 Task: Schedule a coding workshop for next Wednesday at 7:00 PM to 8:00 PM.
Action: Mouse moved to (468, 152)
Screenshot: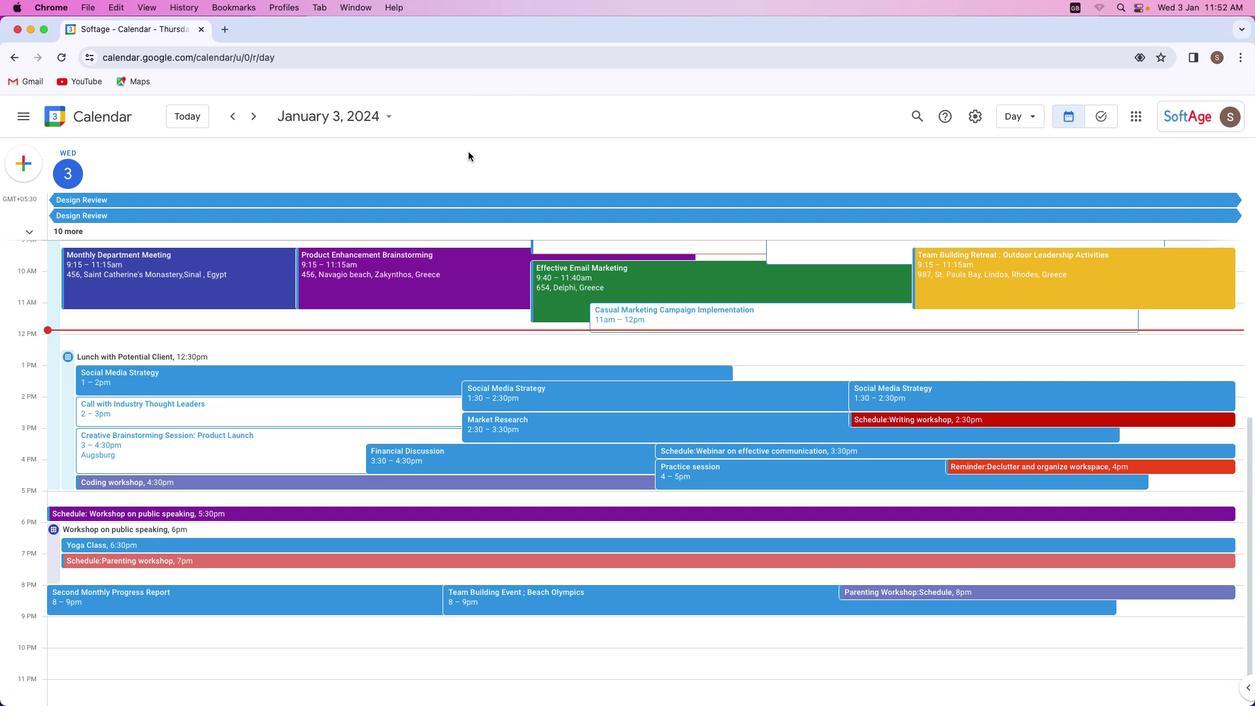
Action: Mouse pressed left at (468, 152)
Screenshot: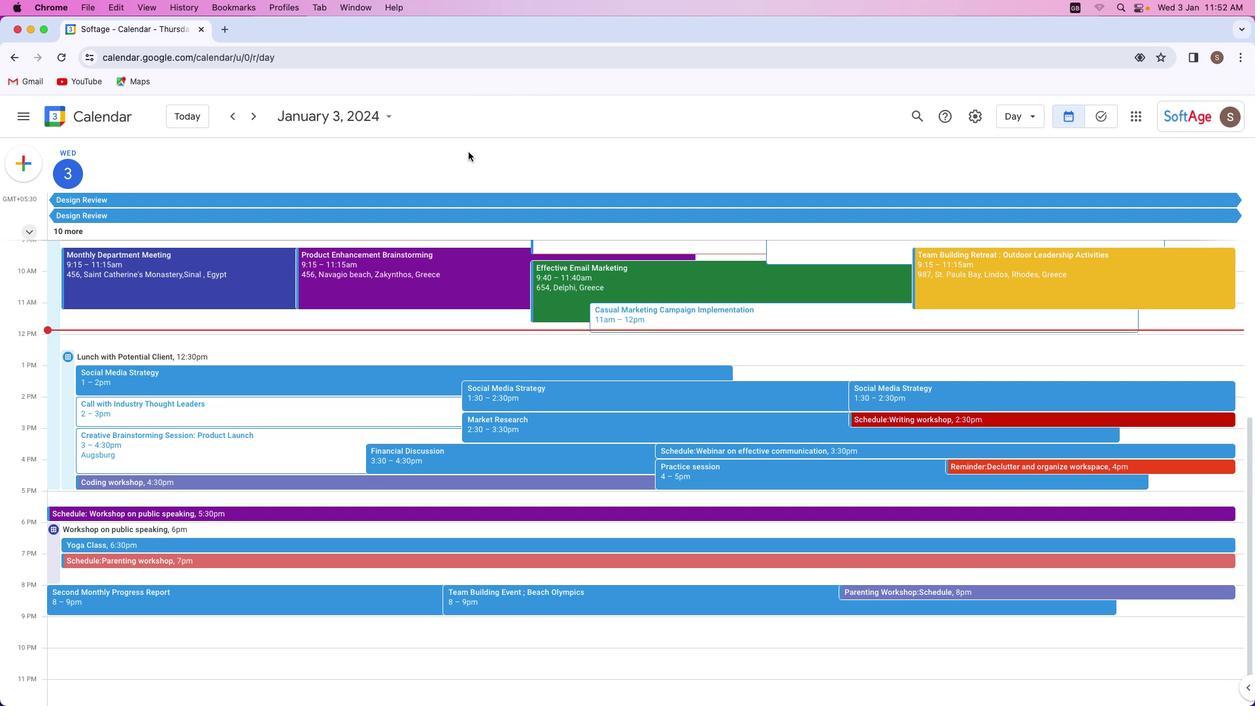 
Action: Mouse moved to (17, 160)
Screenshot: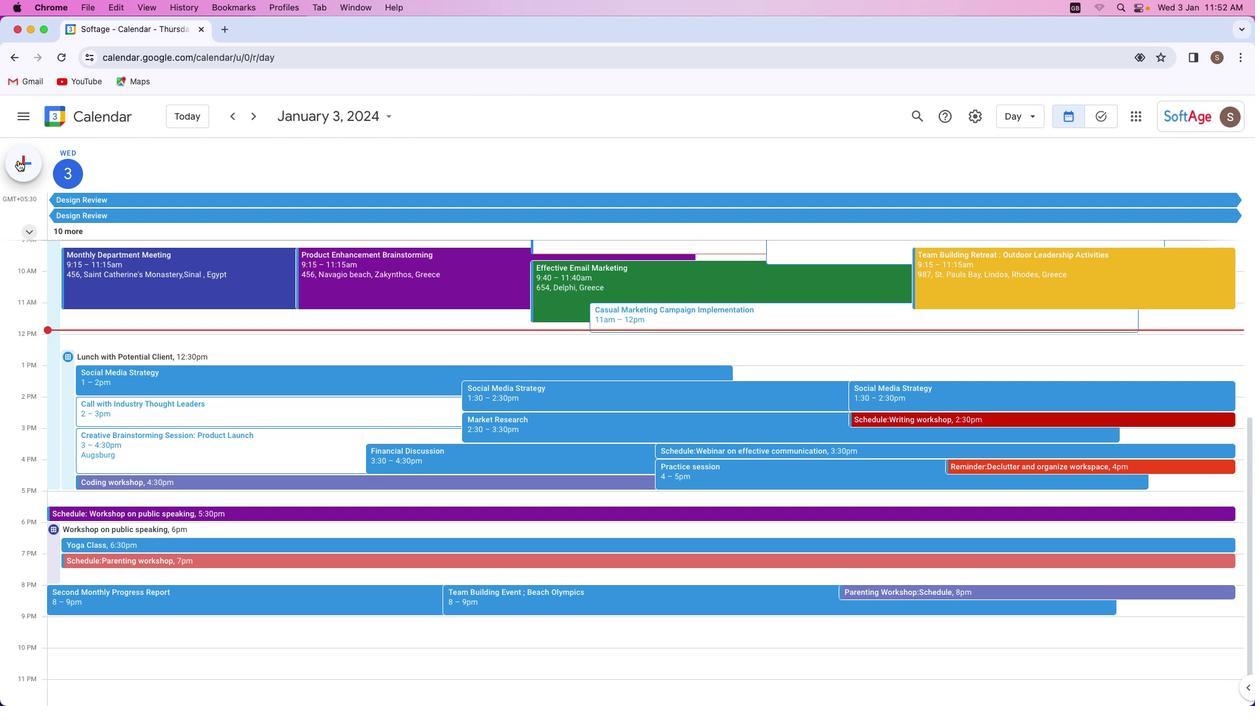 
Action: Mouse pressed left at (17, 160)
Screenshot: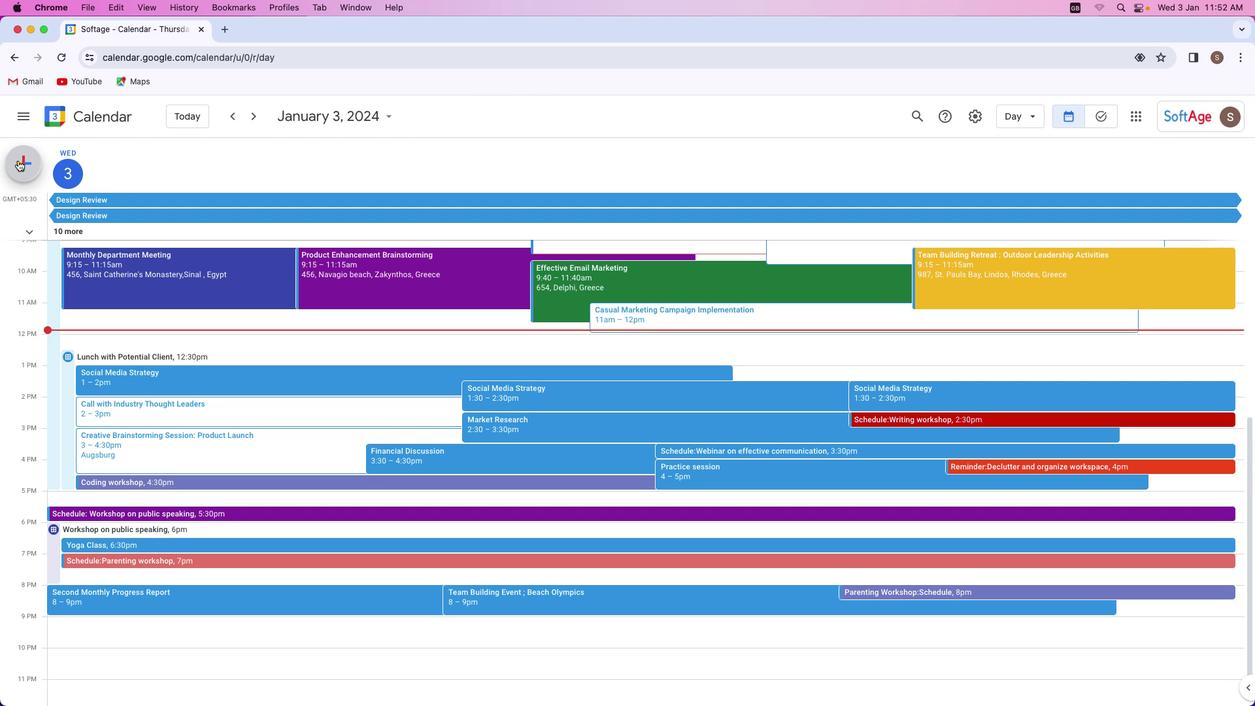 
Action: Mouse moved to (62, 300)
Screenshot: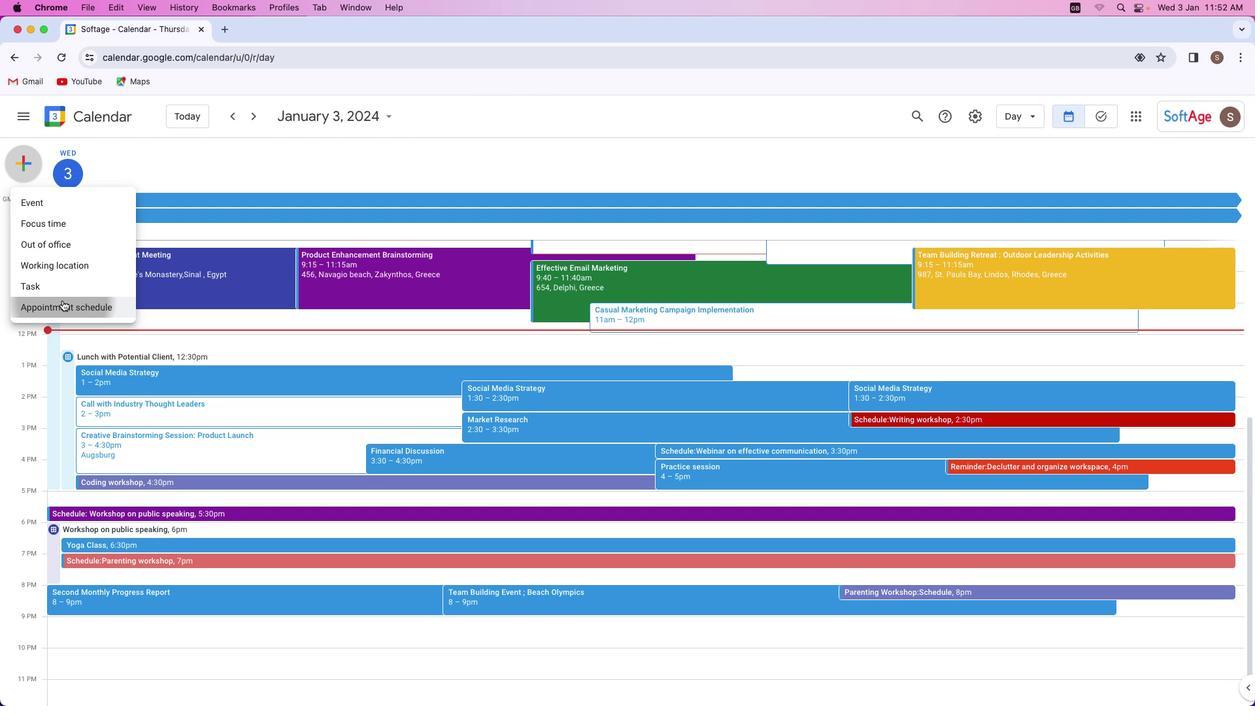 
Action: Mouse pressed left at (62, 300)
Screenshot: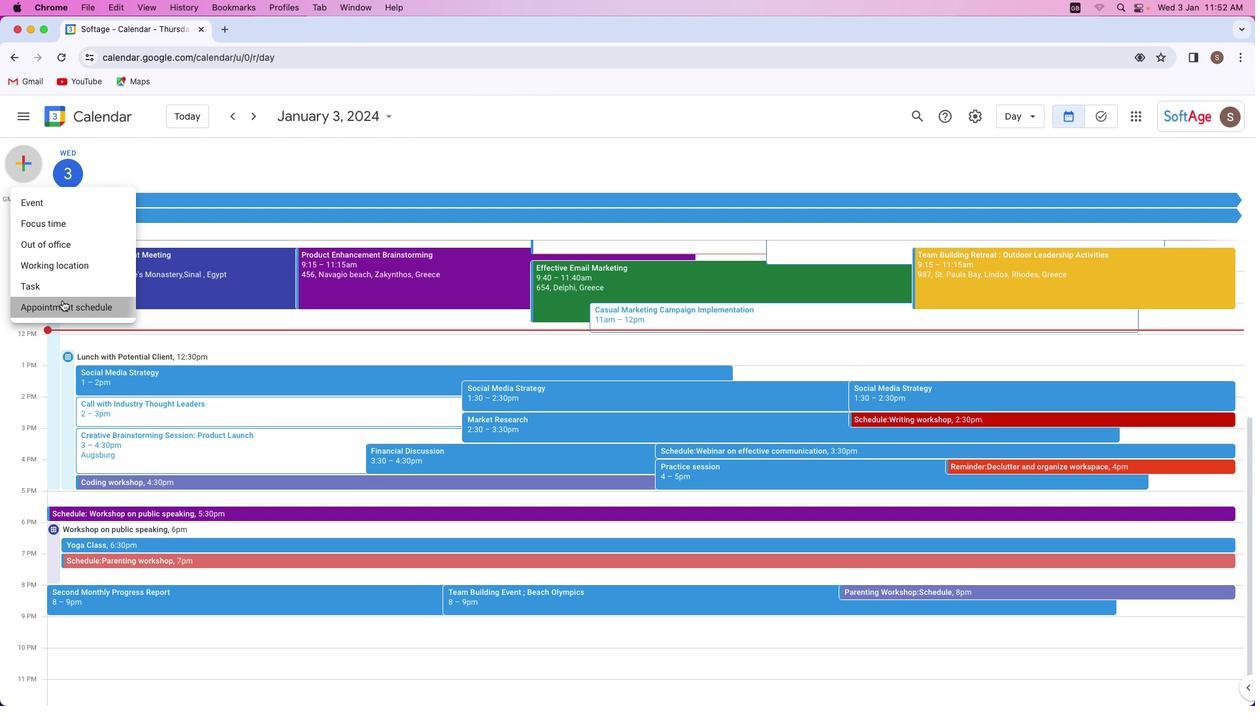 
Action: Mouse moved to (97, 172)
Screenshot: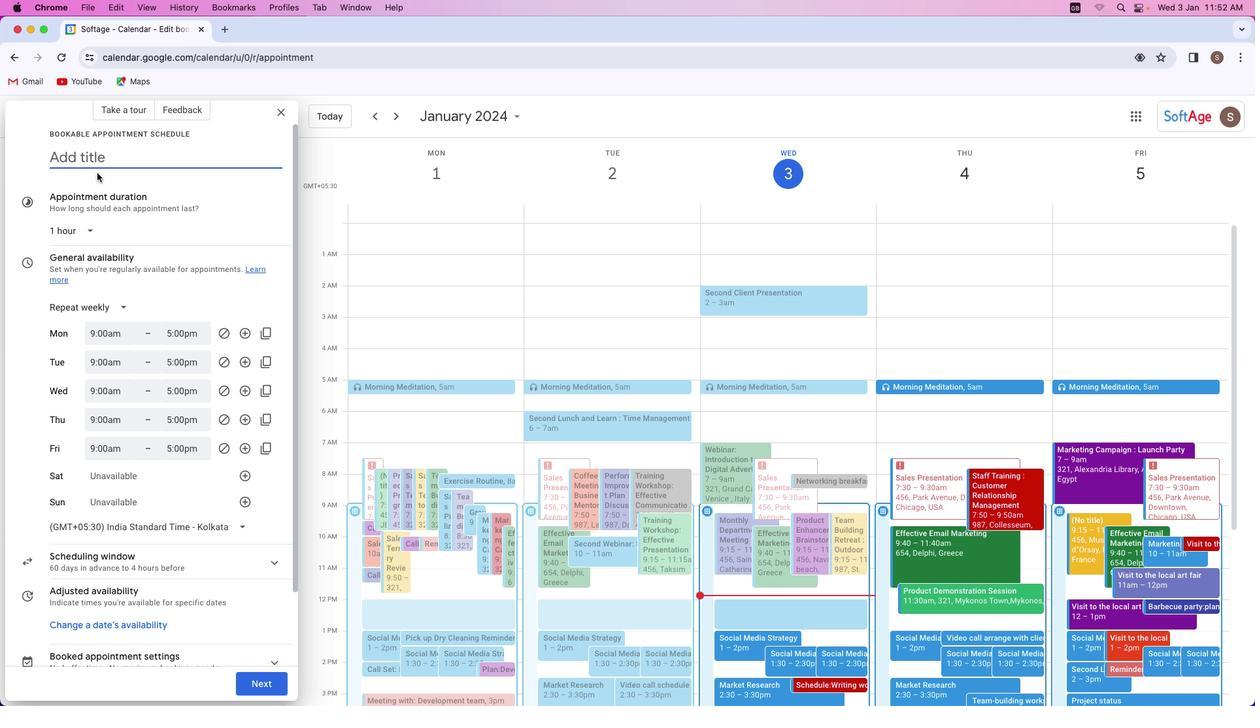 
Action: Key pressed Key.shift'C''o''d''i''n''g'Key.space'w''o''r''k''s''h''o''p'
Screenshot: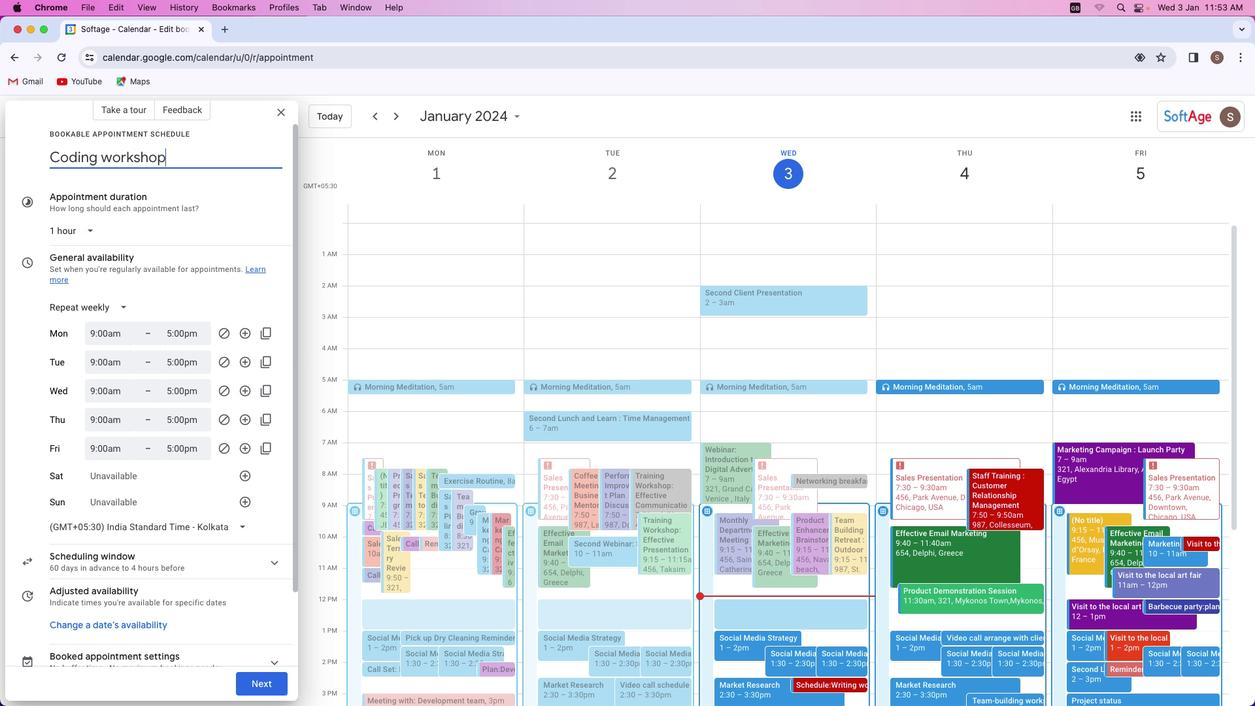 
Action: Mouse moved to (116, 313)
Screenshot: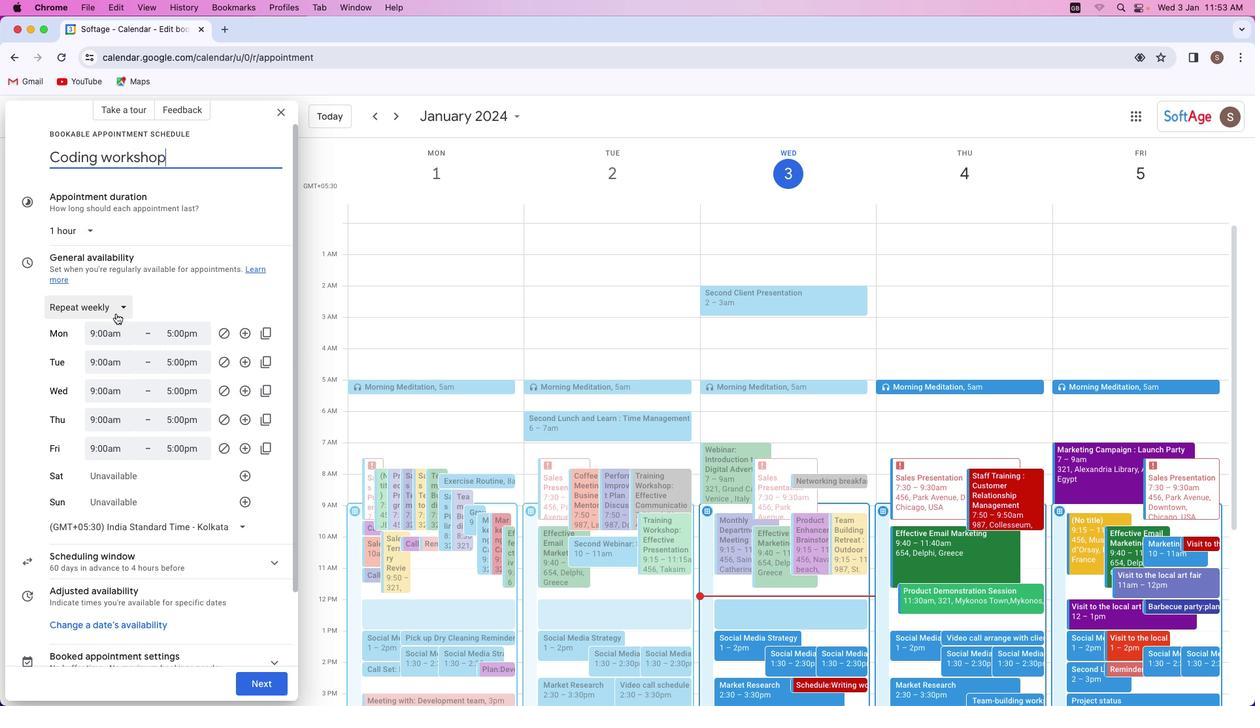 
Action: Mouse pressed left at (116, 313)
Screenshot: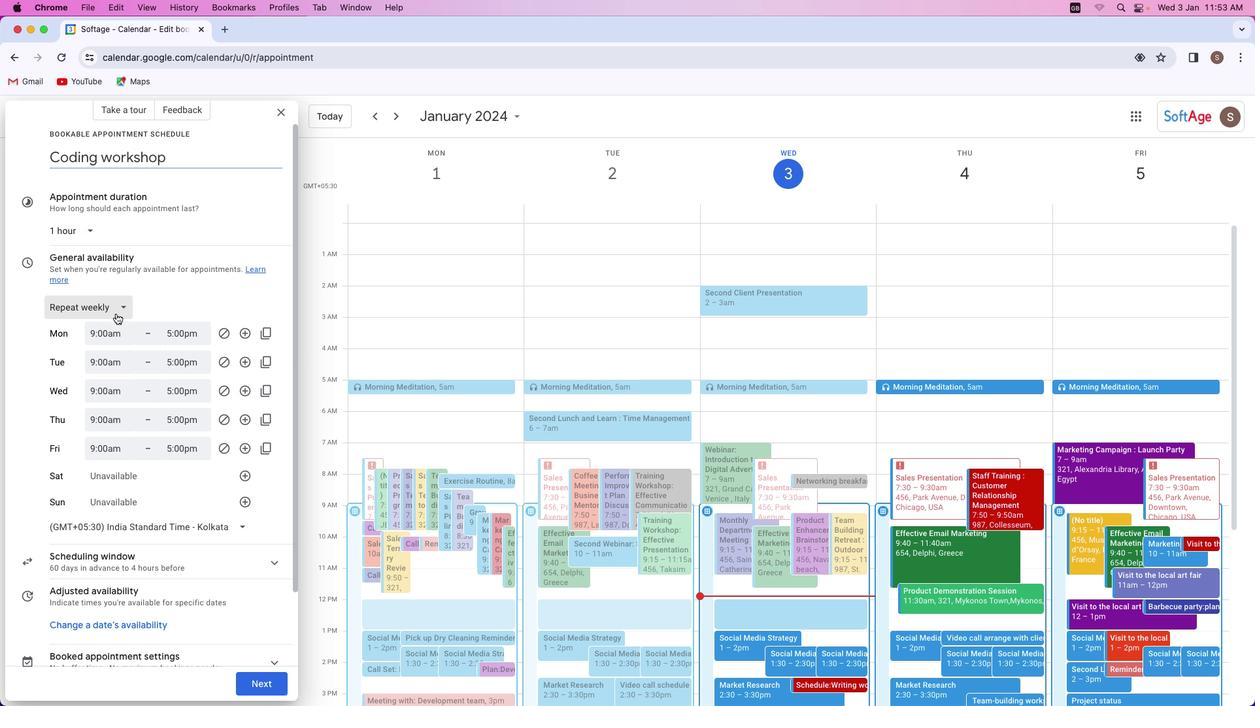 
Action: Mouse moved to (103, 334)
Screenshot: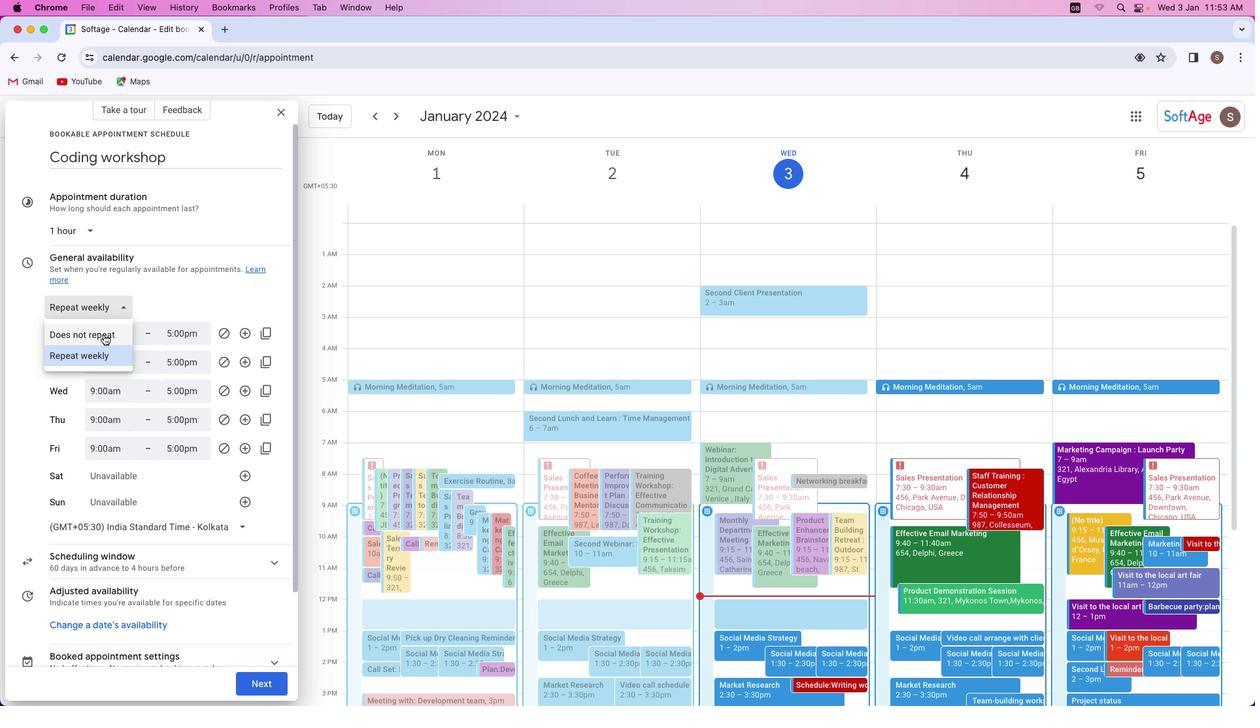 
Action: Mouse pressed left at (103, 334)
Screenshot: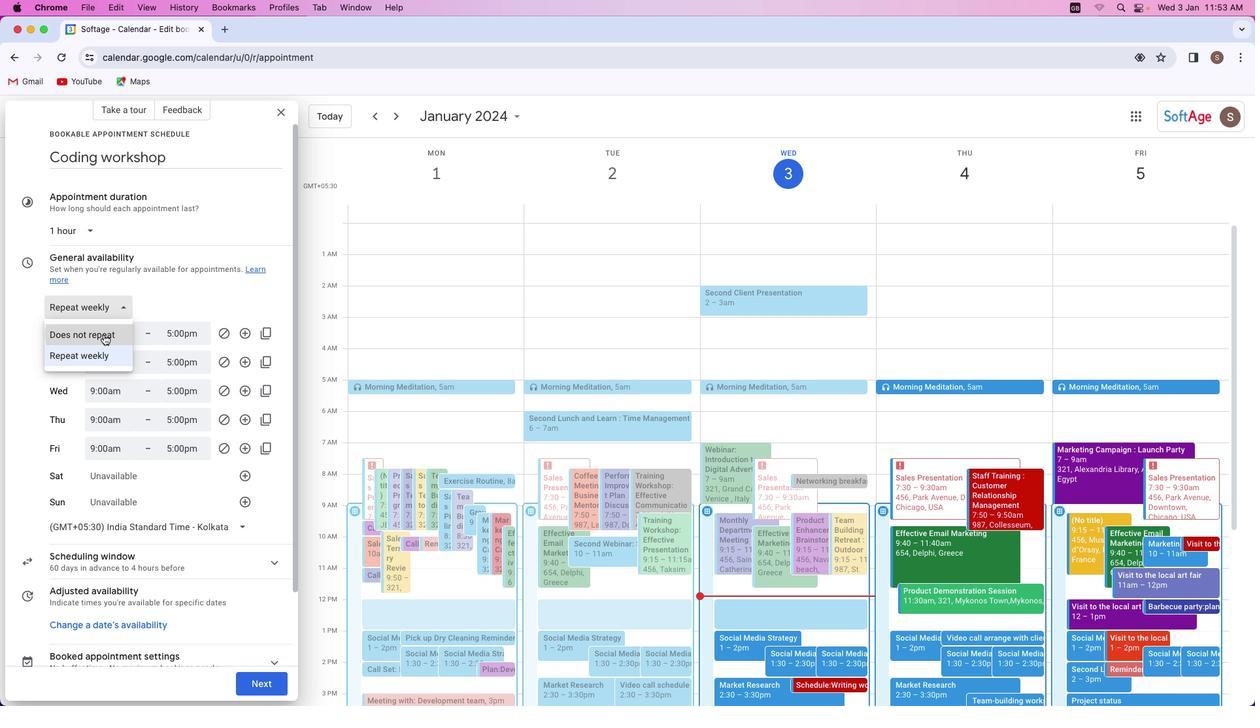 
Action: Mouse moved to (83, 323)
Screenshot: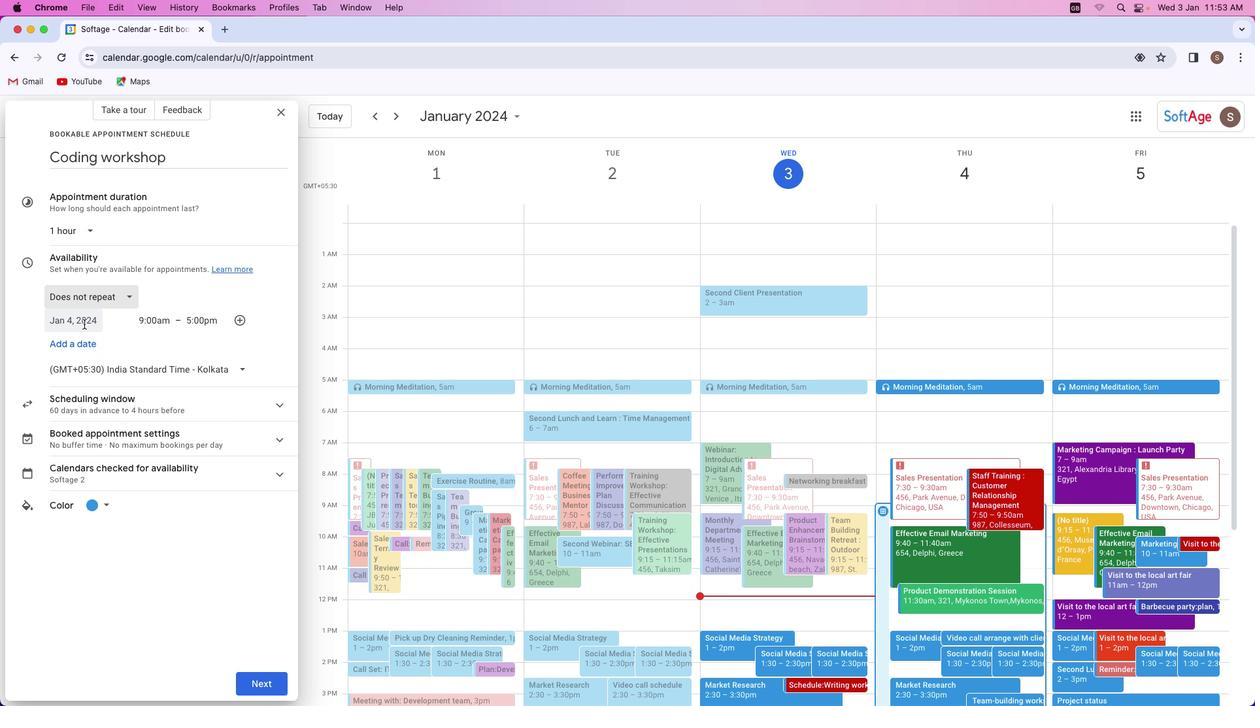 
Action: Mouse pressed left at (83, 323)
Screenshot: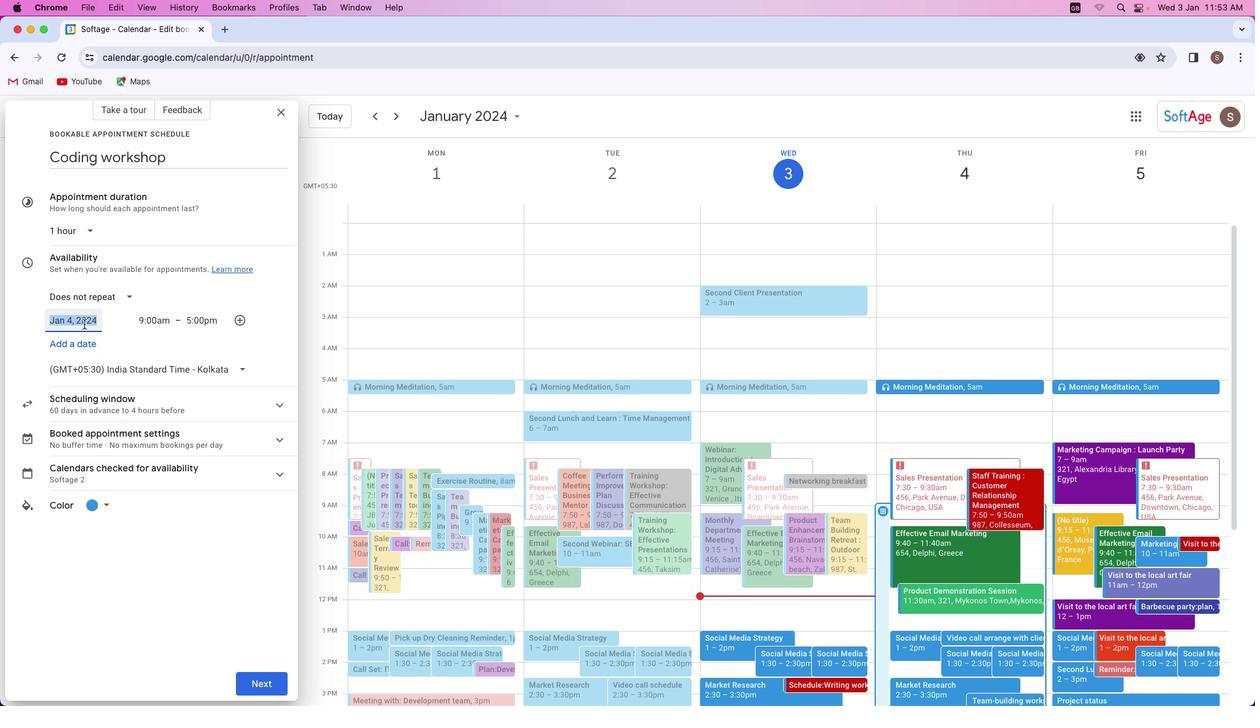 
Action: Mouse moved to (122, 407)
Screenshot: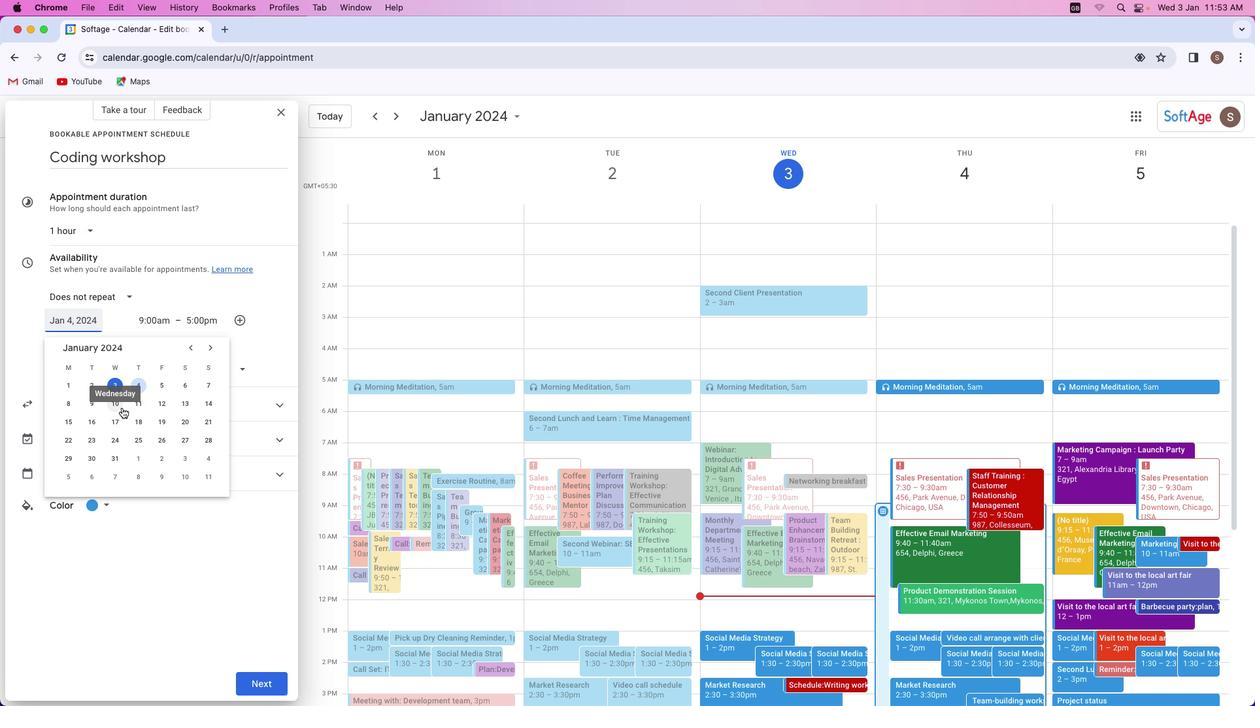 
Action: Mouse pressed left at (122, 407)
Screenshot: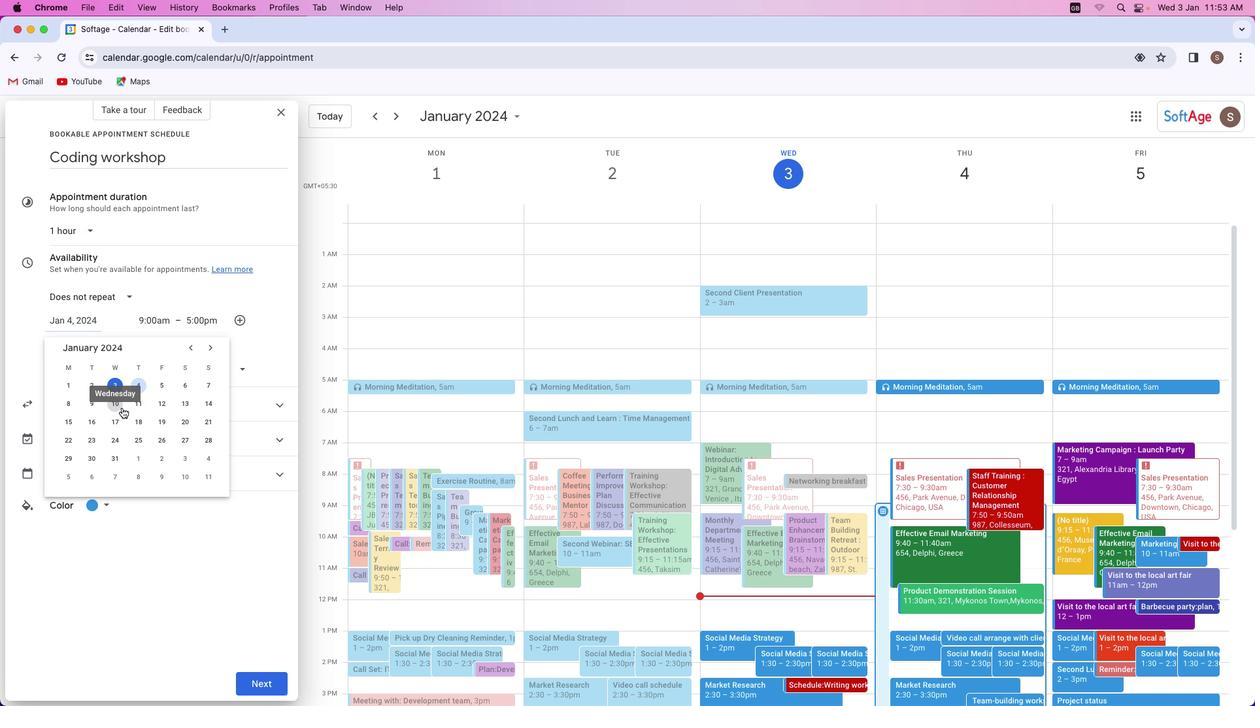 
Action: Mouse moved to (158, 329)
Screenshot: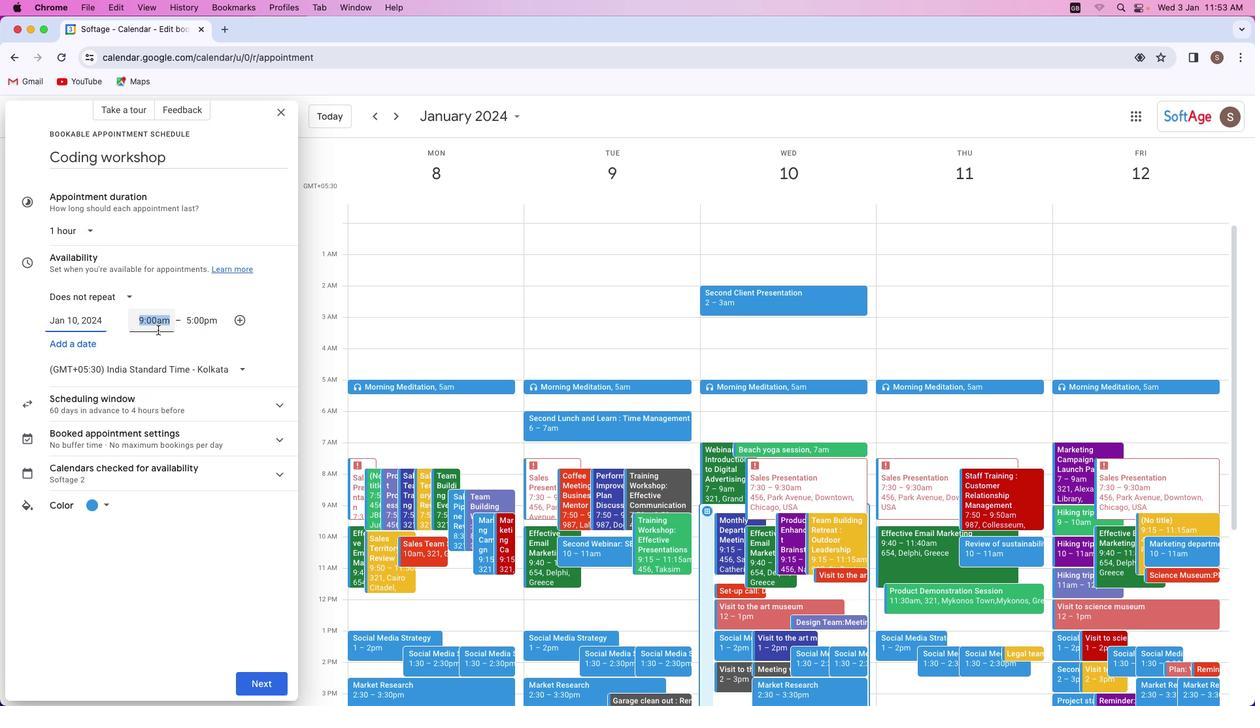 
Action: Mouse pressed left at (158, 329)
Screenshot: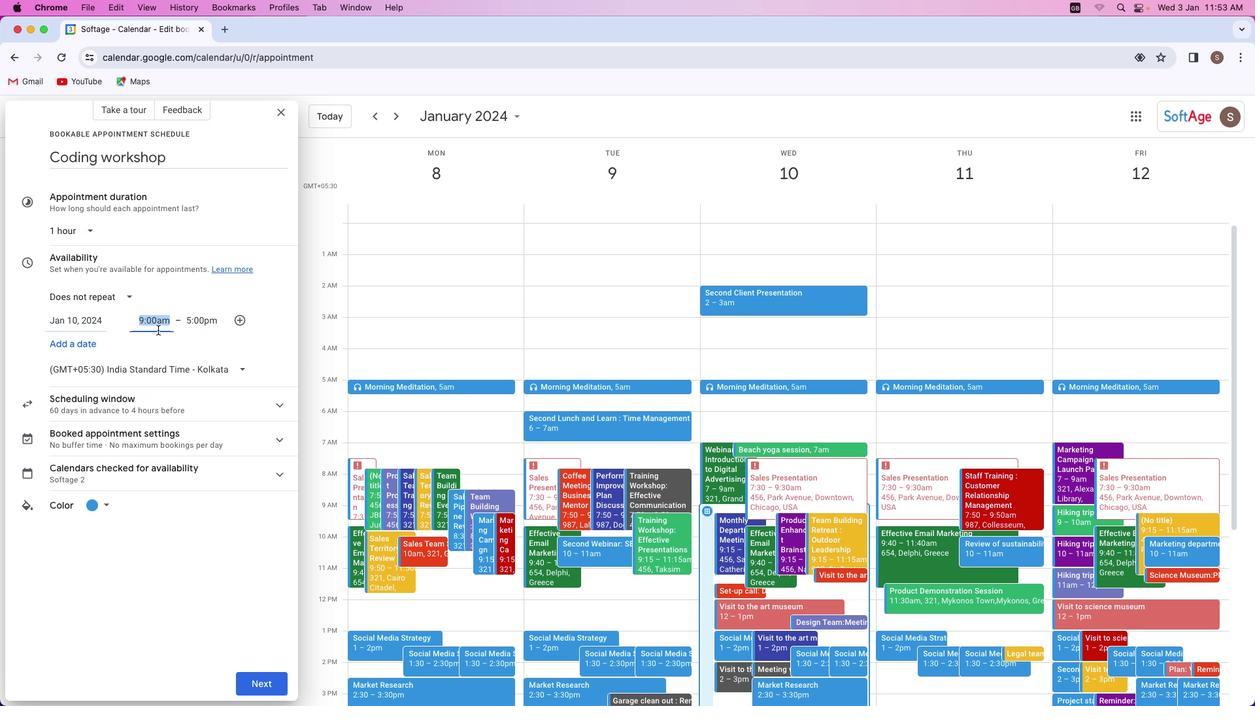
Action: Mouse moved to (181, 397)
Screenshot: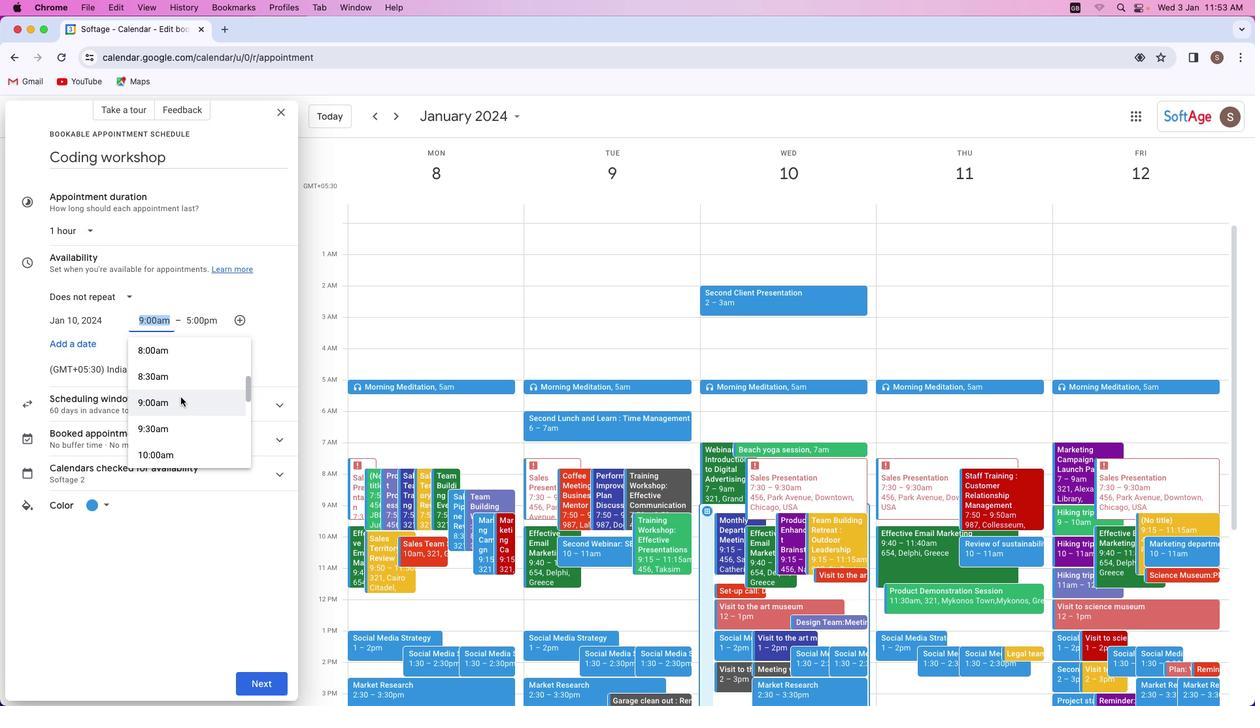 
Action: Mouse scrolled (181, 397) with delta (0, 0)
Screenshot: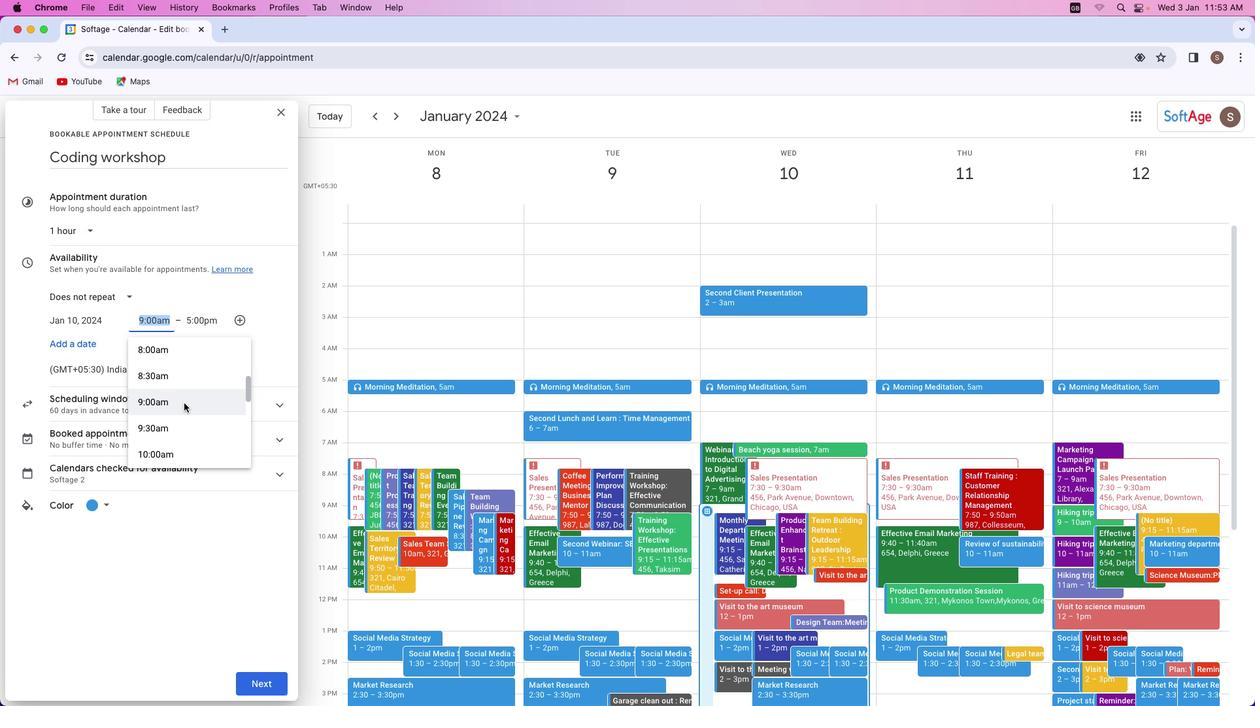 
Action: Mouse moved to (183, 402)
Screenshot: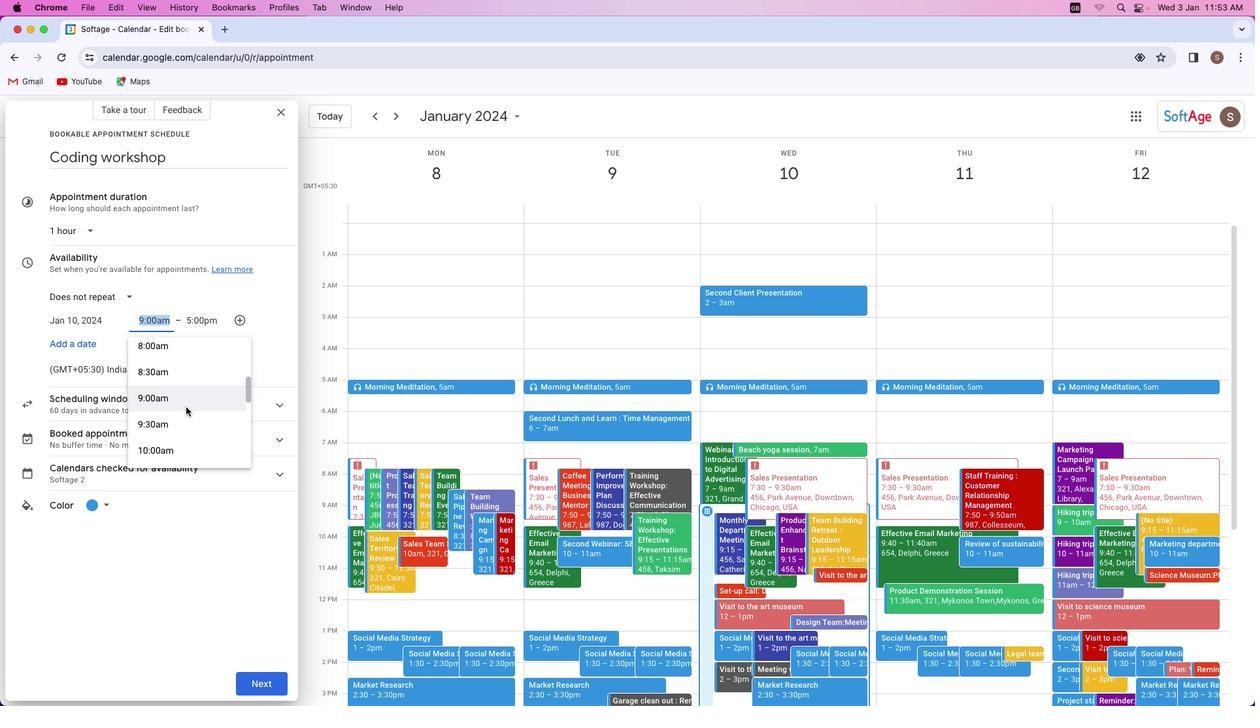 
Action: Mouse scrolled (183, 402) with delta (0, 0)
Screenshot: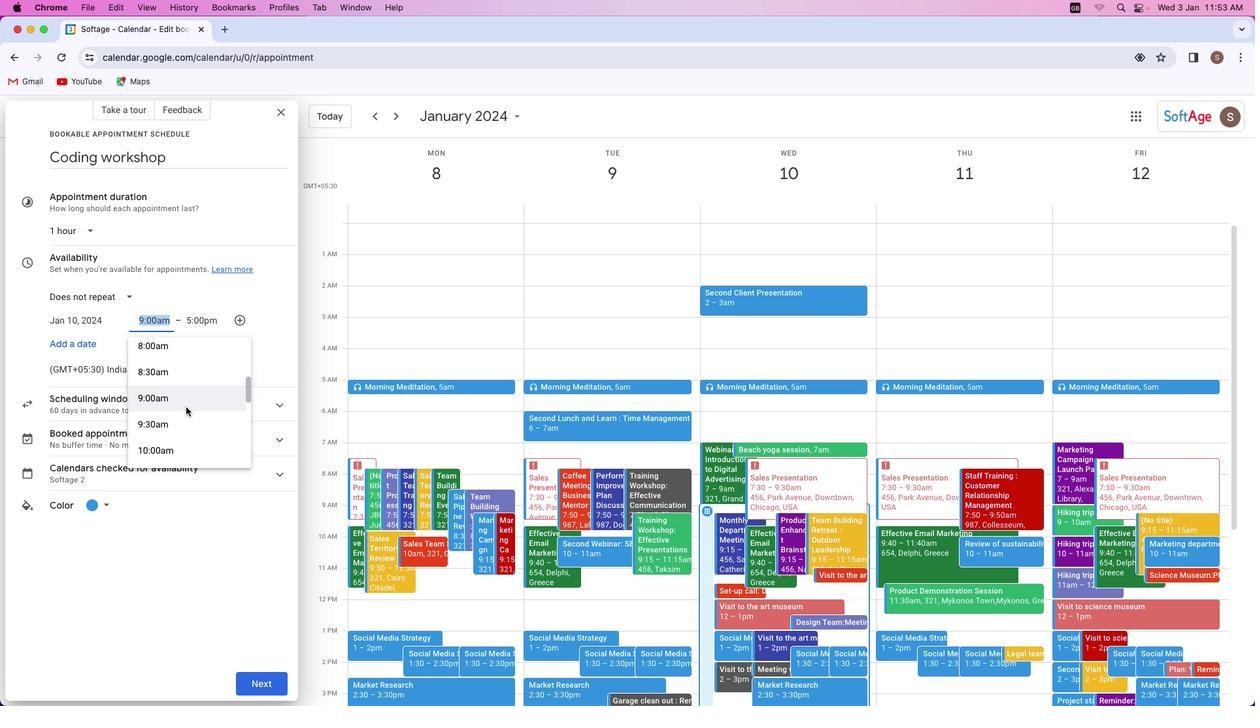 
Action: Mouse moved to (186, 406)
Screenshot: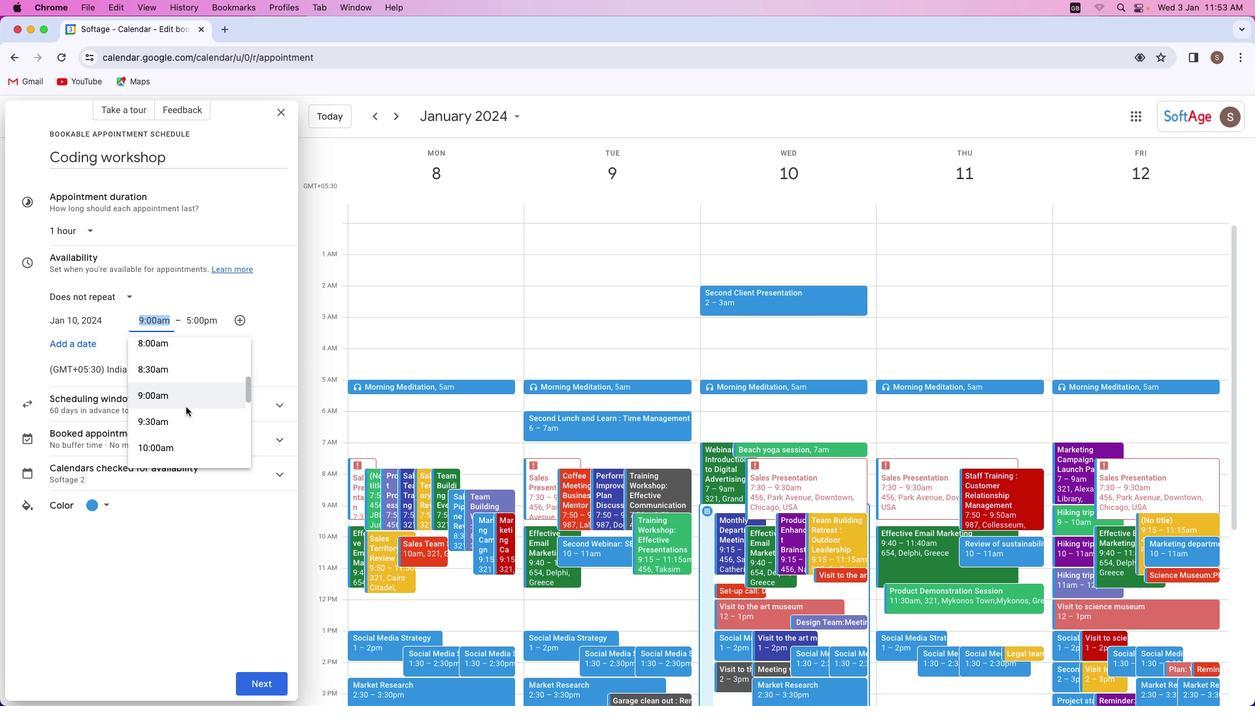 
Action: Mouse scrolled (186, 406) with delta (0, 0)
Screenshot: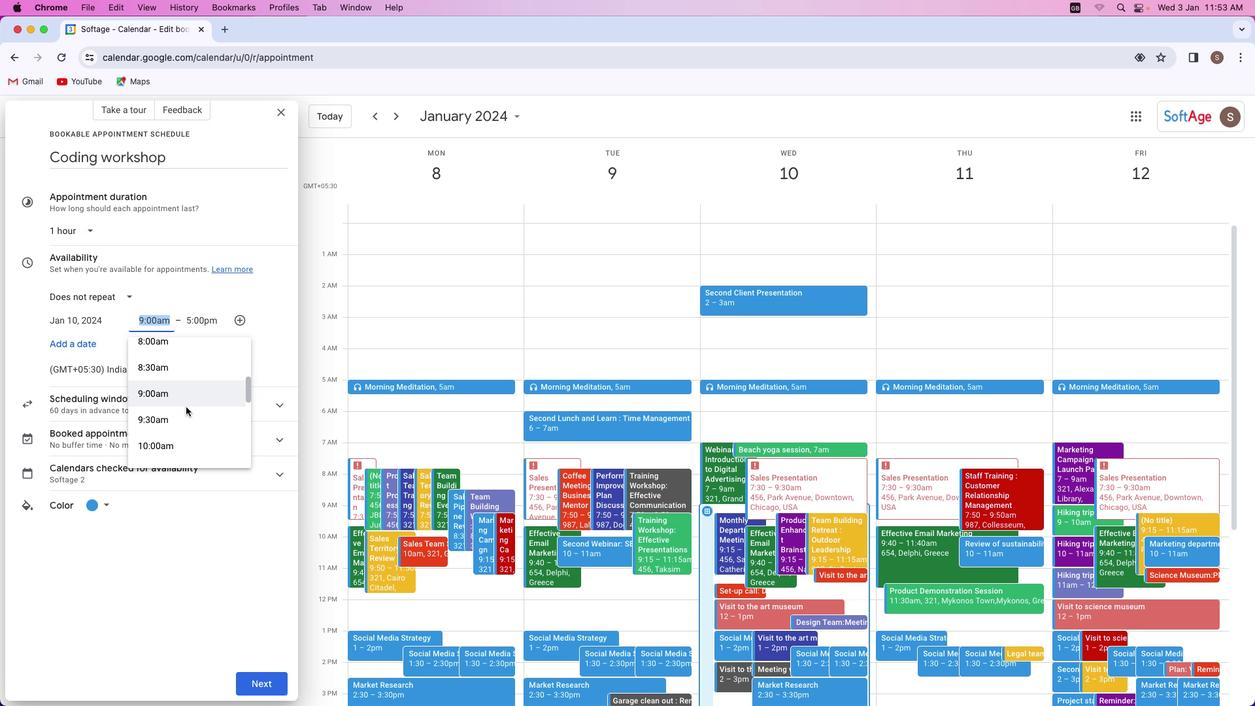 
Action: Mouse scrolled (186, 406) with delta (0, 0)
Screenshot: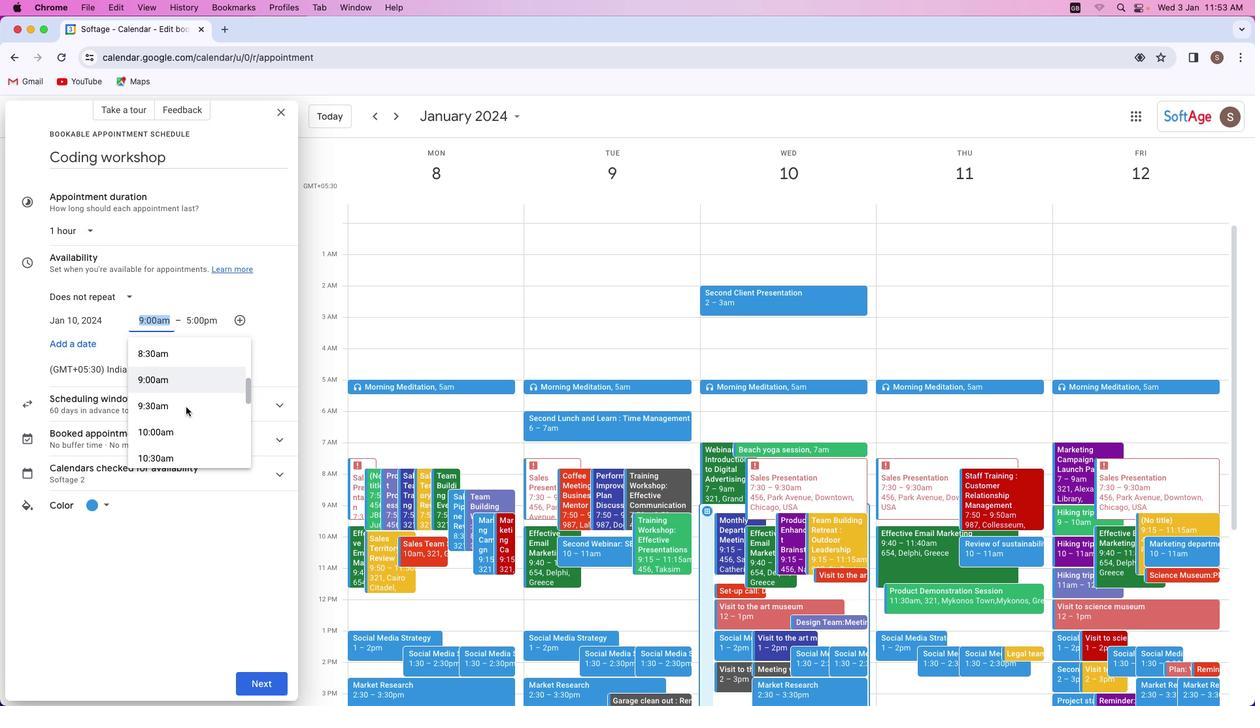 
Action: Mouse moved to (184, 402)
Screenshot: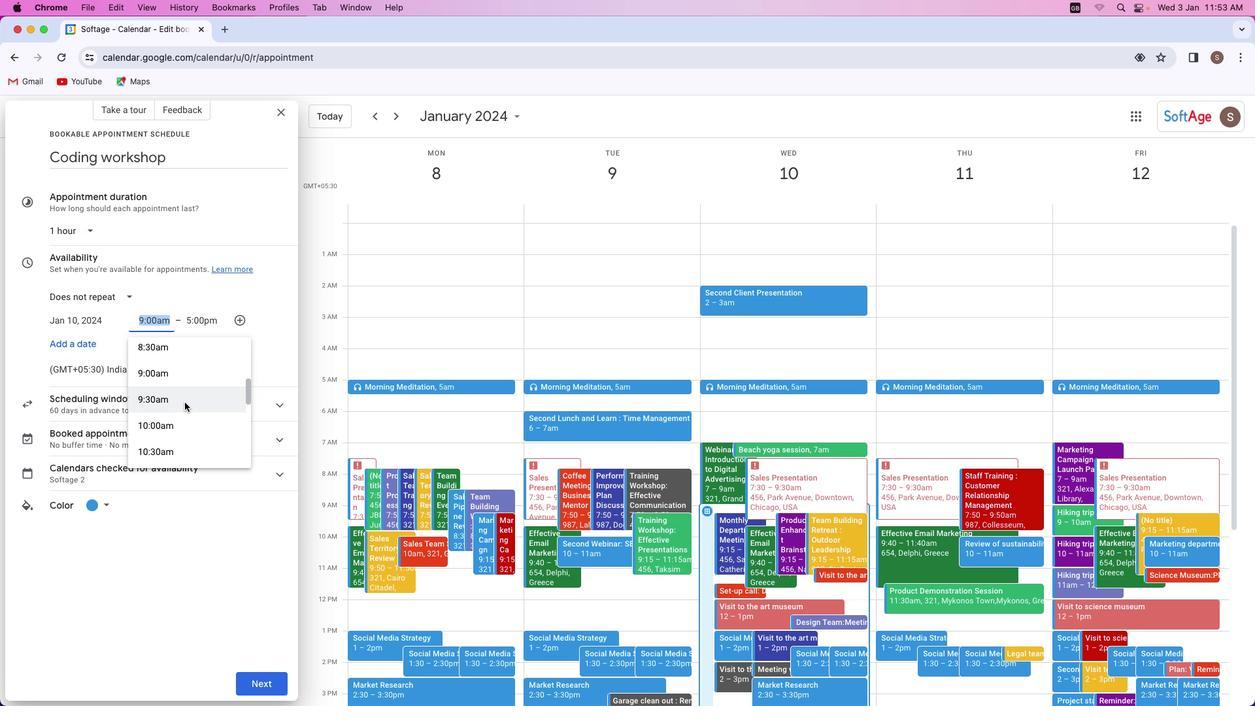 
Action: Mouse scrolled (184, 402) with delta (0, 0)
Screenshot: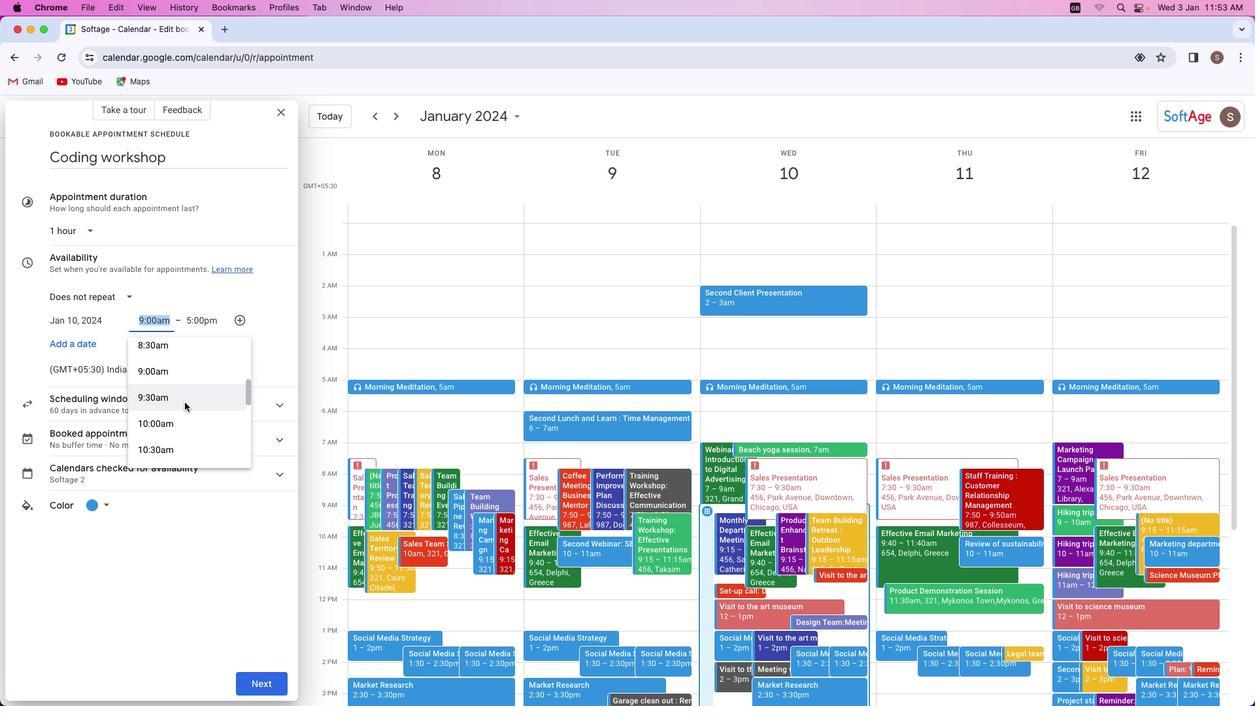 
Action: Mouse scrolled (184, 402) with delta (0, 0)
Screenshot: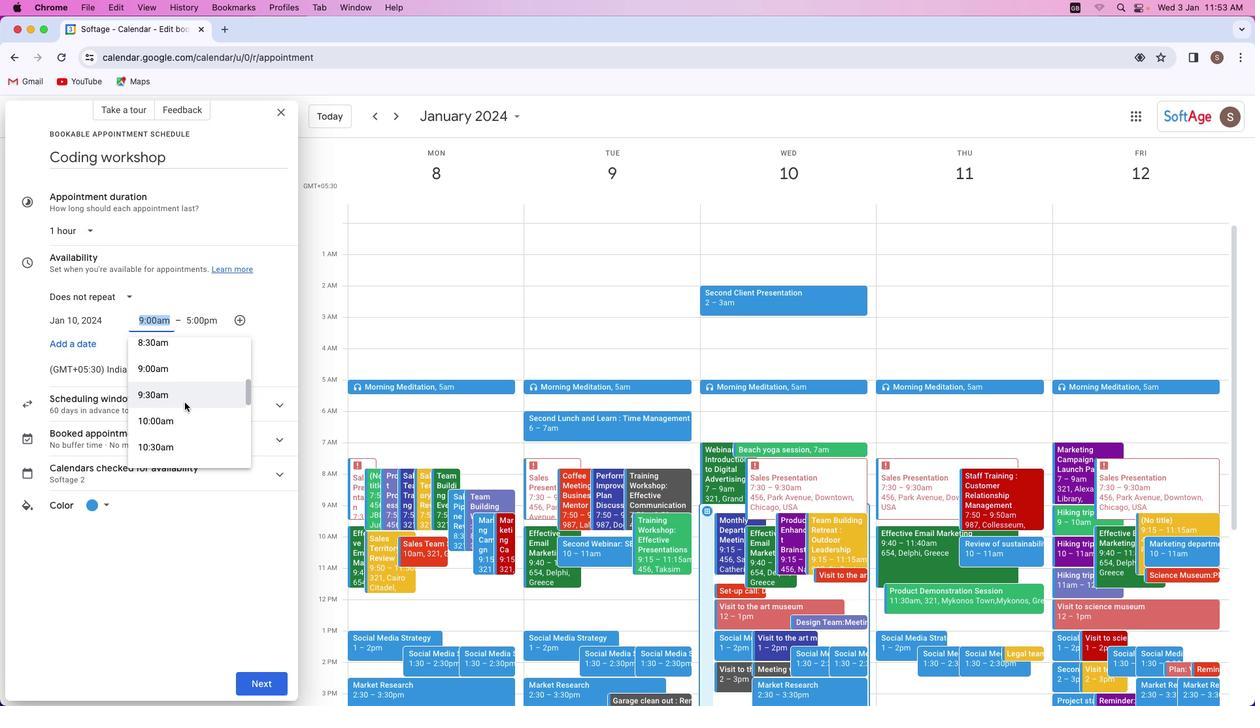
Action: Mouse scrolled (184, 402) with delta (0, 0)
Screenshot: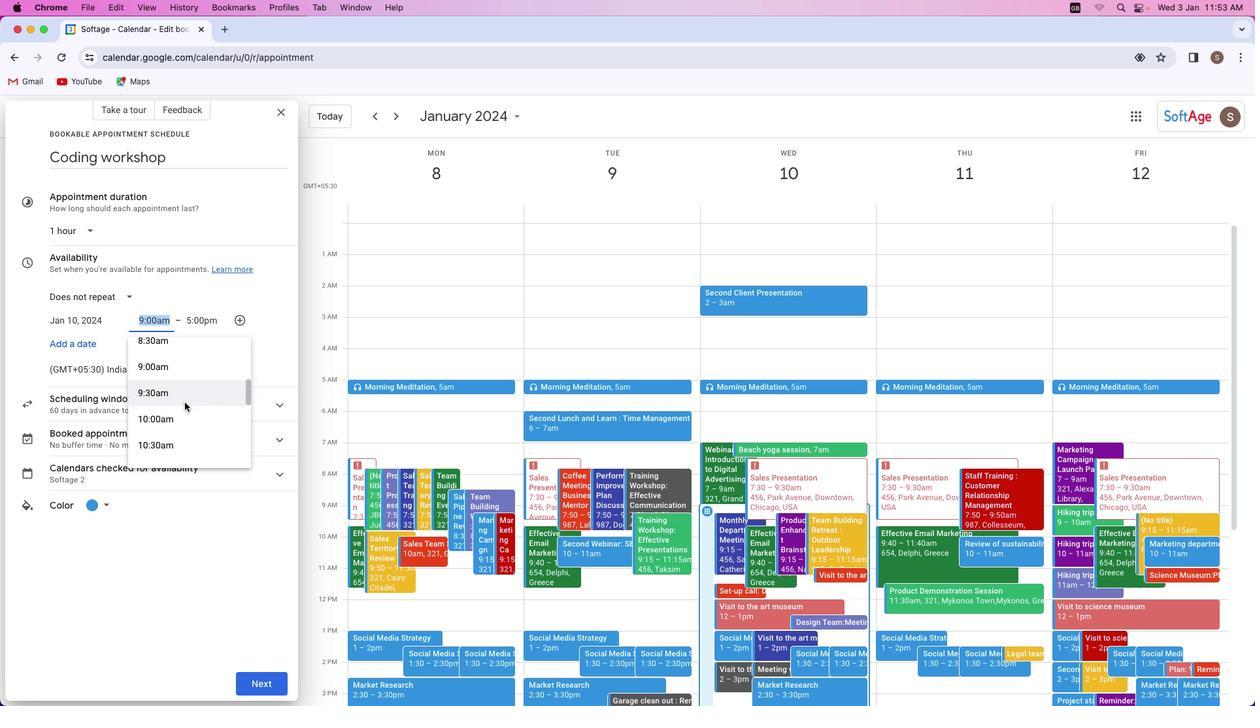 
Action: Mouse scrolled (184, 402) with delta (0, 0)
Screenshot: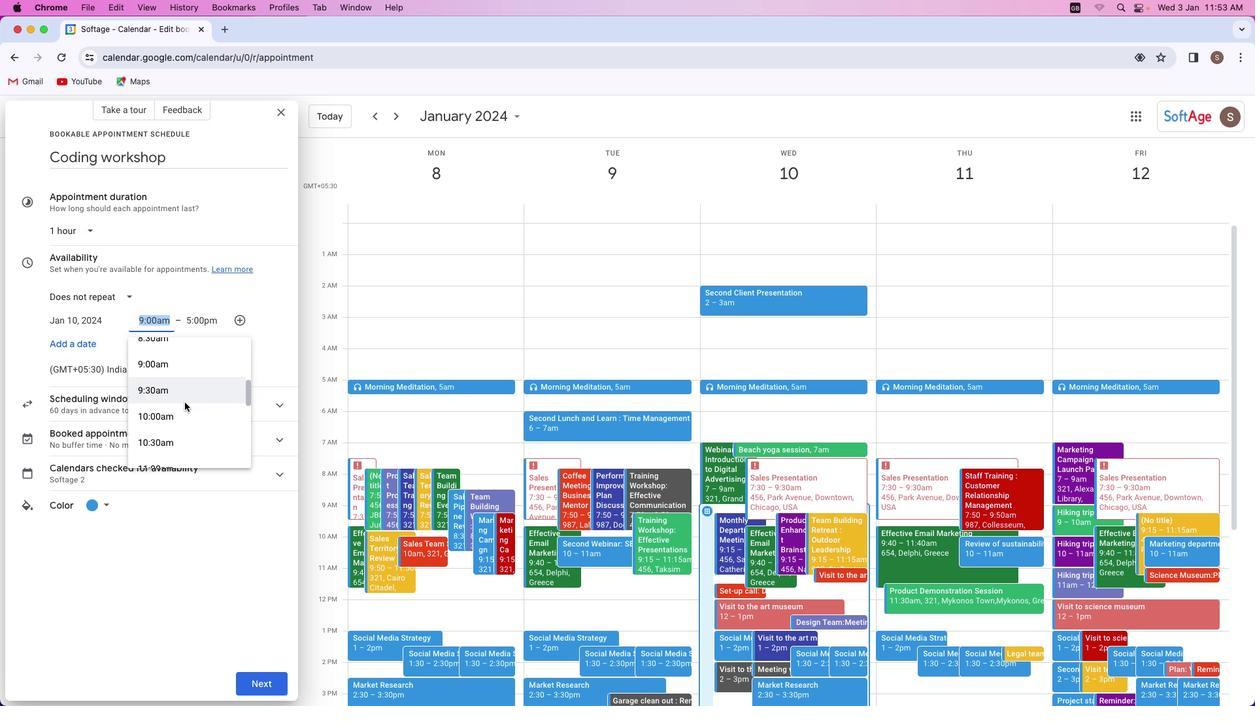 
Action: Mouse moved to (185, 400)
Screenshot: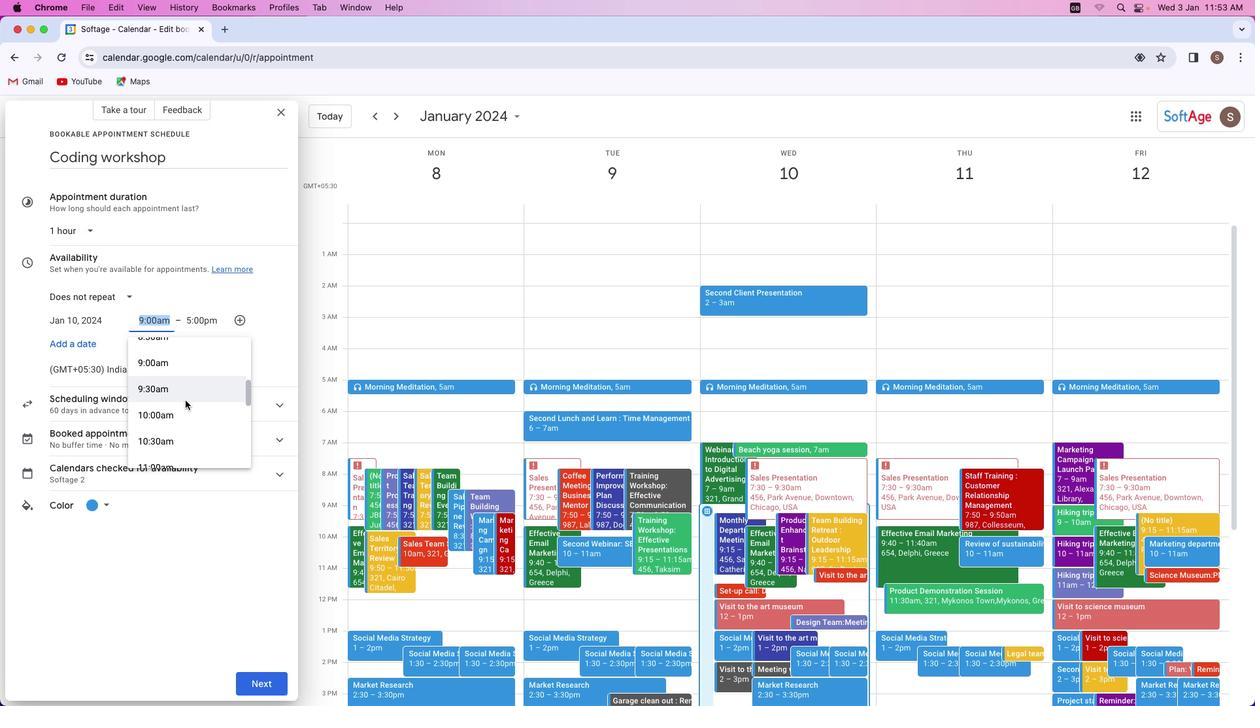
Action: Mouse scrolled (185, 400) with delta (0, 0)
Screenshot: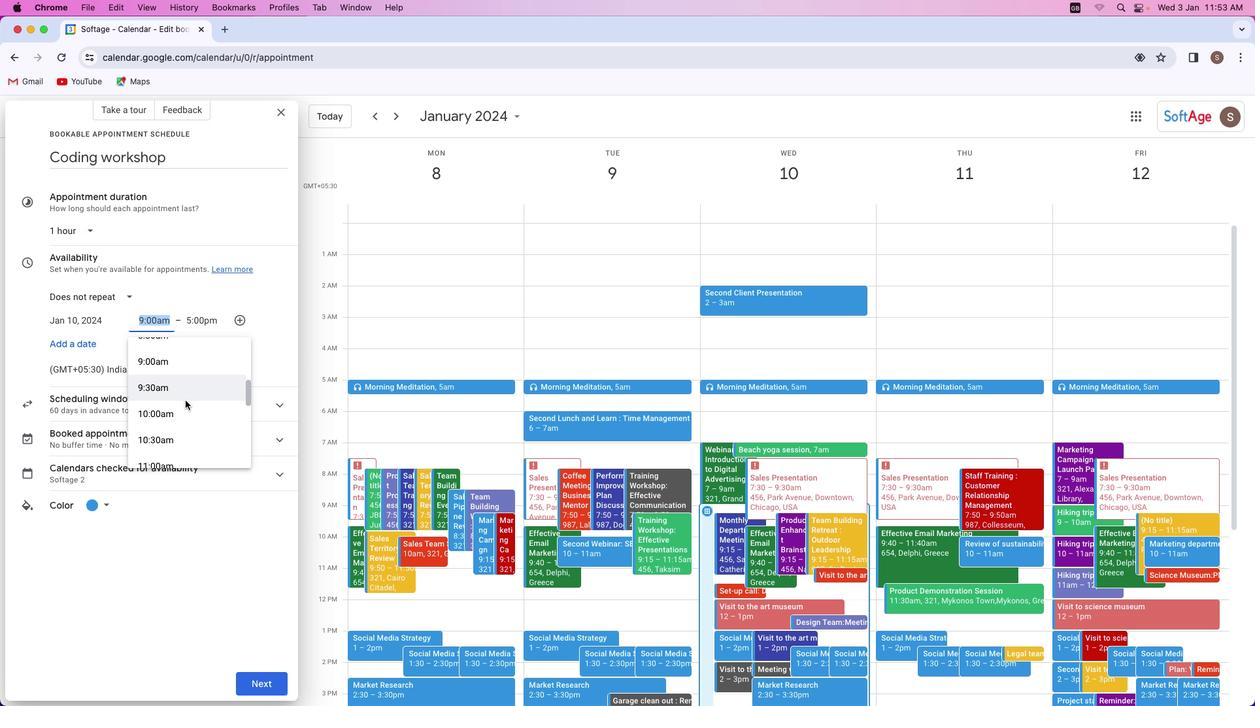 
Action: Mouse moved to (187, 400)
Screenshot: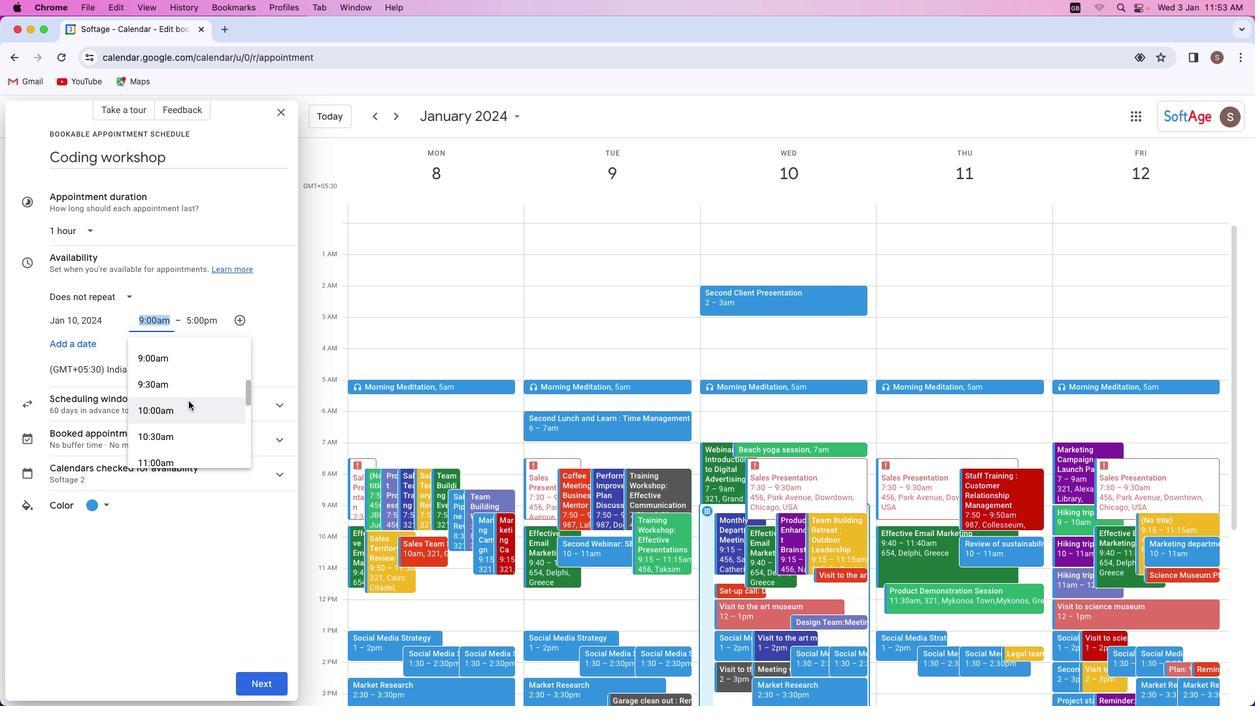 
Action: Mouse scrolled (187, 400) with delta (0, 0)
Screenshot: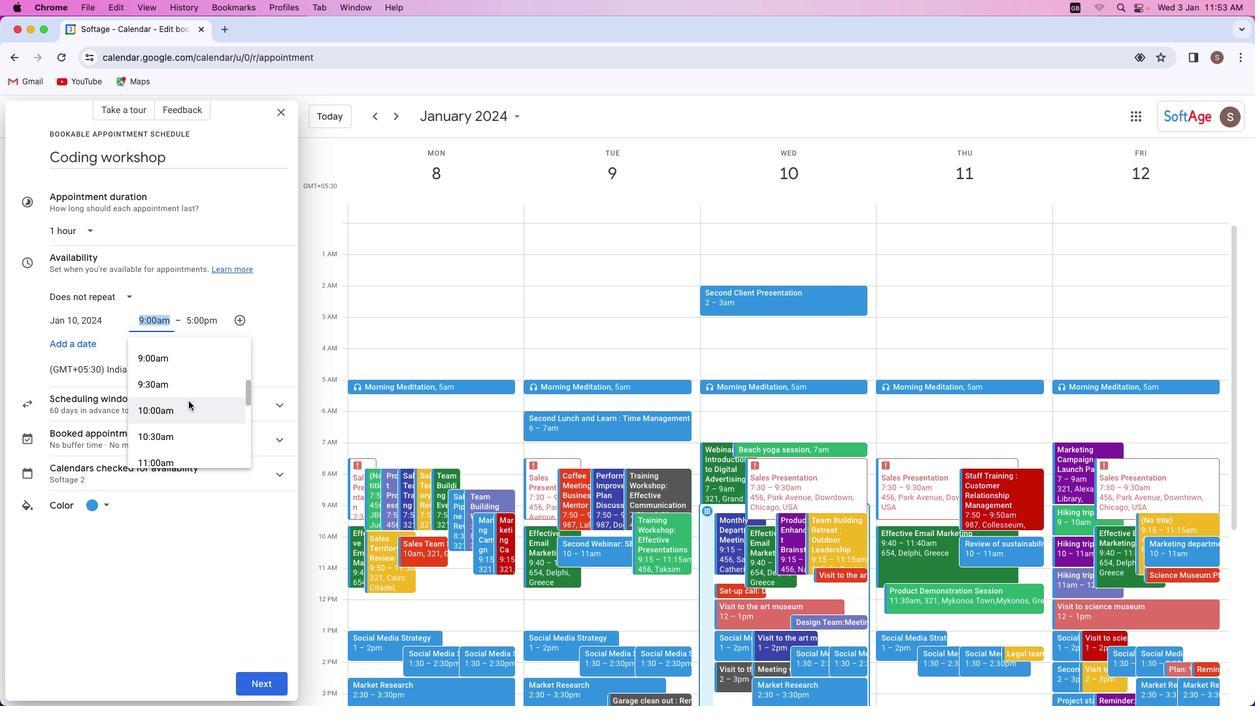 
Action: Mouse moved to (188, 400)
Screenshot: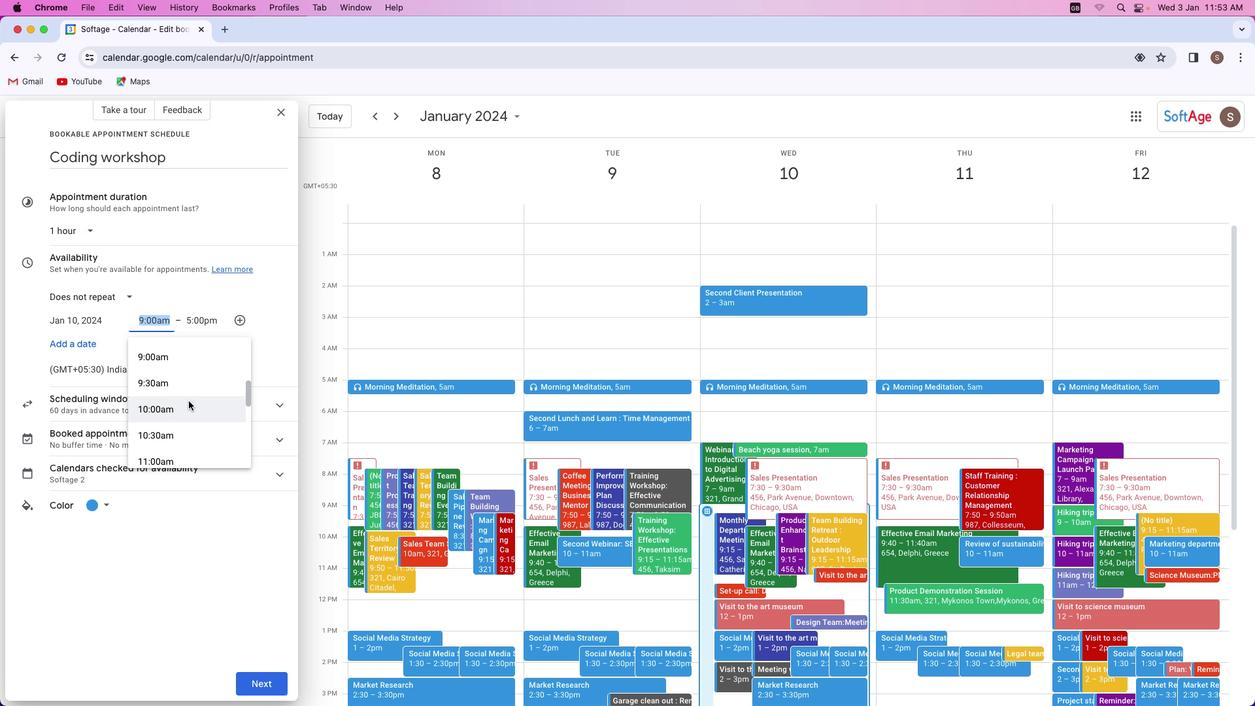 
Action: Mouse scrolled (188, 400) with delta (0, 0)
Screenshot: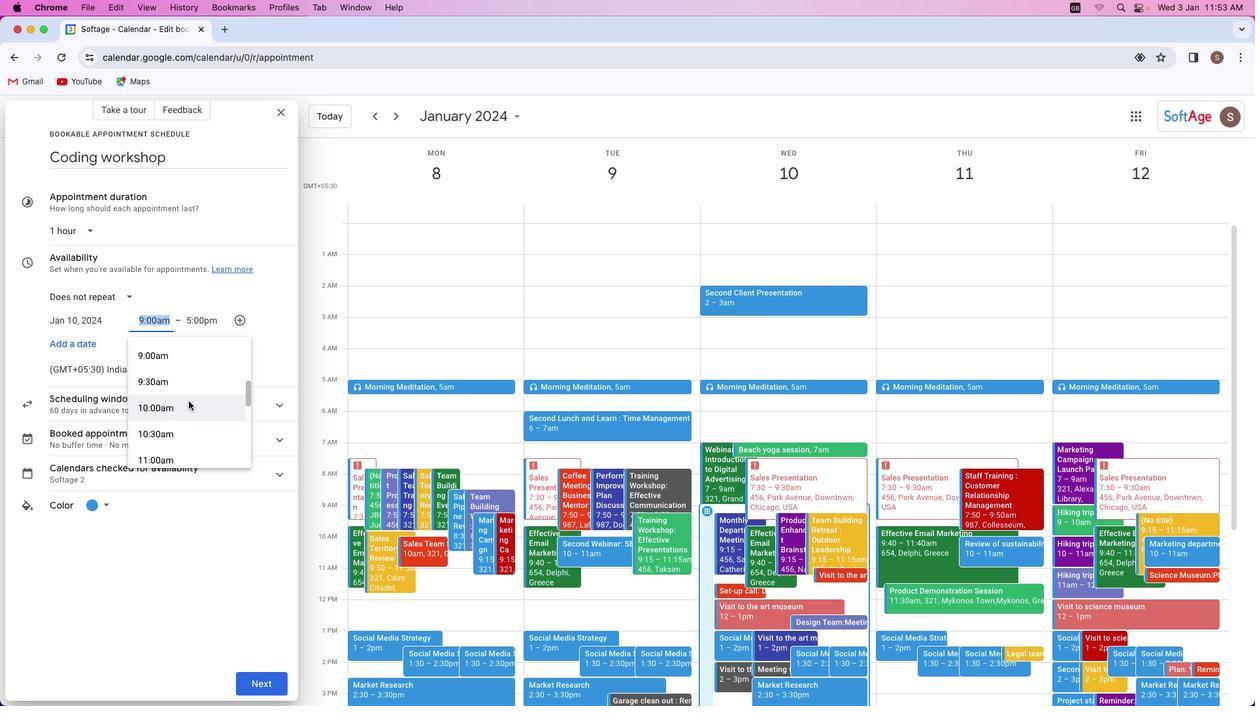
Action: Mouse scrolled (188, 400) with delta (0, 0)
Screenshot: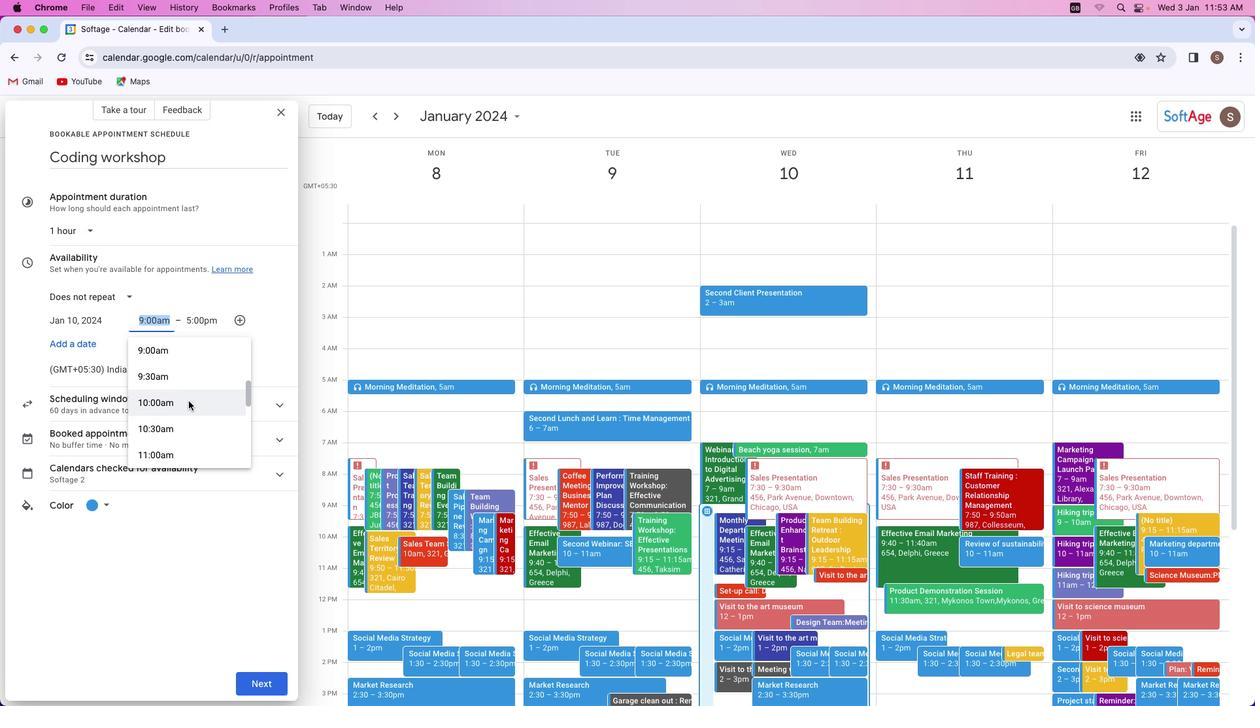 
Action: Mouse moved to (188, 400)
Screenshot: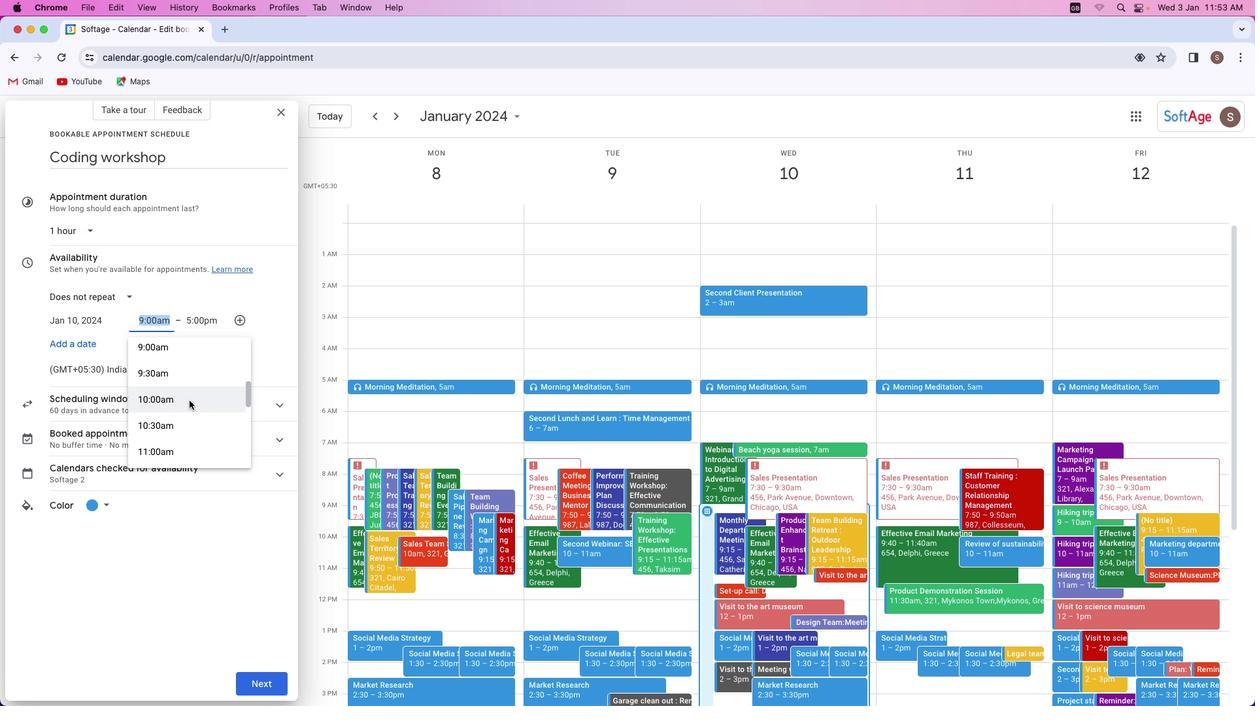 
Action: Mouse scrolled (188, 400) with delta (0, 0)
Screenshot: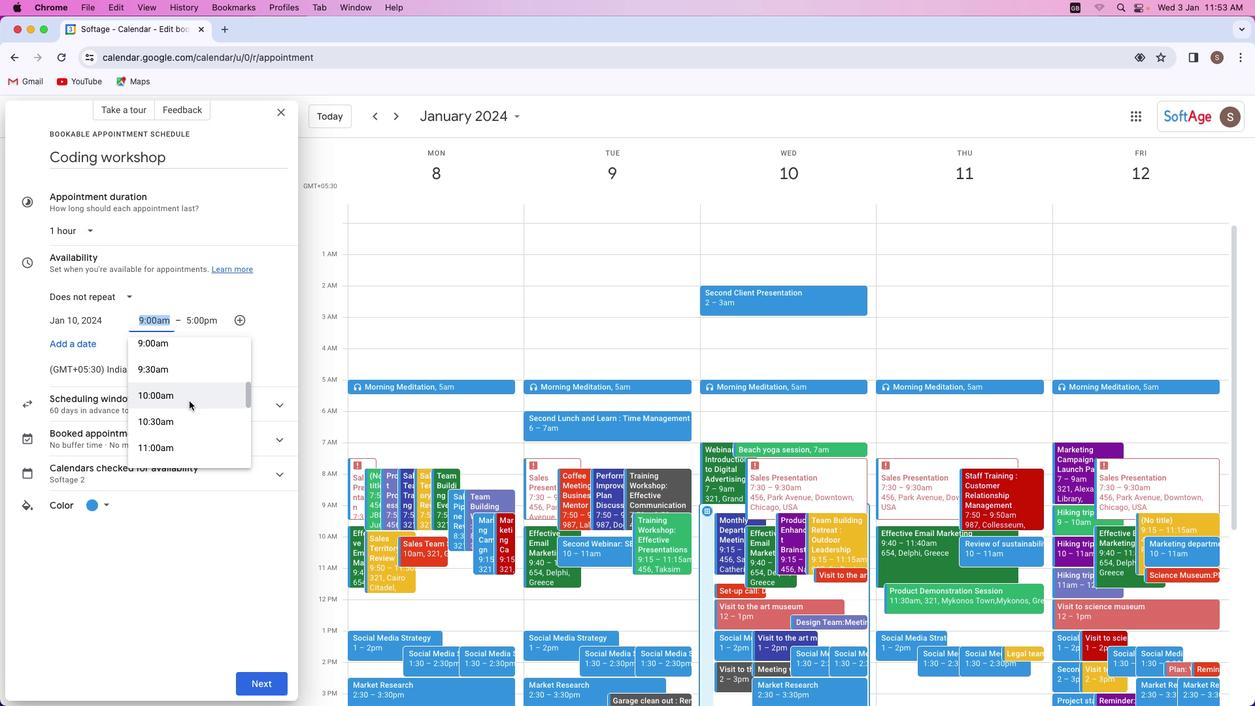 
Action: Mouse scrolled (188, 400) with delta (0, 0)
Screenshot: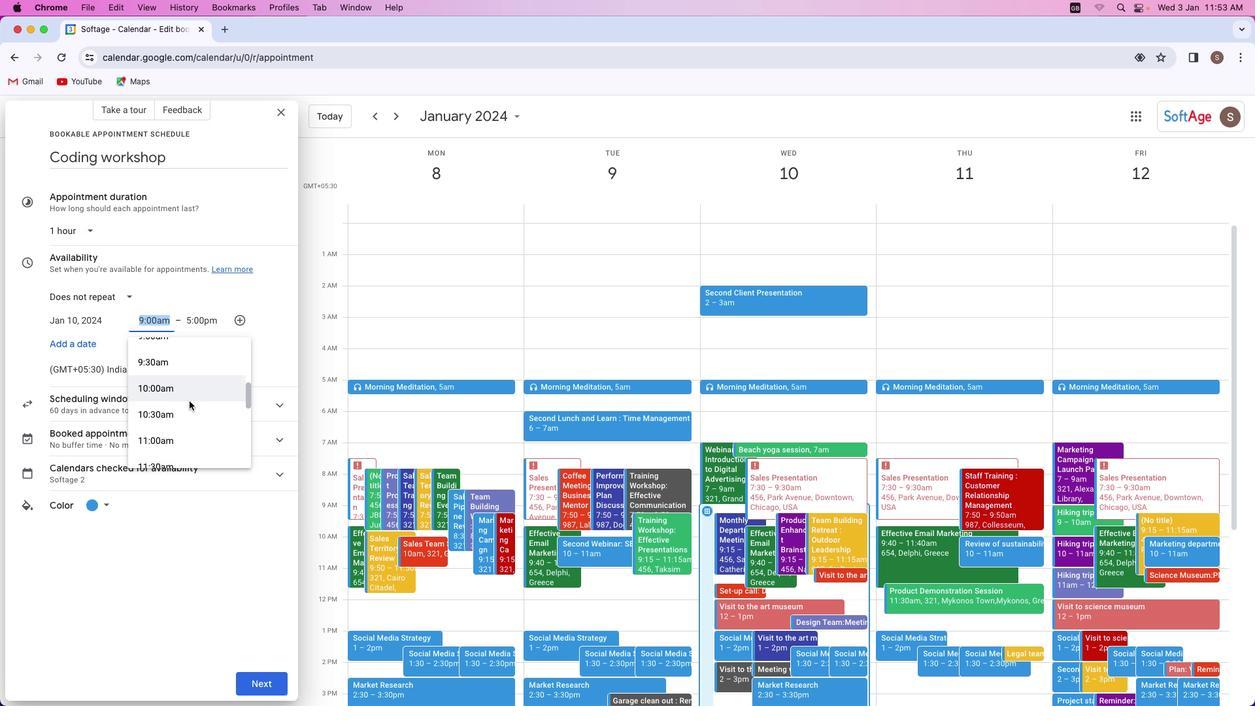 
Action: Mouse moved to (189, 400)
Screenshot: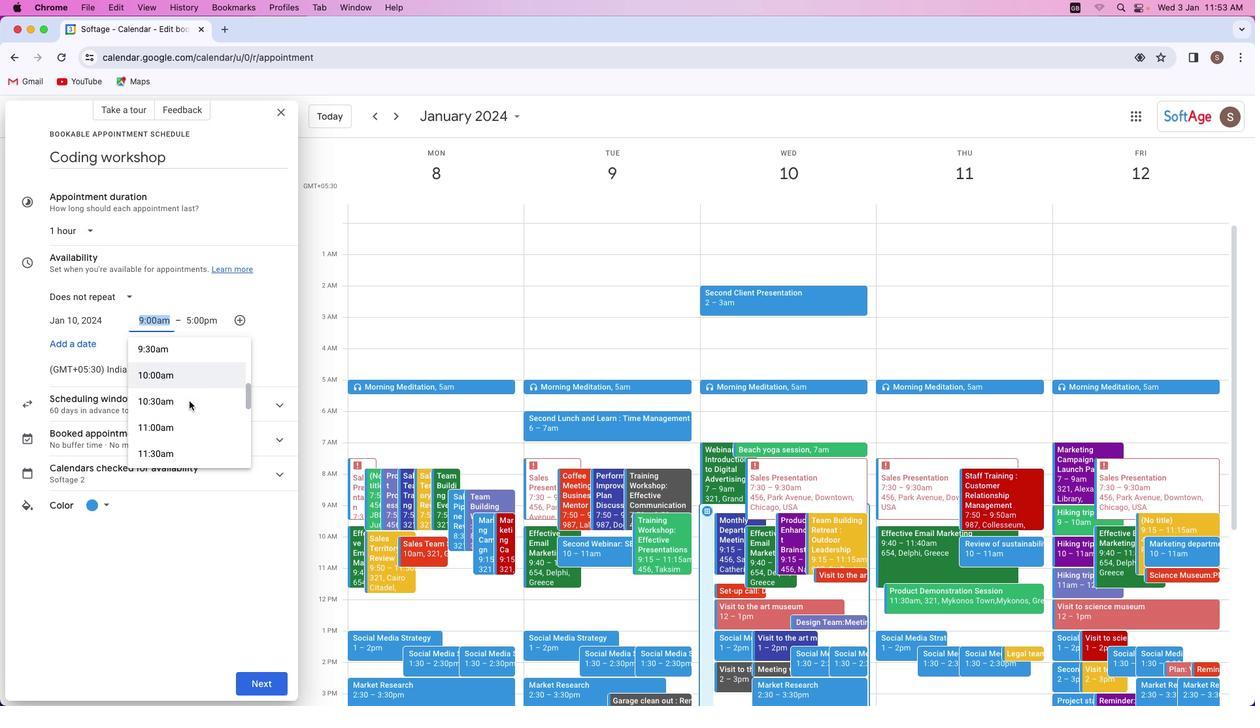 
Action: Mouse scrolled (189, 400) with delta (0, 0)
Screenshot: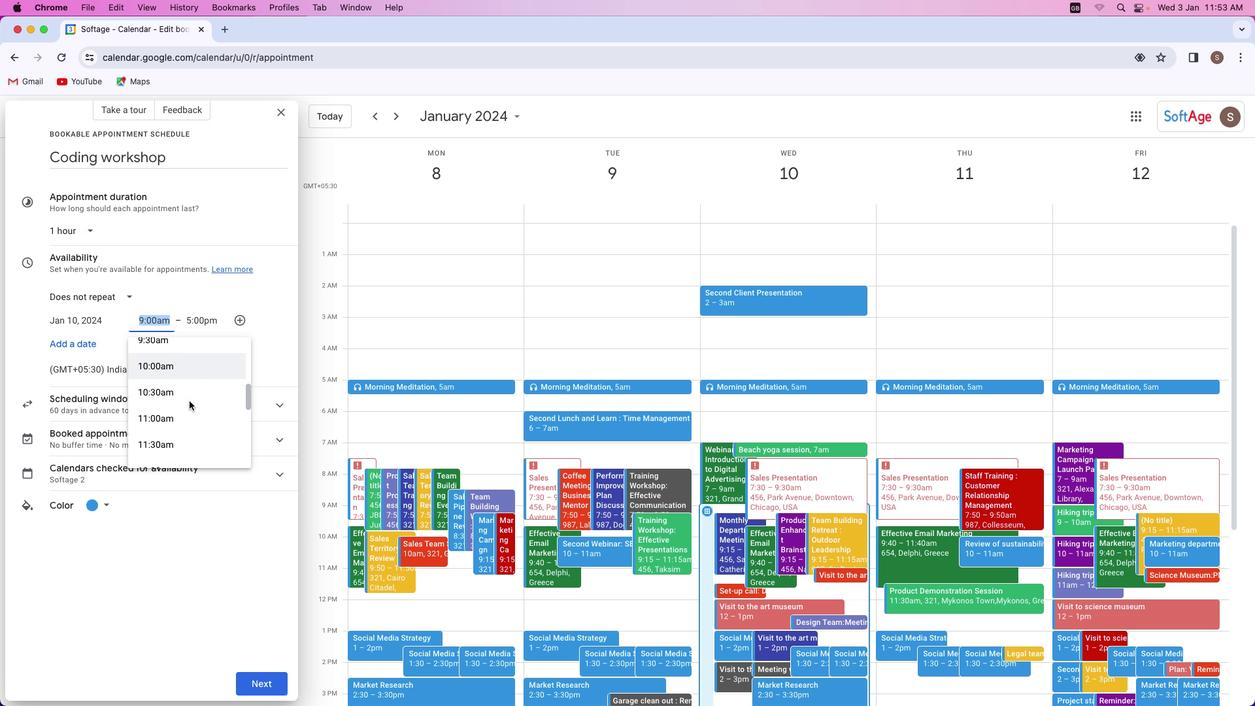 
Action: Mouse scrolled (189, 400) with delta (0, 0)
Screenshot: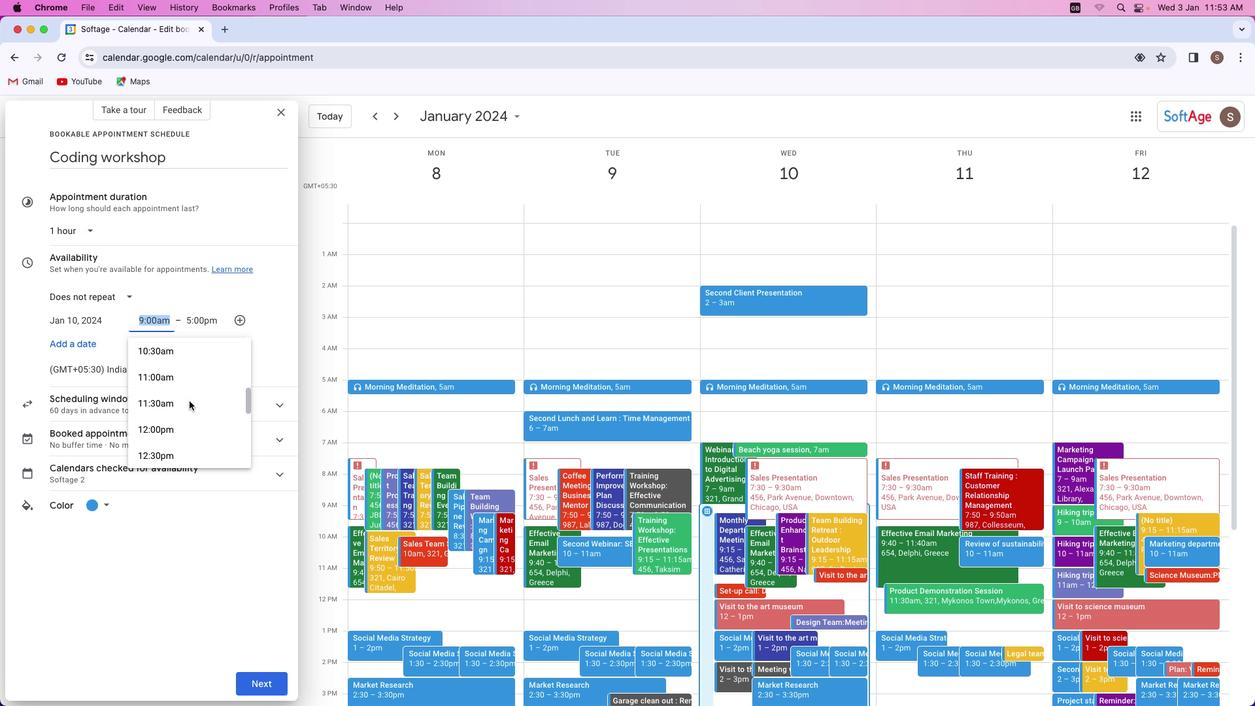 
Action: Mouse moved to (188, 402)
Screenshot: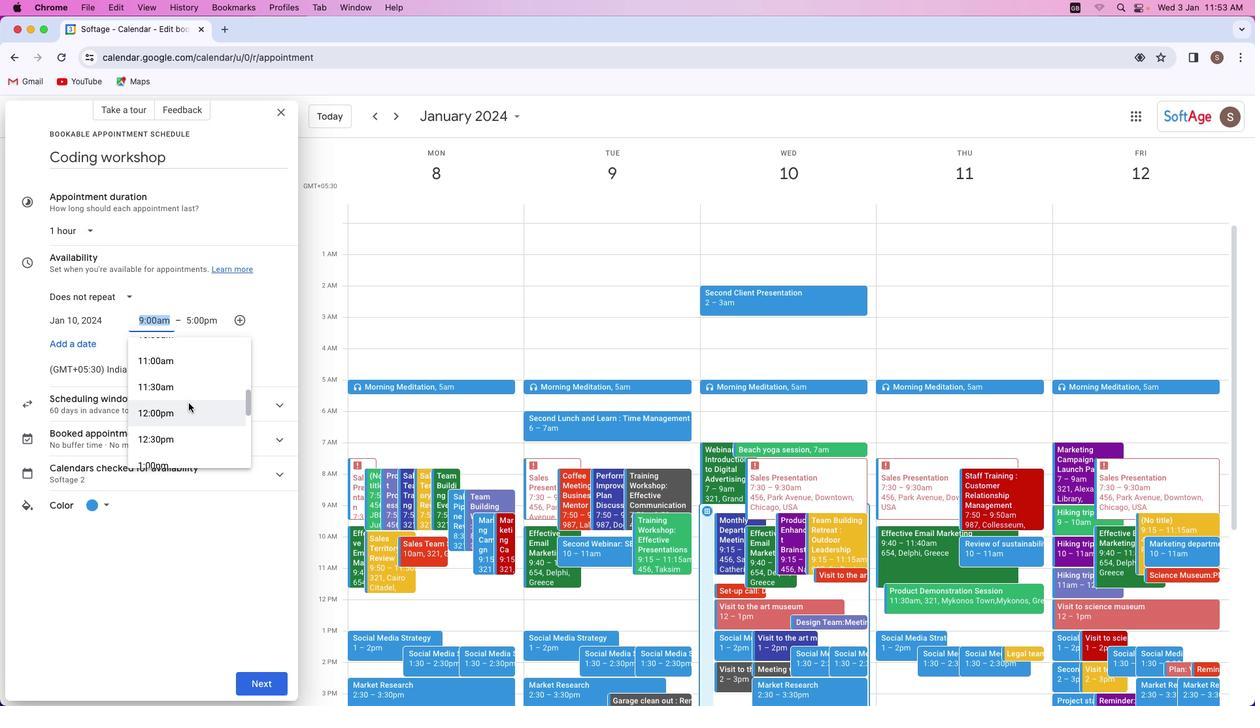 
Action: Mouse scrolled (188, 402) with delta (0, 0)
Screenshot: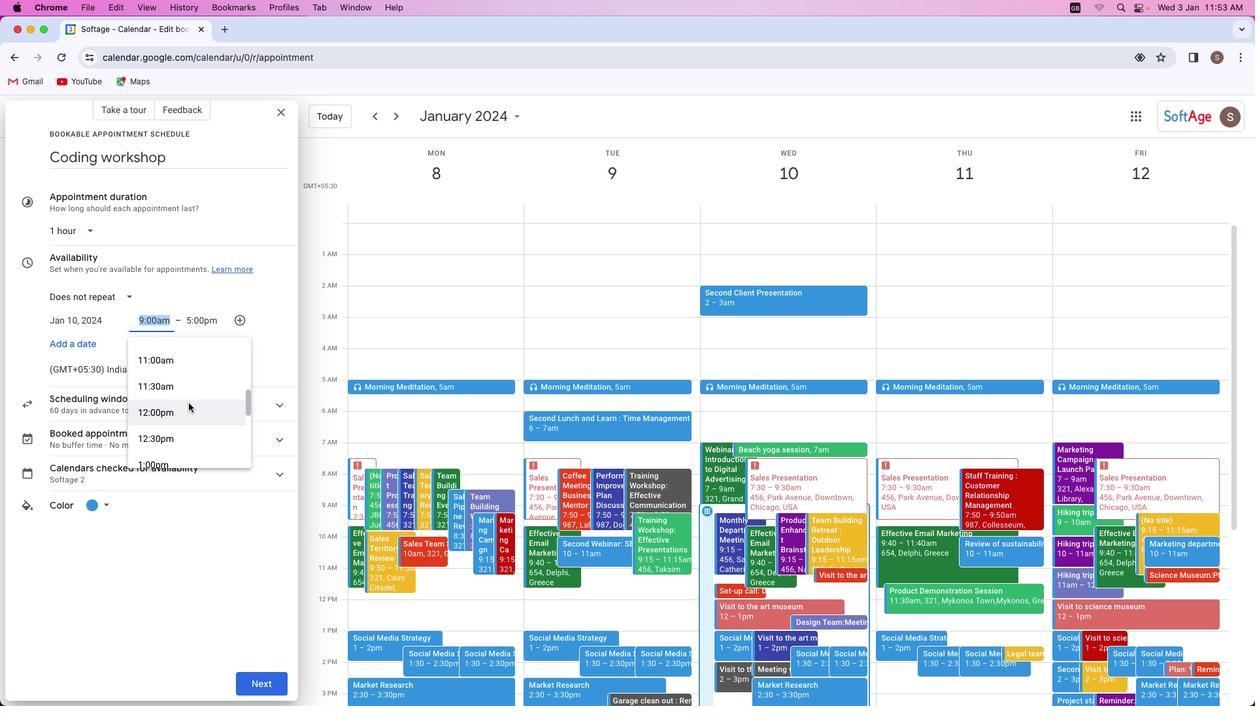 
Action: Mouse moved to (188, 403)
Screenshot: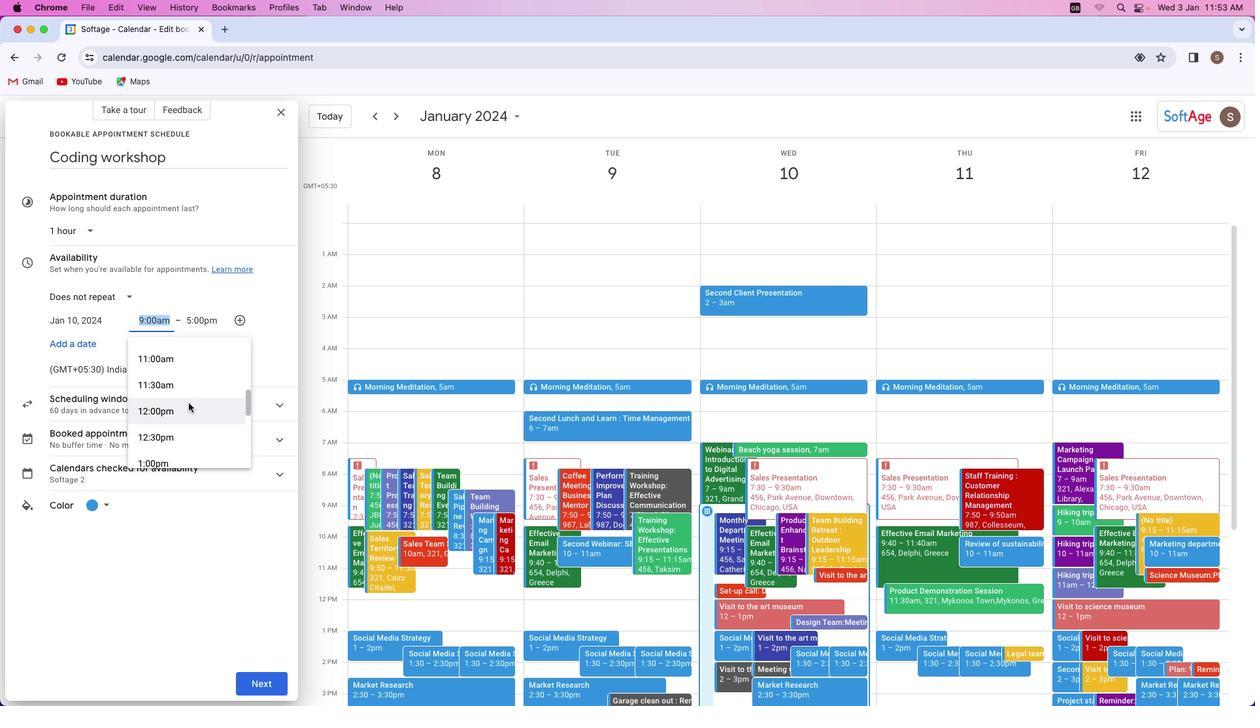 
Action: Mouse scrolled (188, 403) with delta (0, 0)
Screenshot: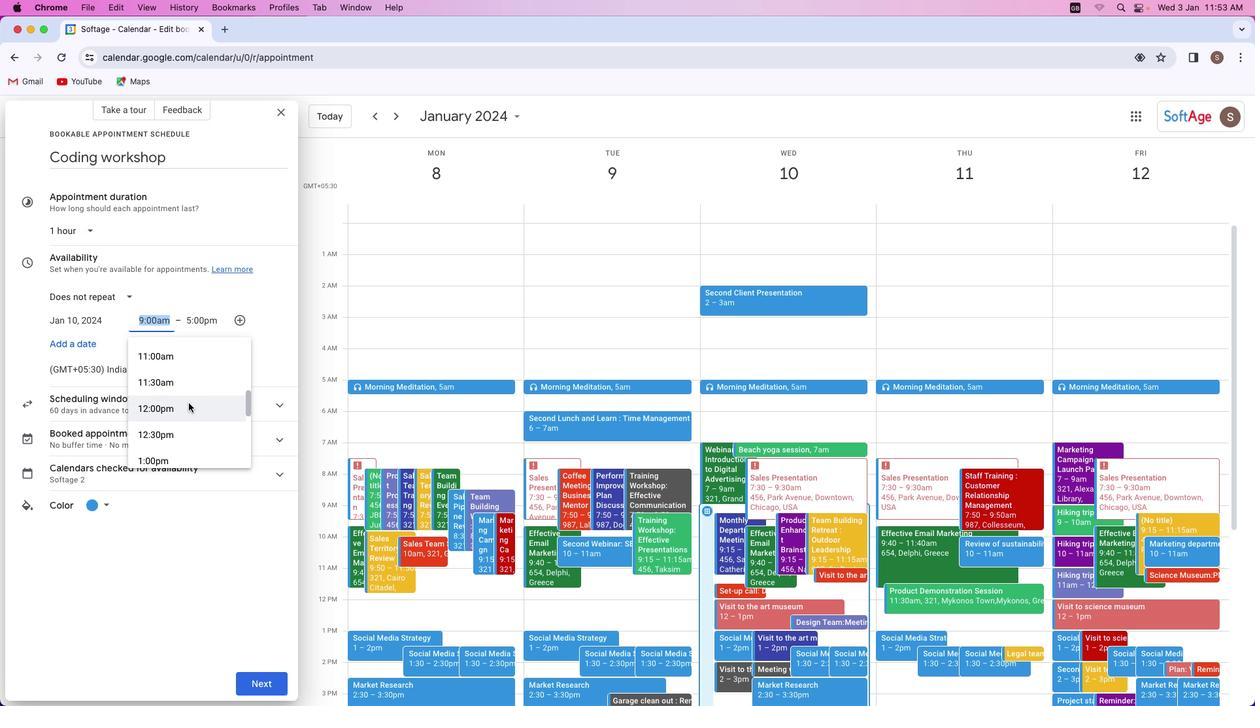 
Action: Mouse scrolled (188, 403) with delta (0, 0)
Screenshot: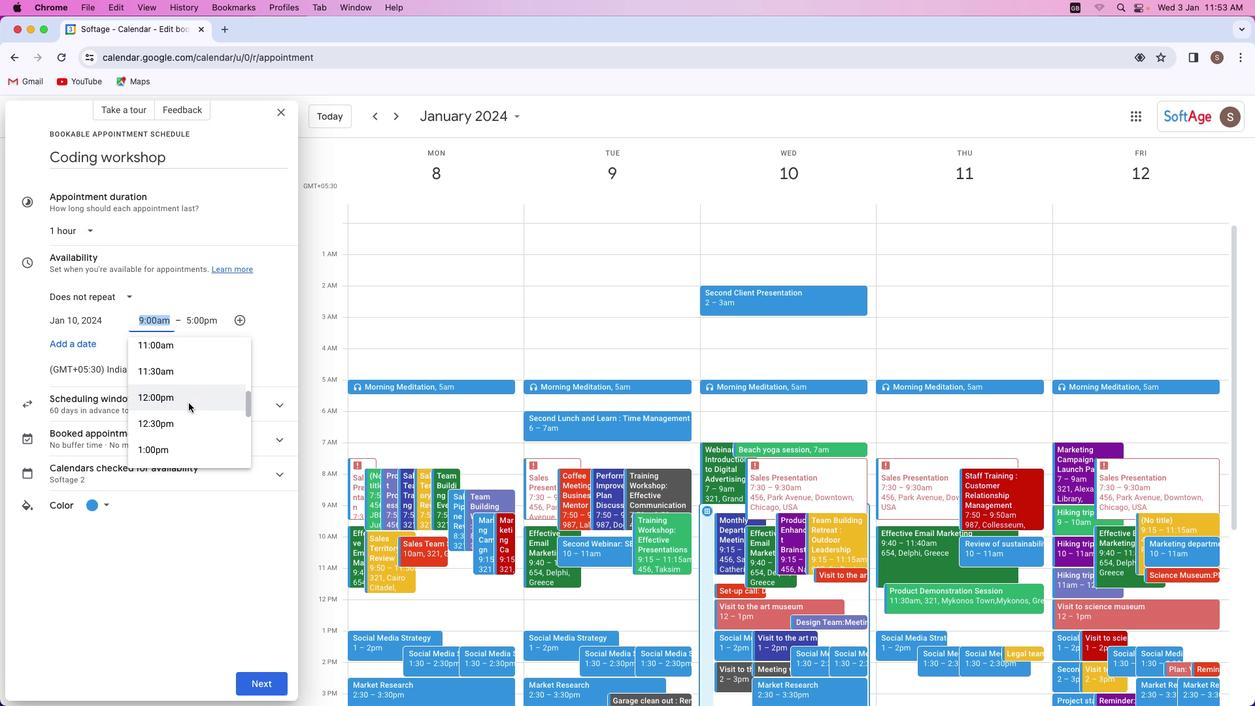 
Action: Mouse moved to (188, 400)
Screenshot: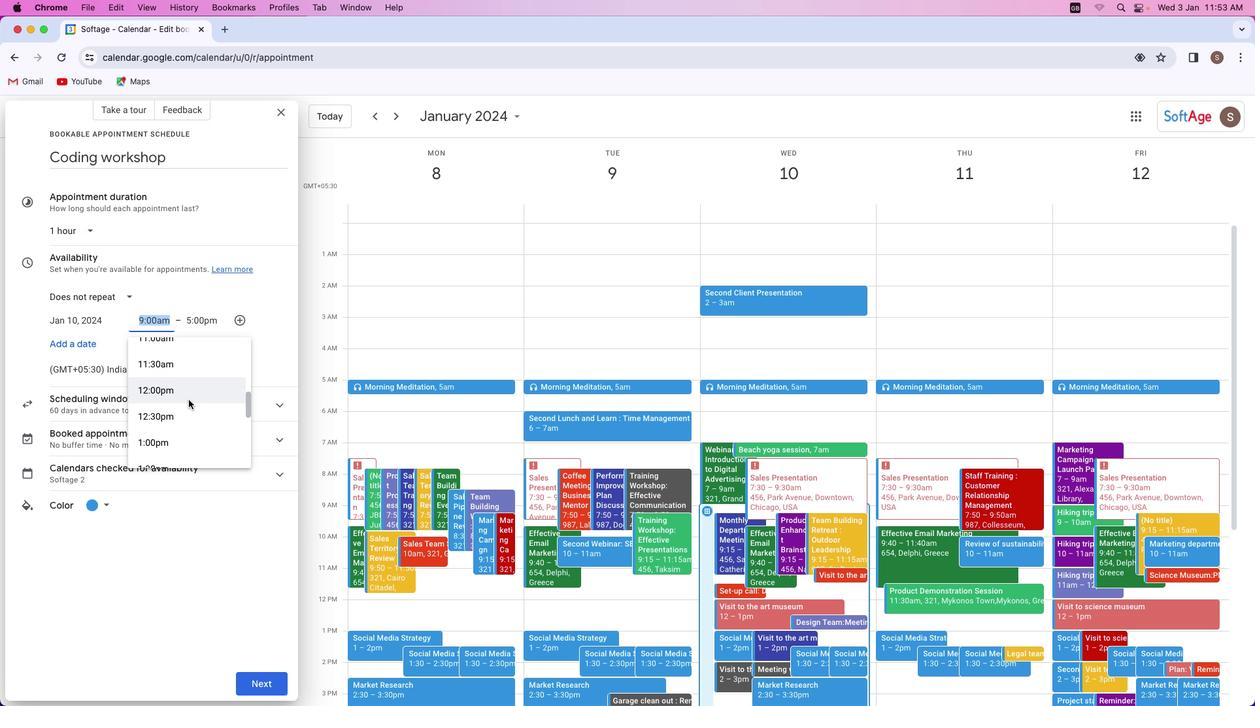 
Action: Mouse scrolled (188, 400) with delta (0, 0)
Screenshot: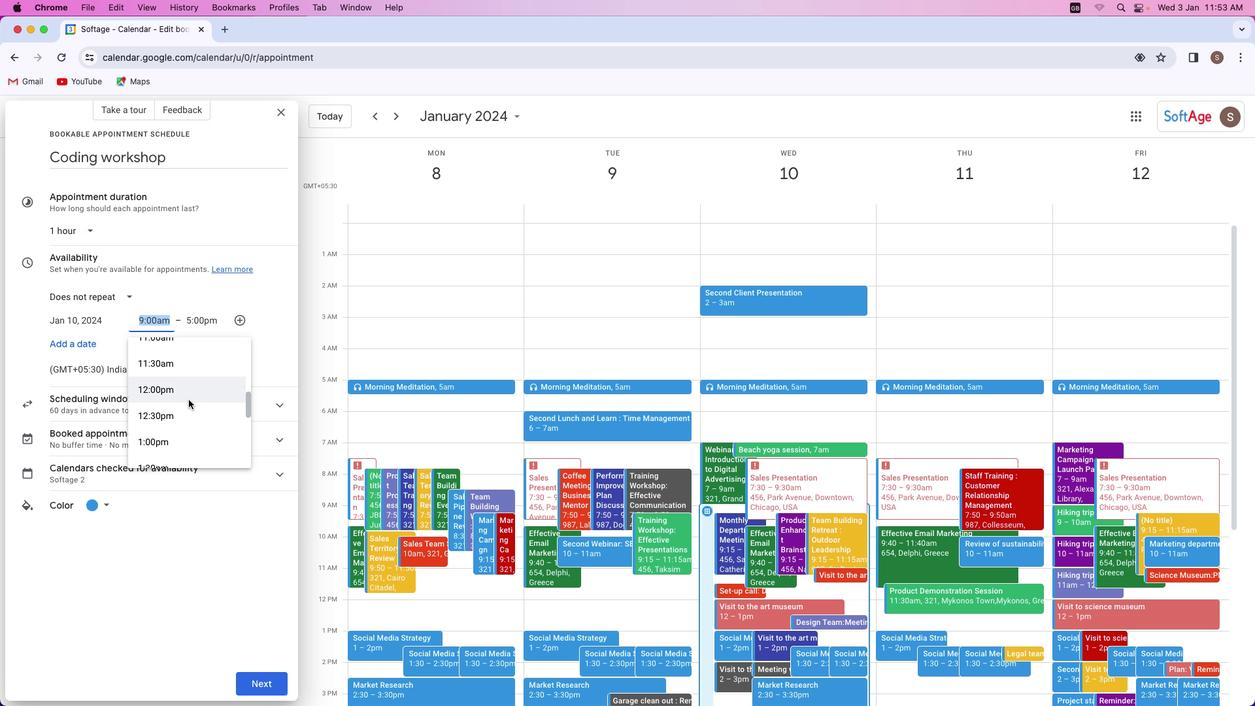 
Action: Mouse scrolled (188, 400) with delta (0, 0)
Screenshot: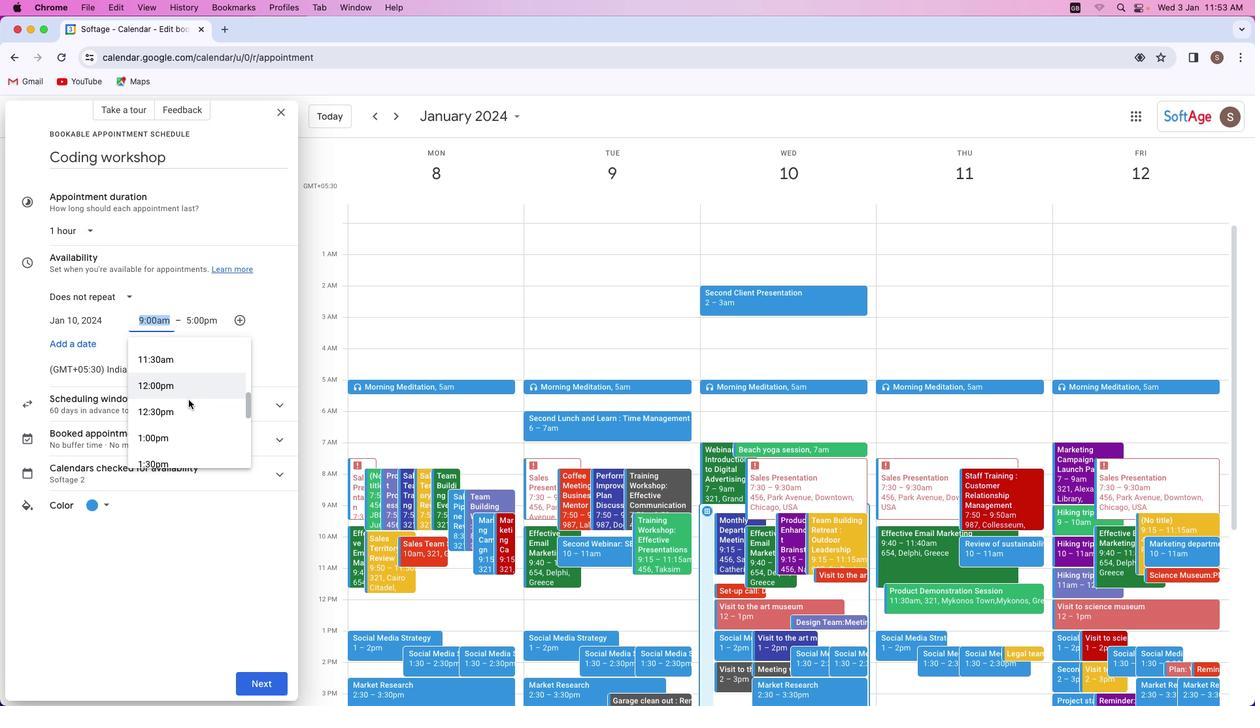 
Action: Mouse scrolled (188, 400) with delta (0, 0)
Screenshot: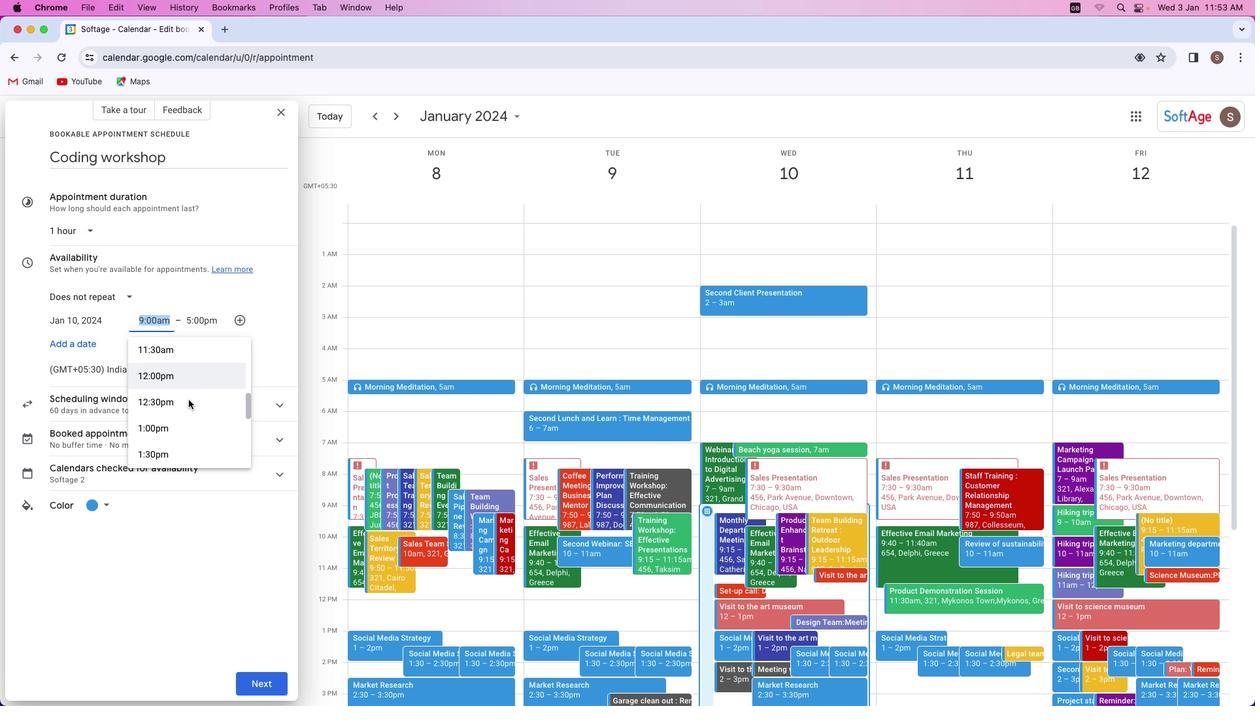 
Action: Mouse scrolled (188, 400) with delta (0, 0)
Screenshot: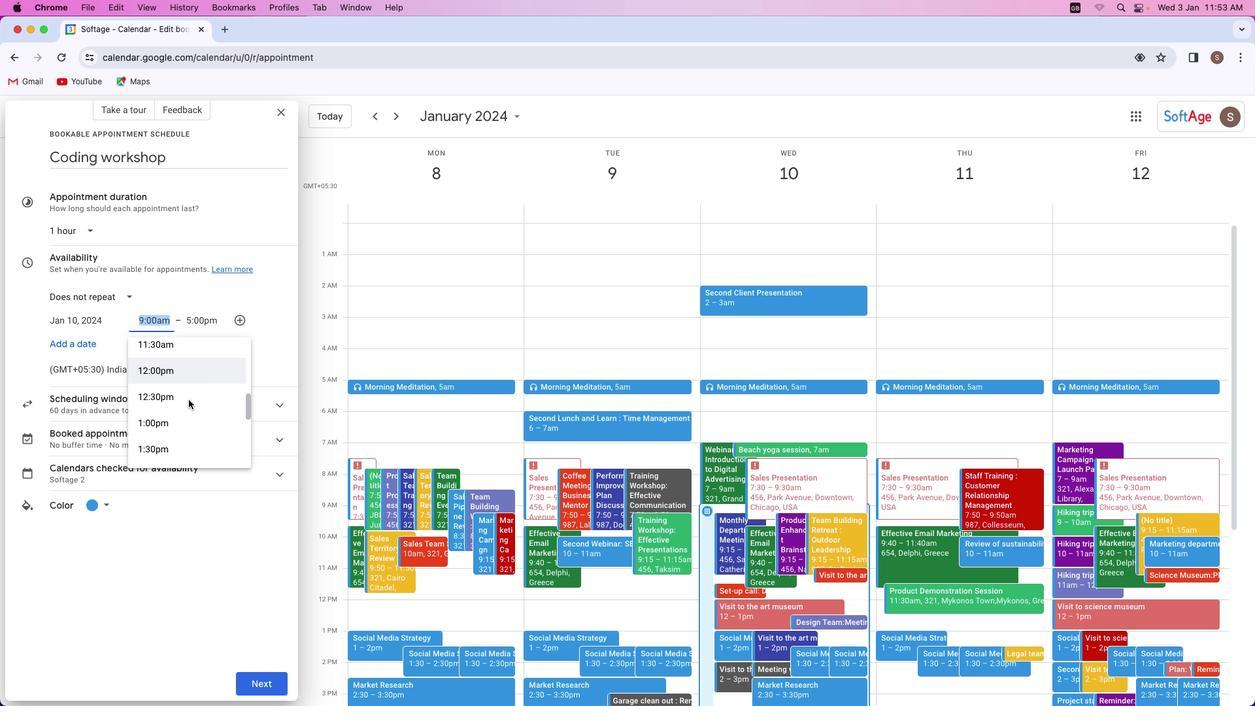 
Action: Mouse moved to (187, 400)
Screenshot: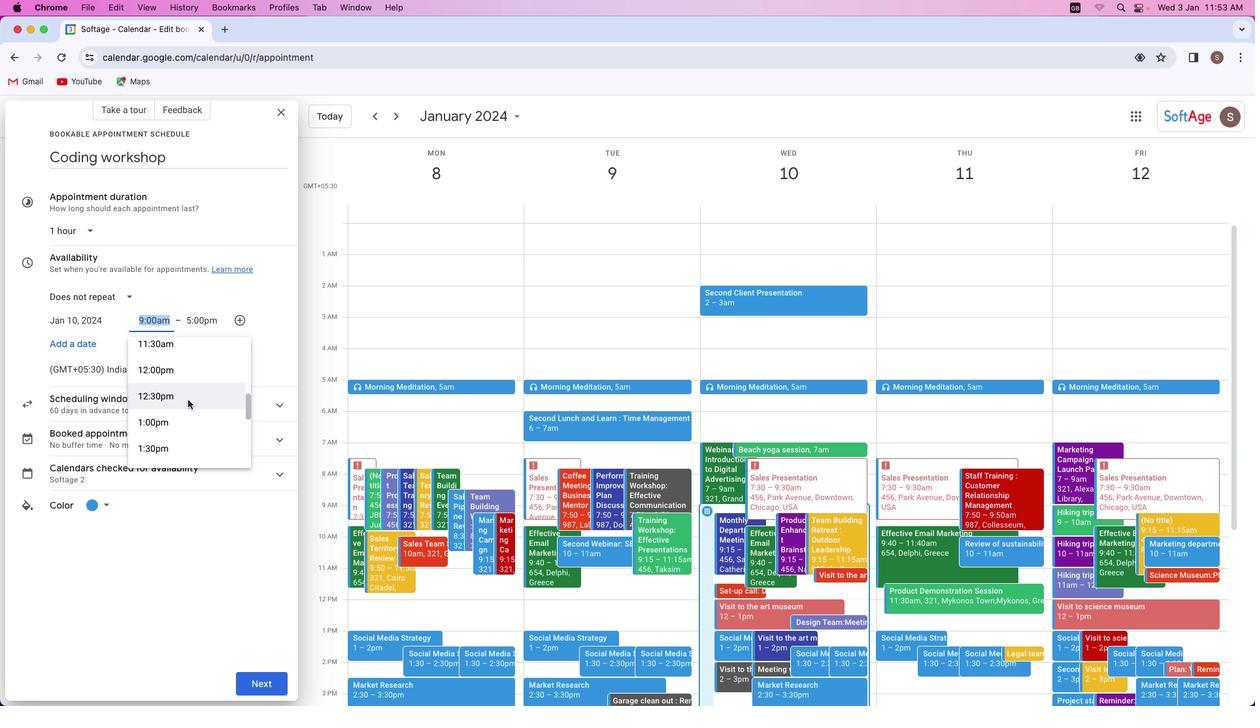 
Action: Mouse scrolled (187, 400) with delta (0, 0)
Screenshot: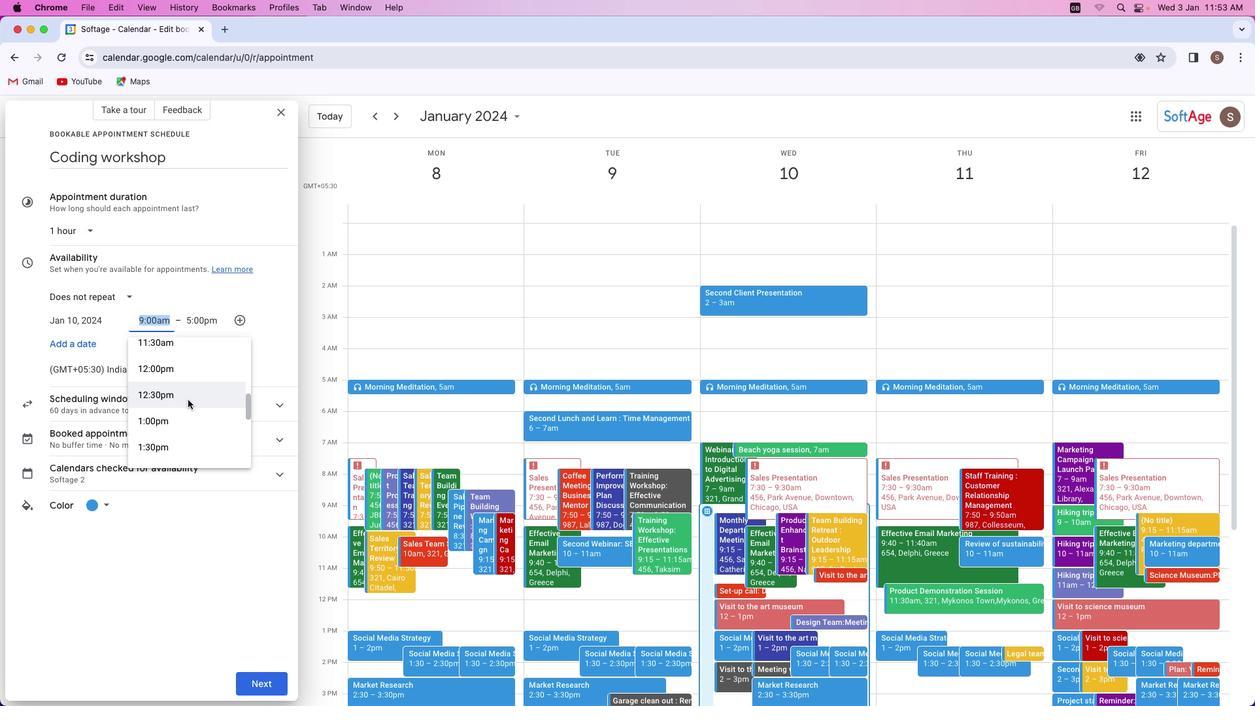 
Action: Mouse scrolled (187, 400) with delta (0, 0)
Screenshot: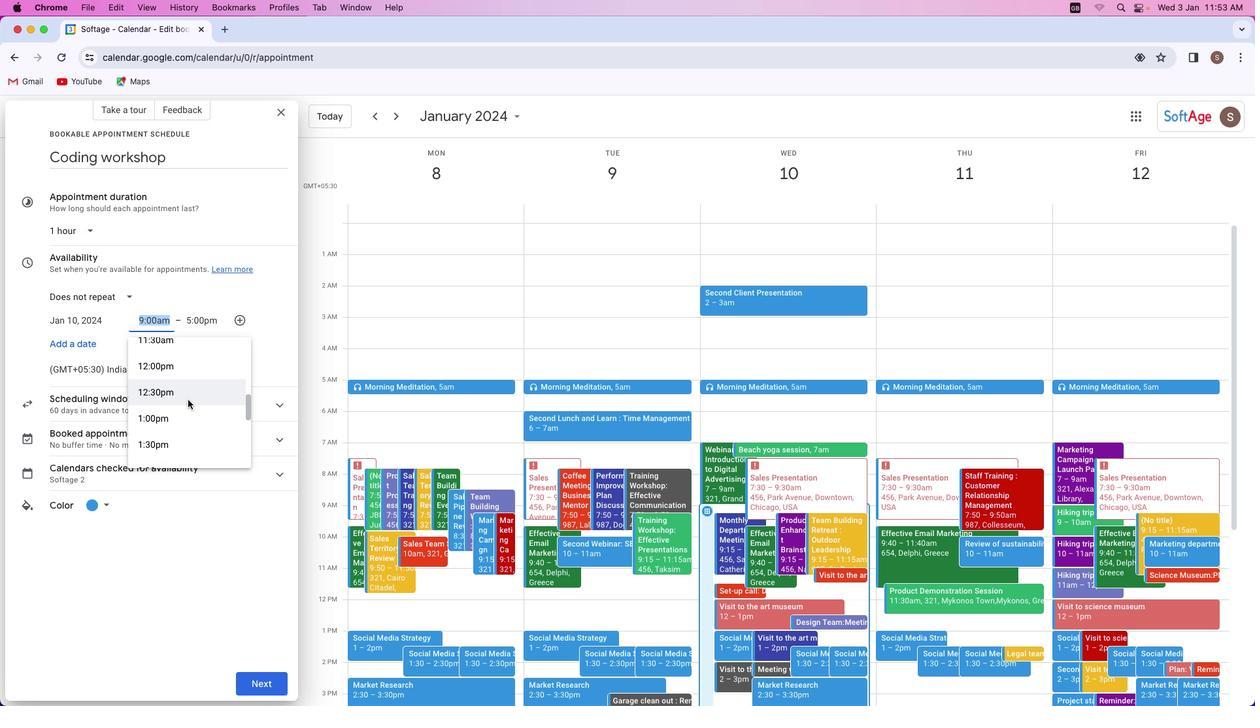 
Action: Mouse scrolled (187, 400) with delta (0, 0)
Screenshot: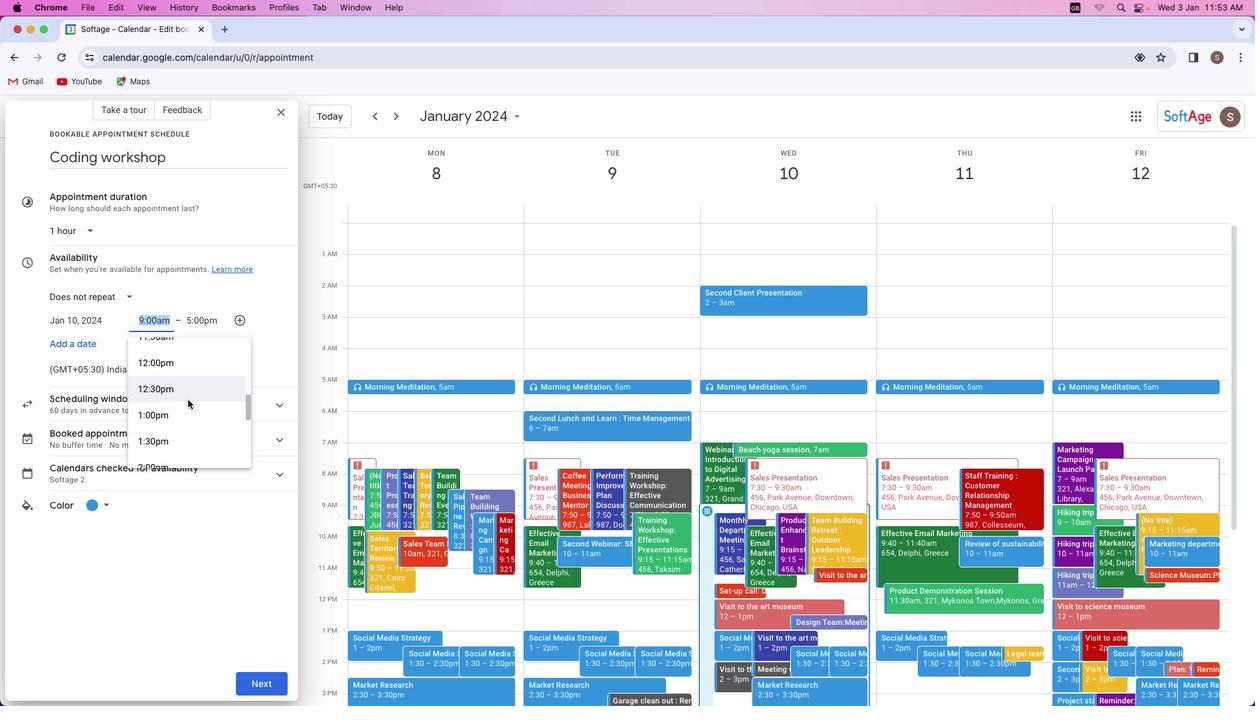
Action: Mouse moved to (188, 398)
Screenshot: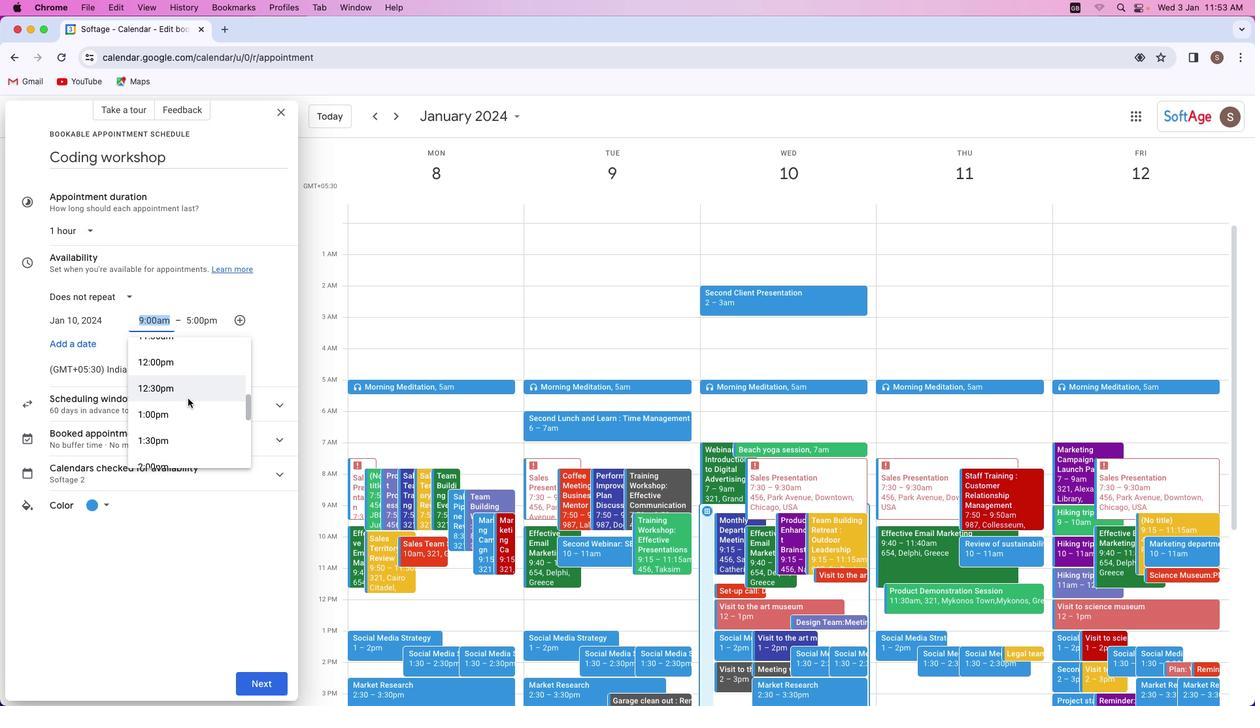 
Action: Mouse scrolled (188, 398) with delta (0, 0)
Screenshot: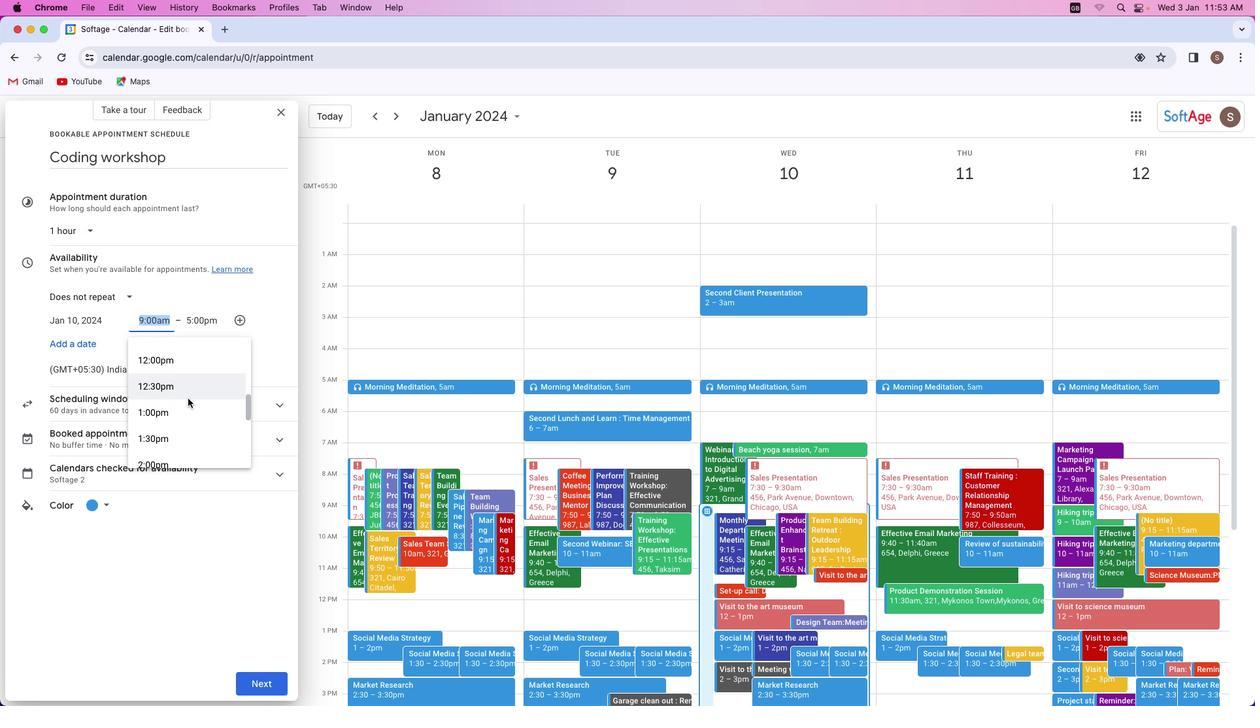 
Action: Mouse scrolled (188, 398) with delta (0, 0)
Screenshot: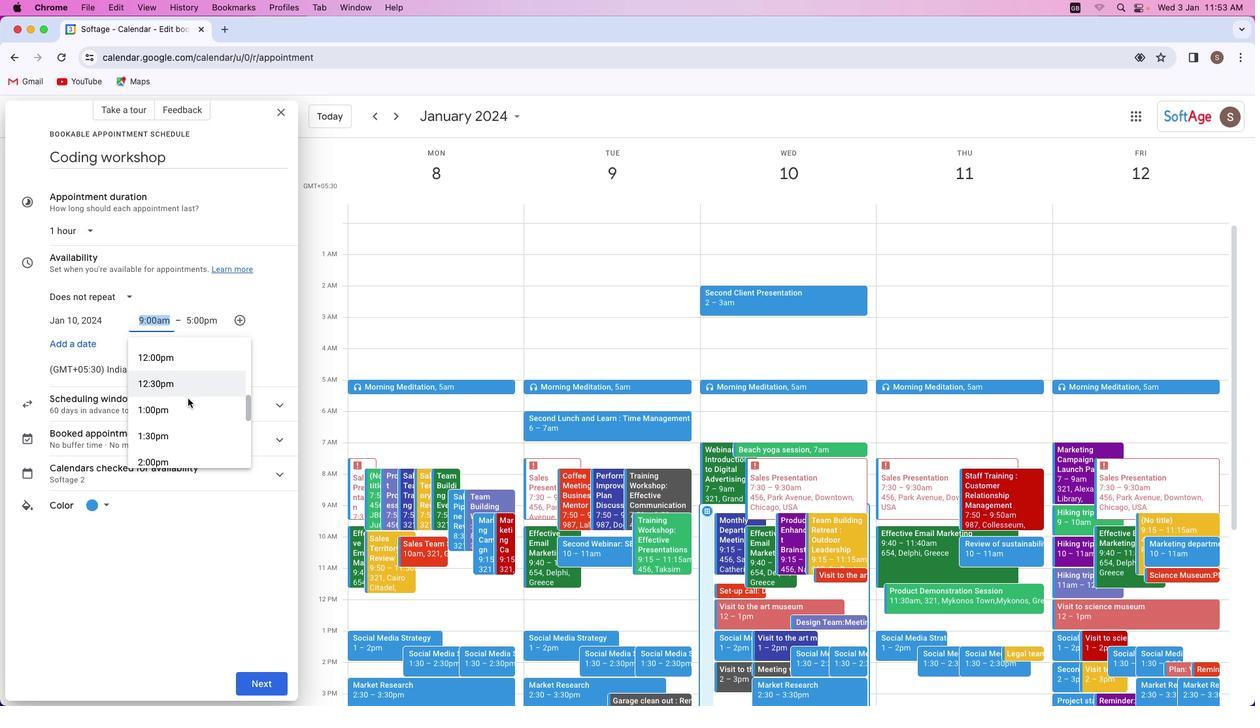 
Action: Mouse scrolled (188, 398) with delta (0, 0)
Screenshot: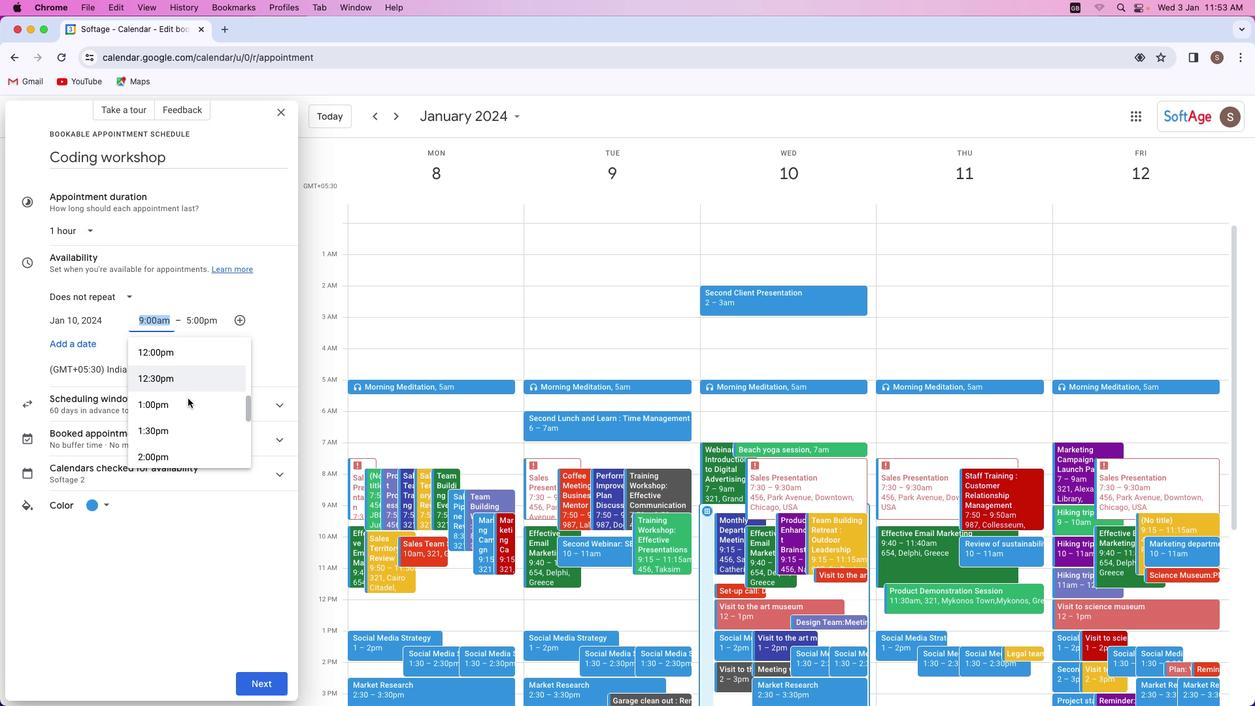 
Action: Mouse scrolled (188, 398) with delta (0, 0)
Screenshot: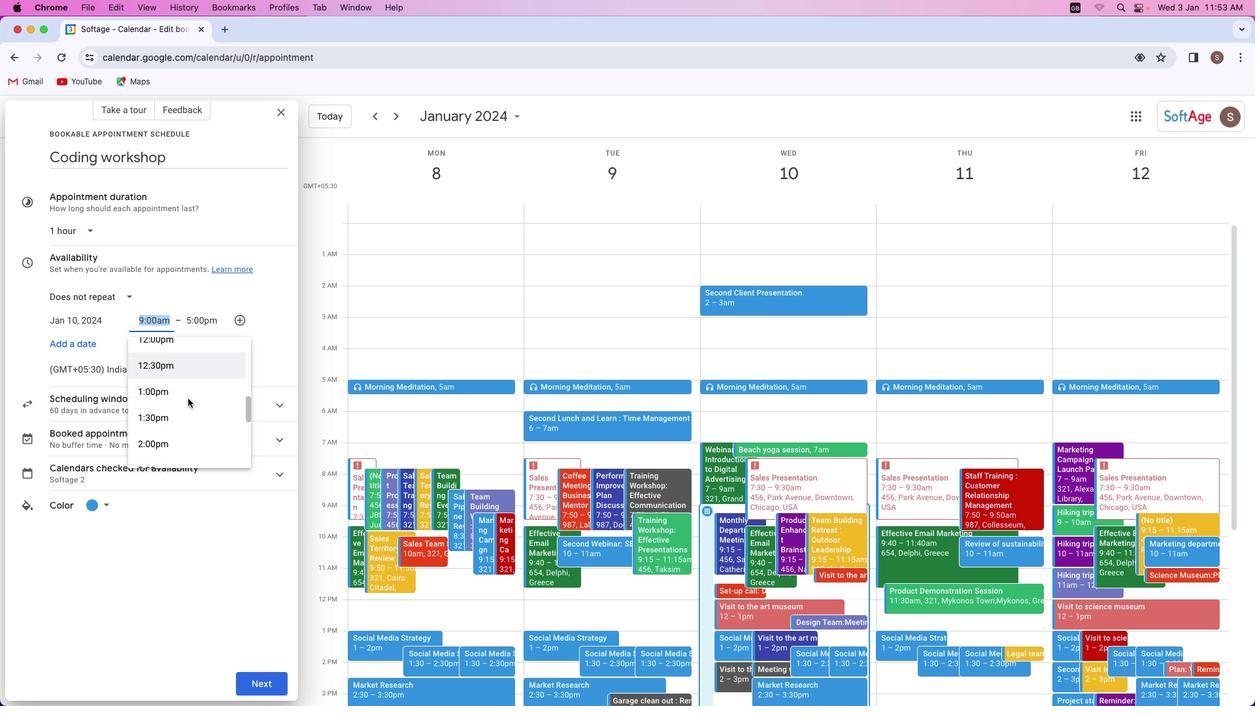 
Action: Mouse scrolled (188, 398) with delta (0, 0)
Screenshot: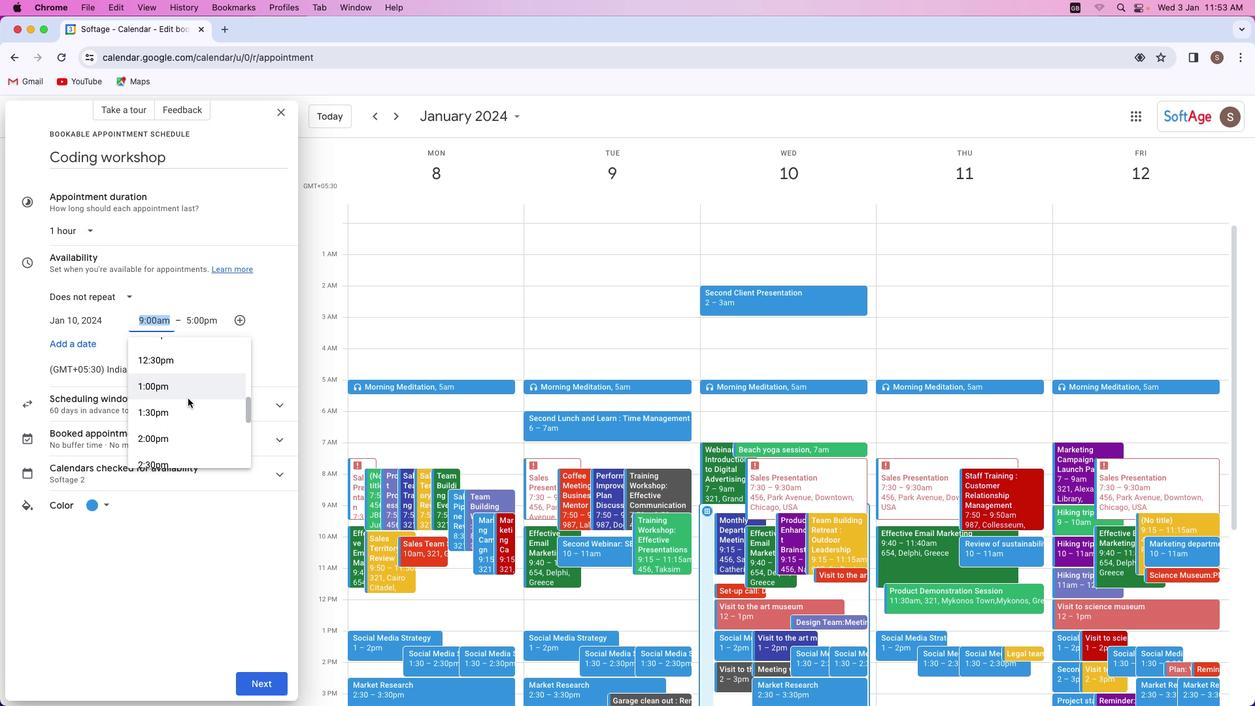 
Action: Mouse scrolled (188, 398) with delta (0, 0)
Screenshot: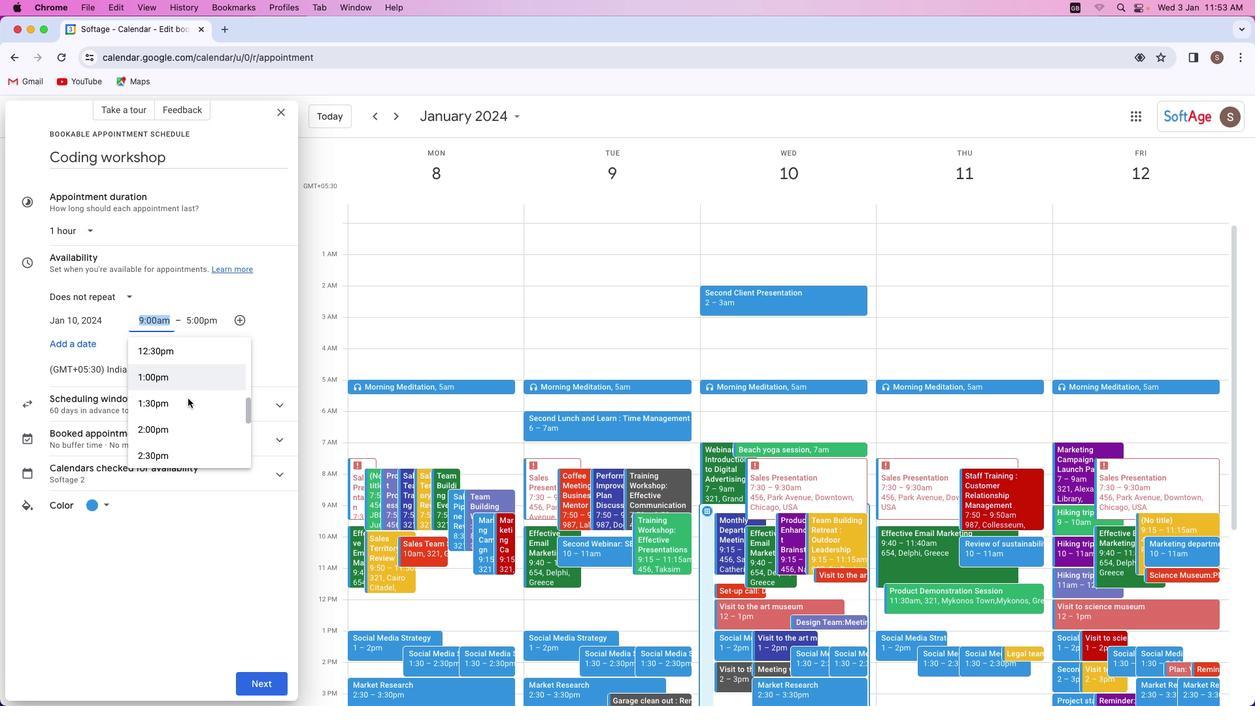 
Action: Mouse scrolled (188, 398) with delta (0, 0)
Screenshot: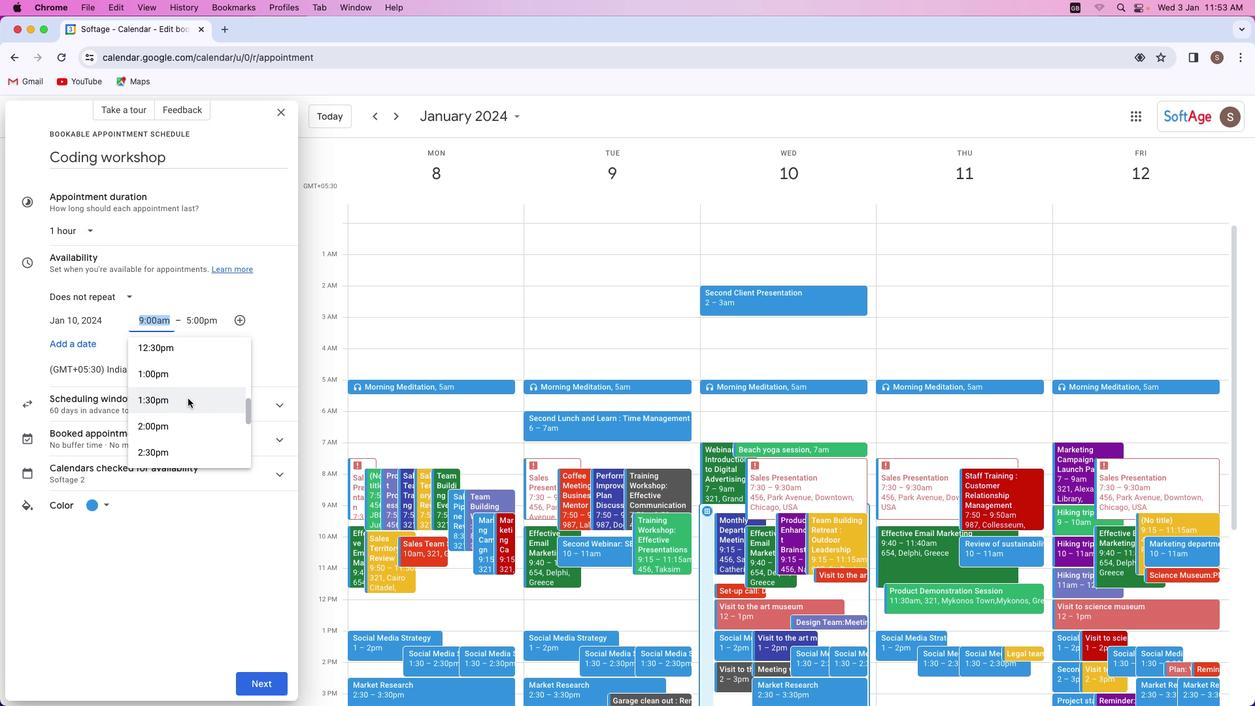 
Action: Mouse scrolled (188, 398) with delta (0, 0)
Screenshot: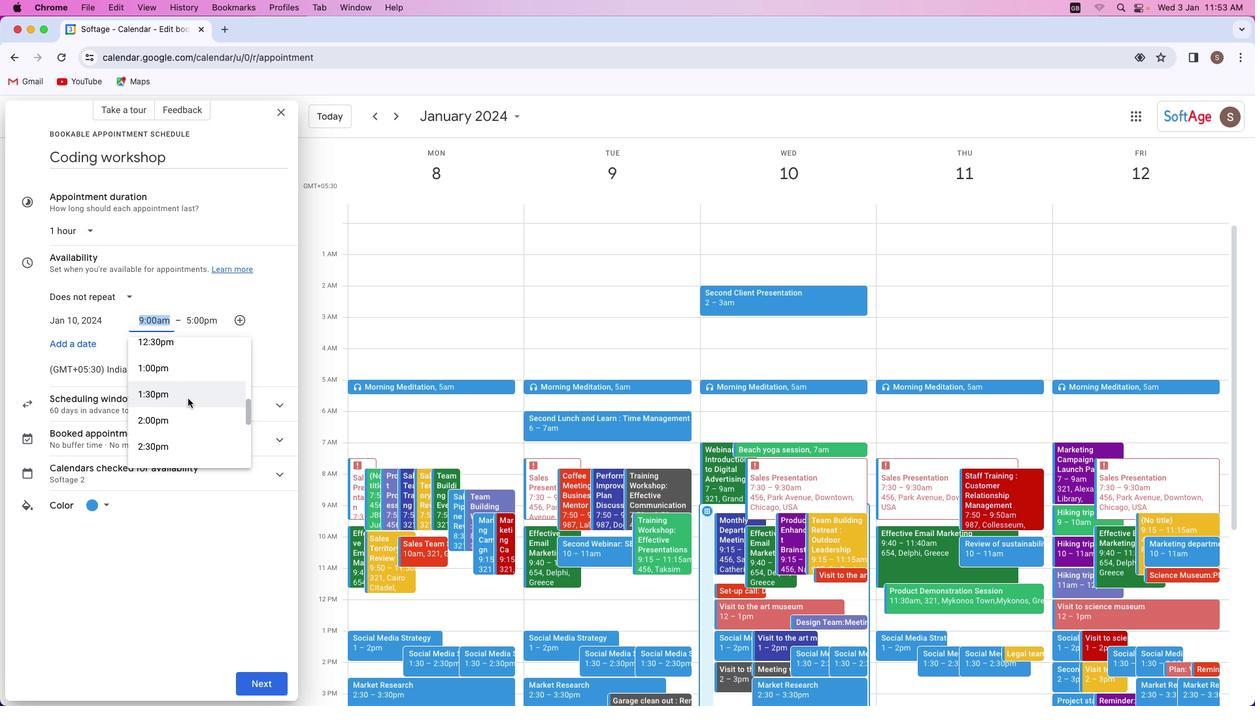 
Action: Mouse scrolled (188, 398) with delta (0, 0)
Screenshot: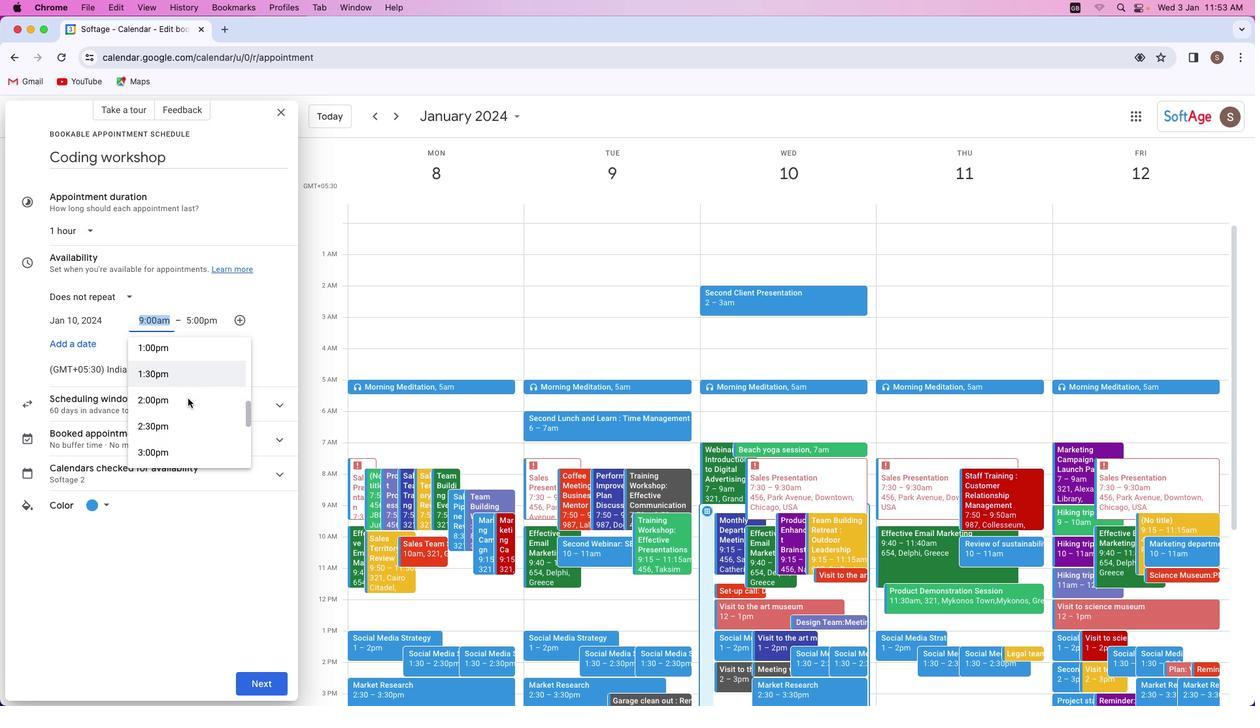 
Action: Mouse scrolled (188, 398) with delta (0, 0)
Screenshot: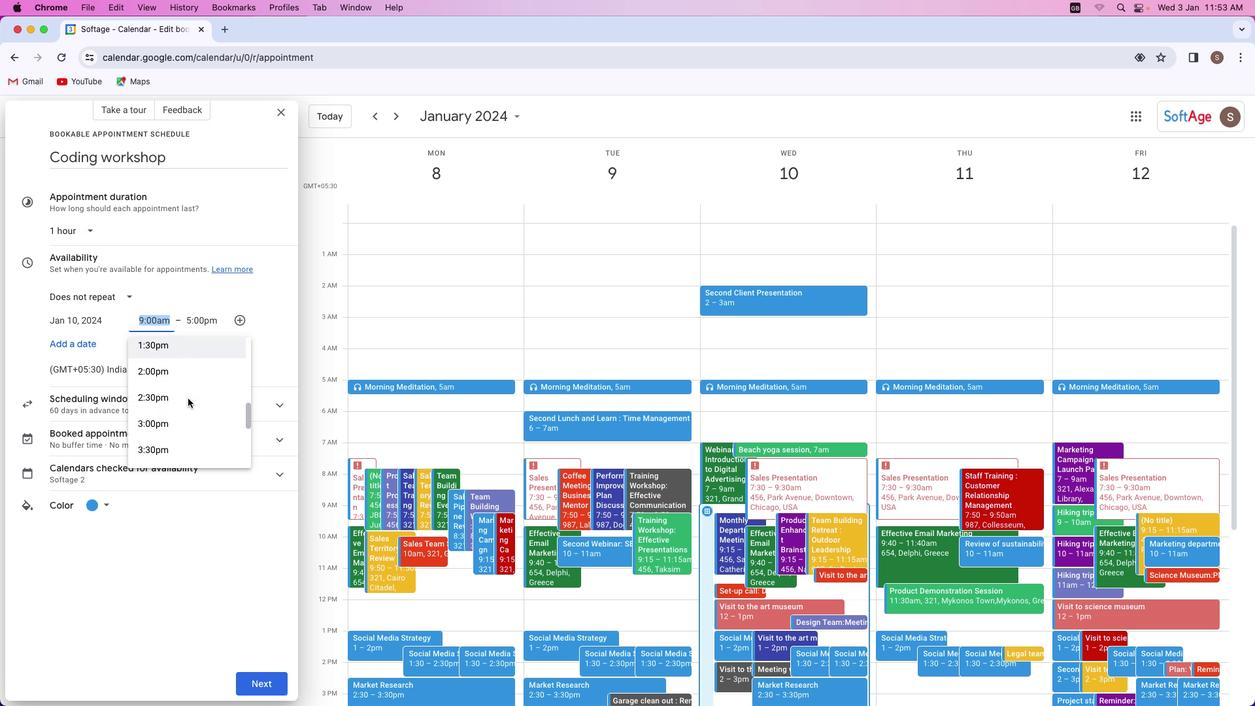 
Action: Mouse scrolled (188, 398) with delta (0, 0)
Screenshot: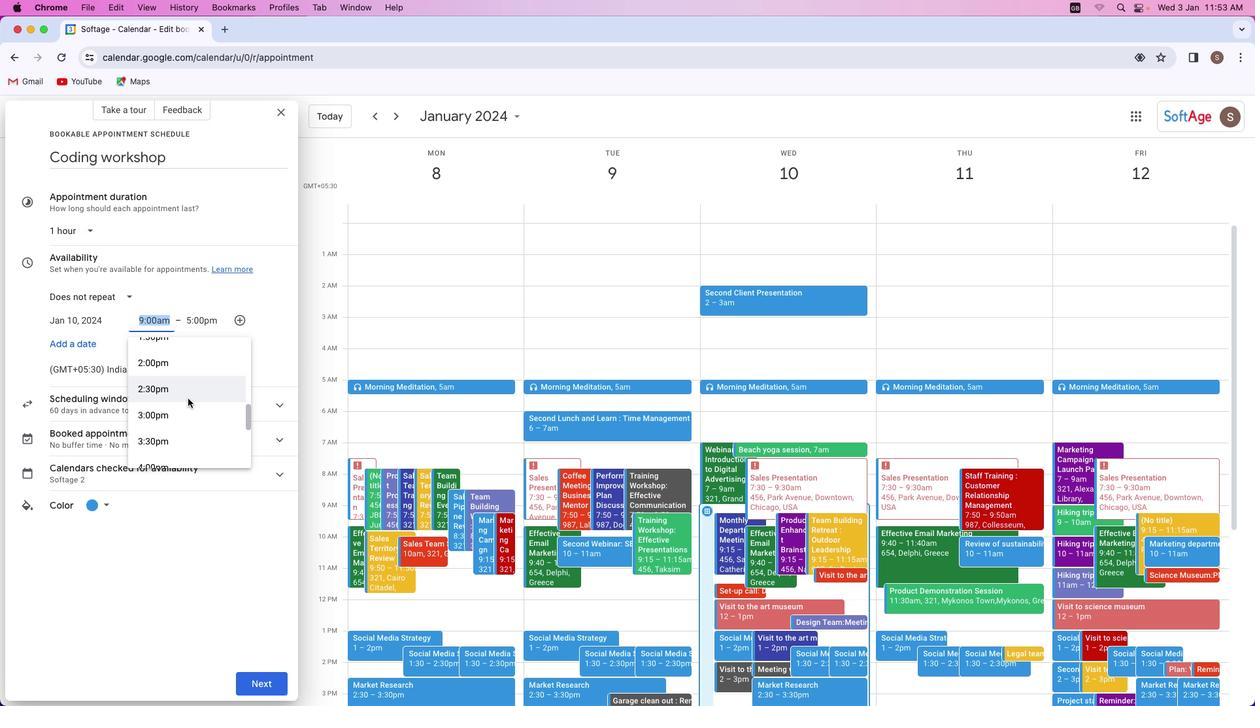 
Action: Mouse scrolled (188, 398) with delta (0, 0)
Screenshot: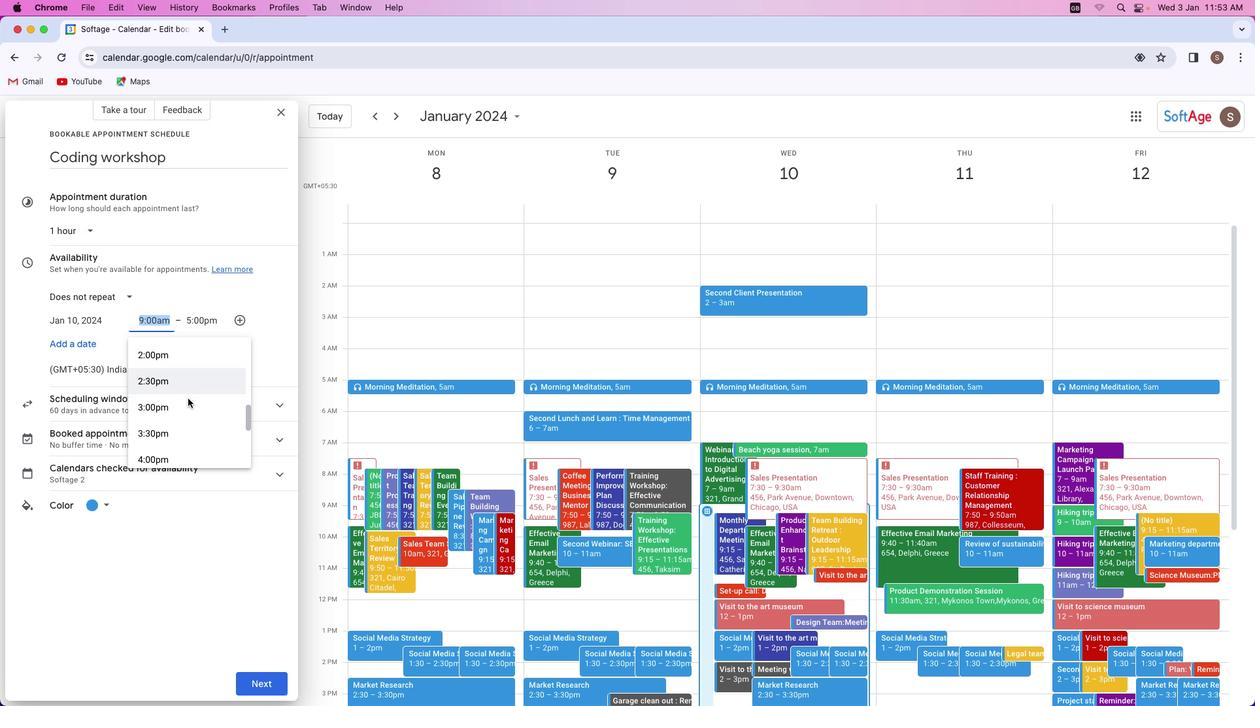 
Action: Mouse scrolled (188, 398) with delta (0, 0)
Screenshot: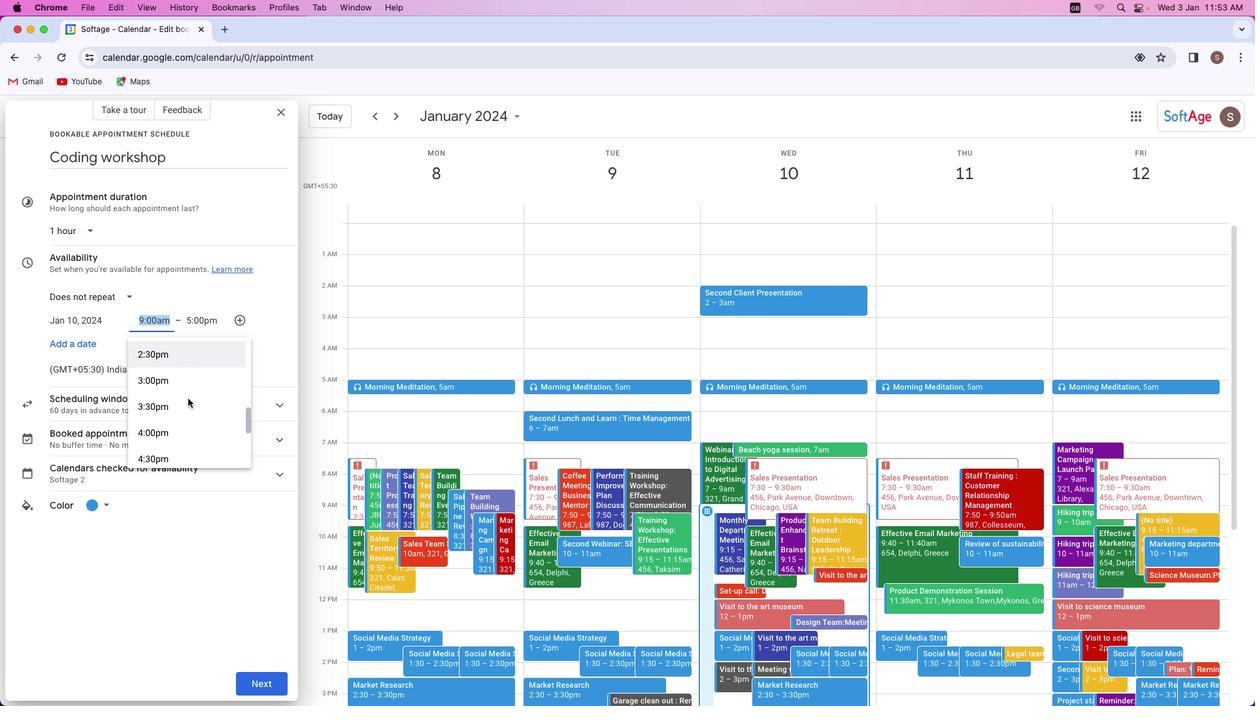 
Action: Mouse moved to (190, 396)
Screenshot: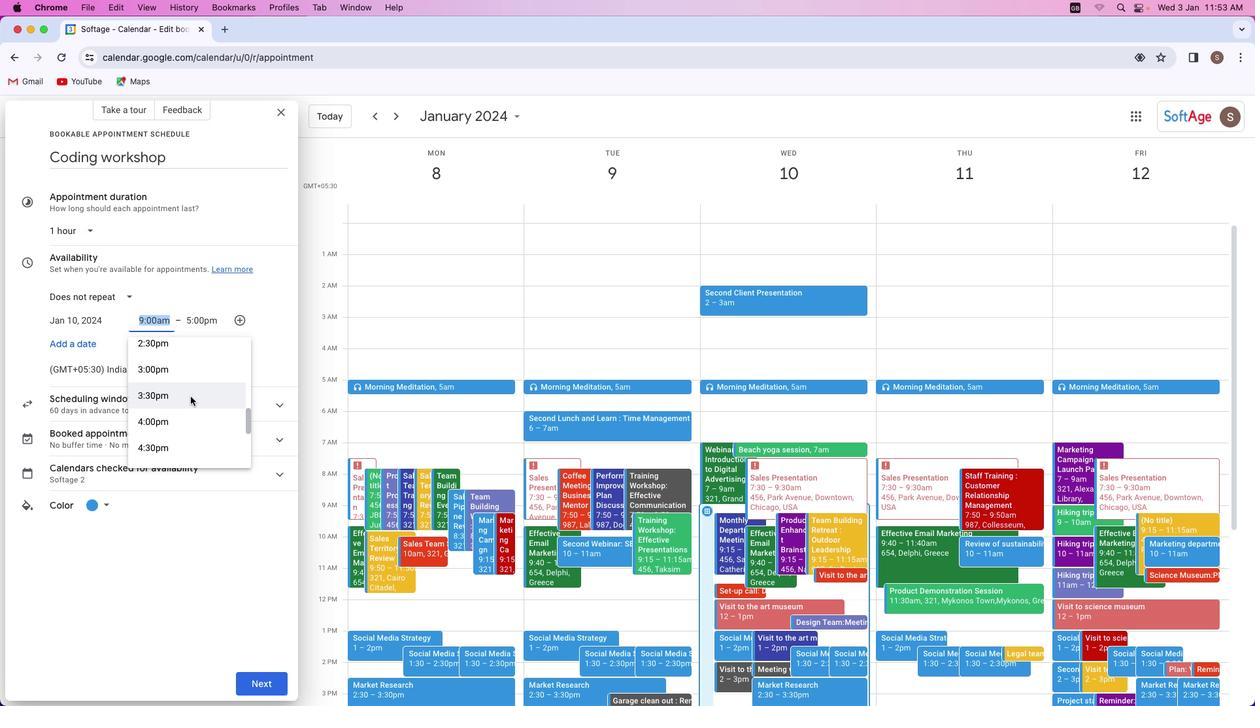 
Action: Mouse scrolled (190, 396) with delta (0, 0)
Screenshot: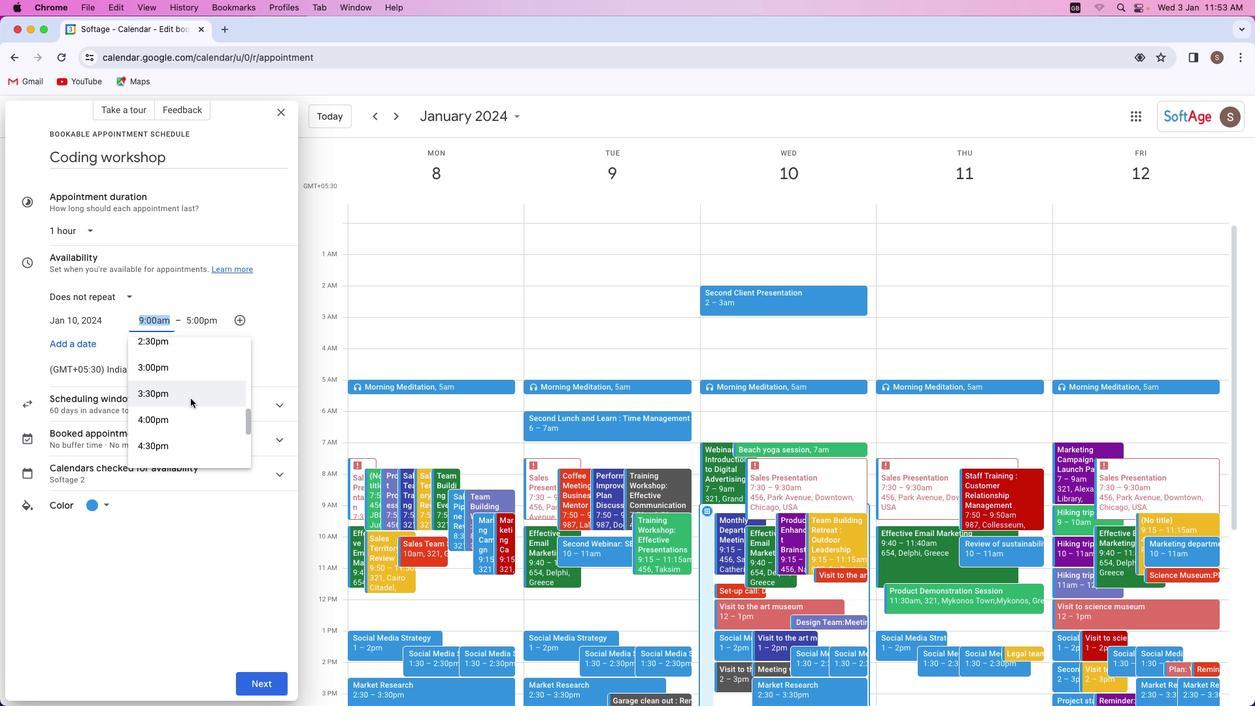 
Action: Mouse moved to (190, 397)
Screenshot: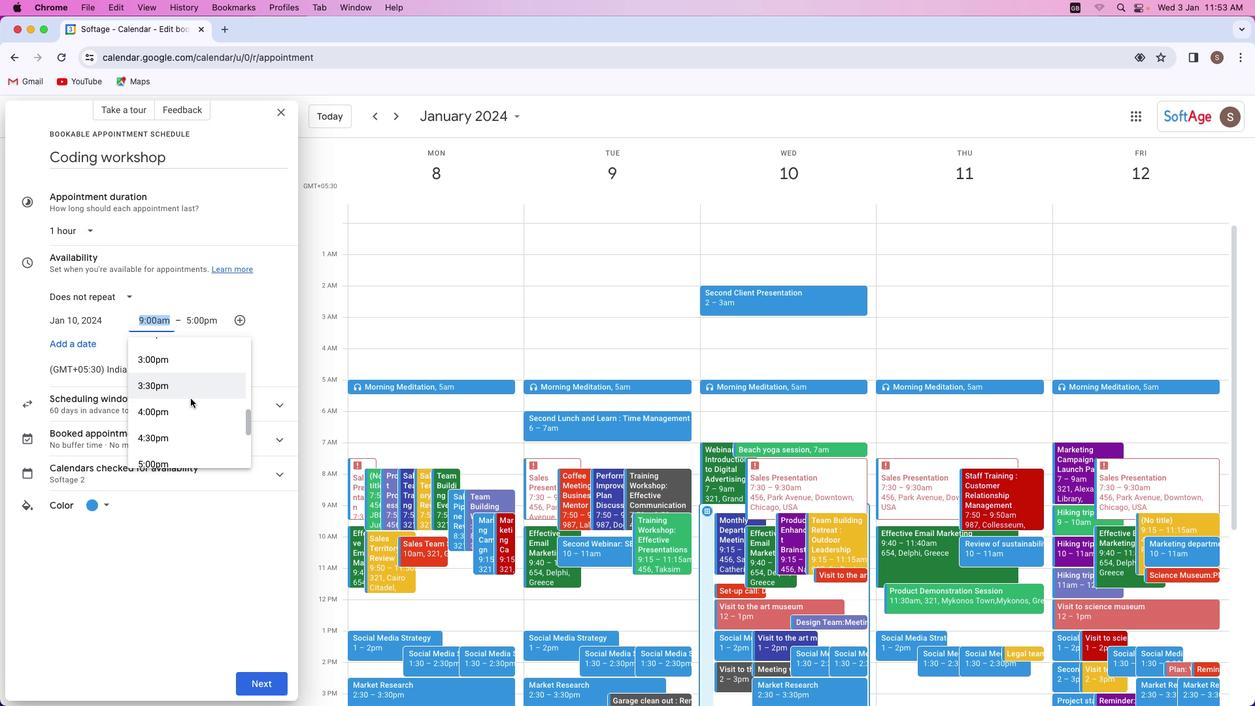
Action: Mouse scrolled (190, 397) with delta (0, 0)
Screenshot: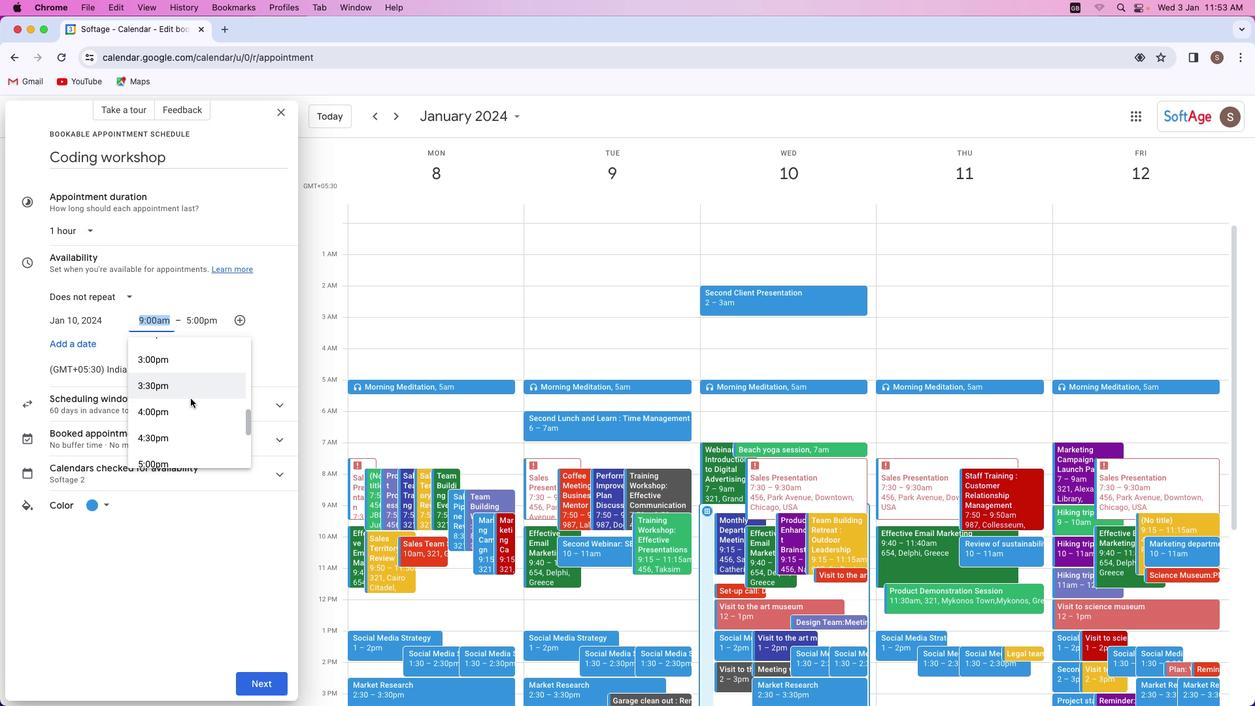 
Action: Mouse moved to (190, 398)
Screenshot: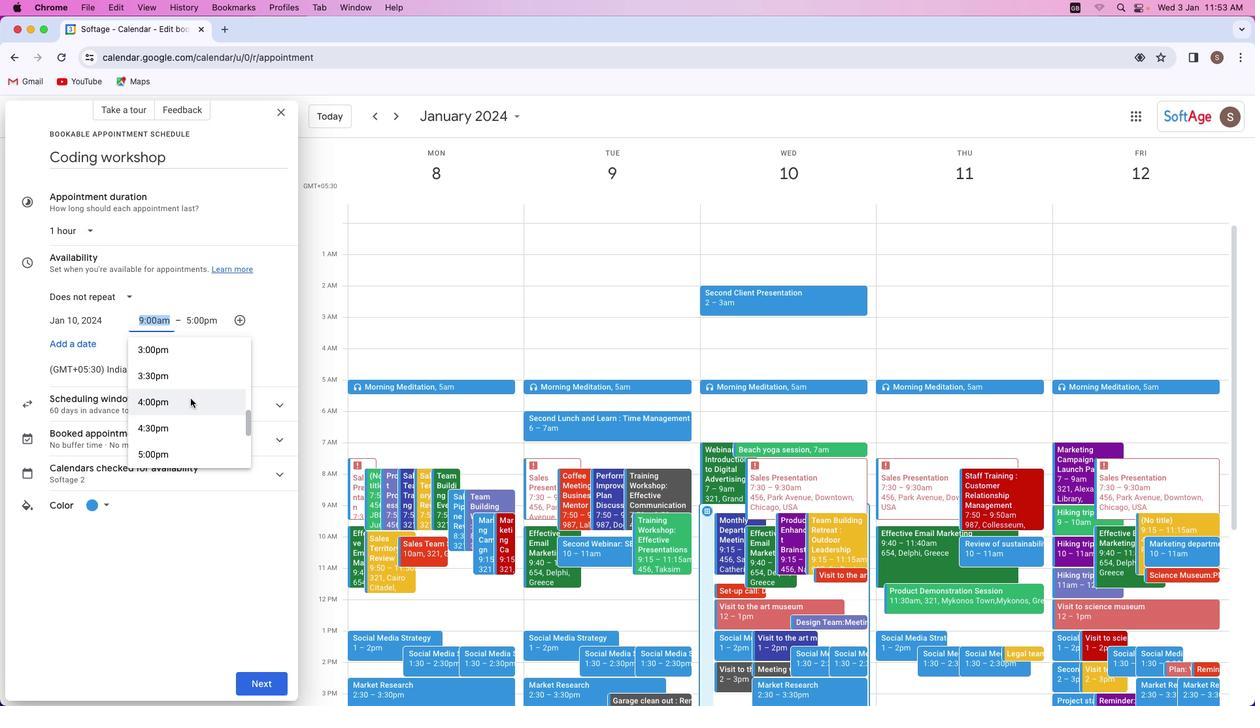 
Action: Mouse scrolled (190, 398) with delta (0, 0)
Screenshot: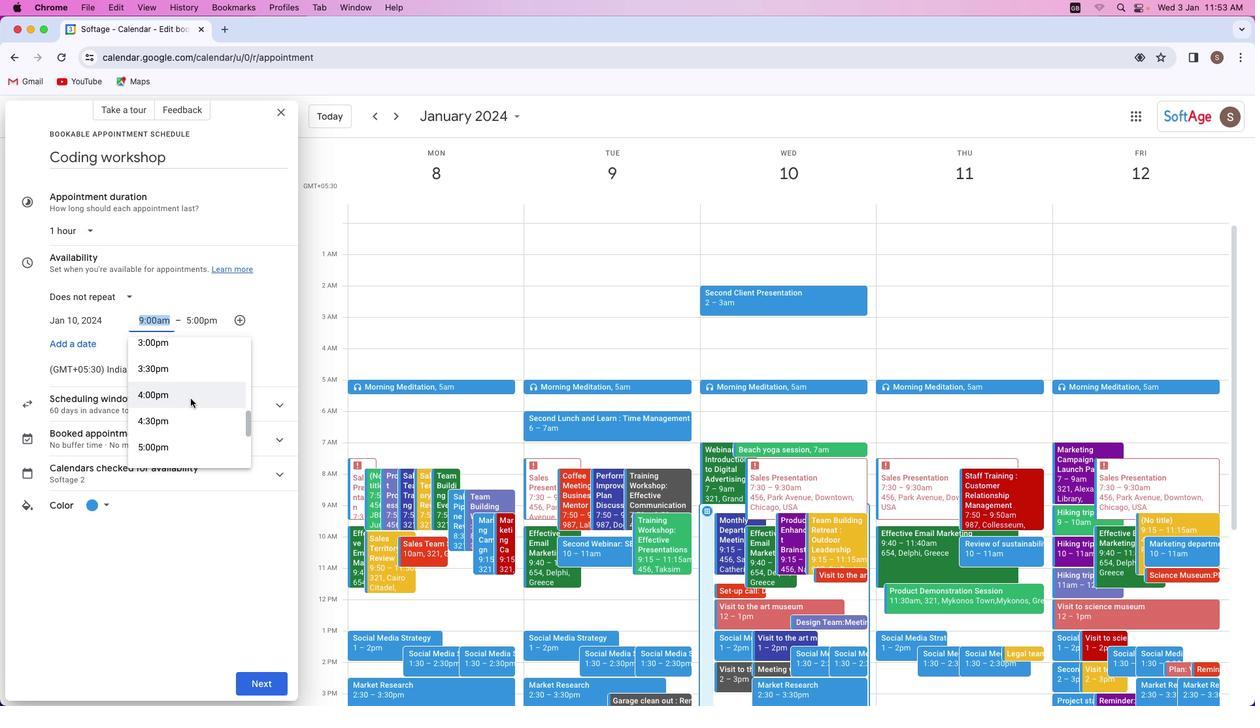 
Action: Mouse moved to (190, 398)
Screenshot: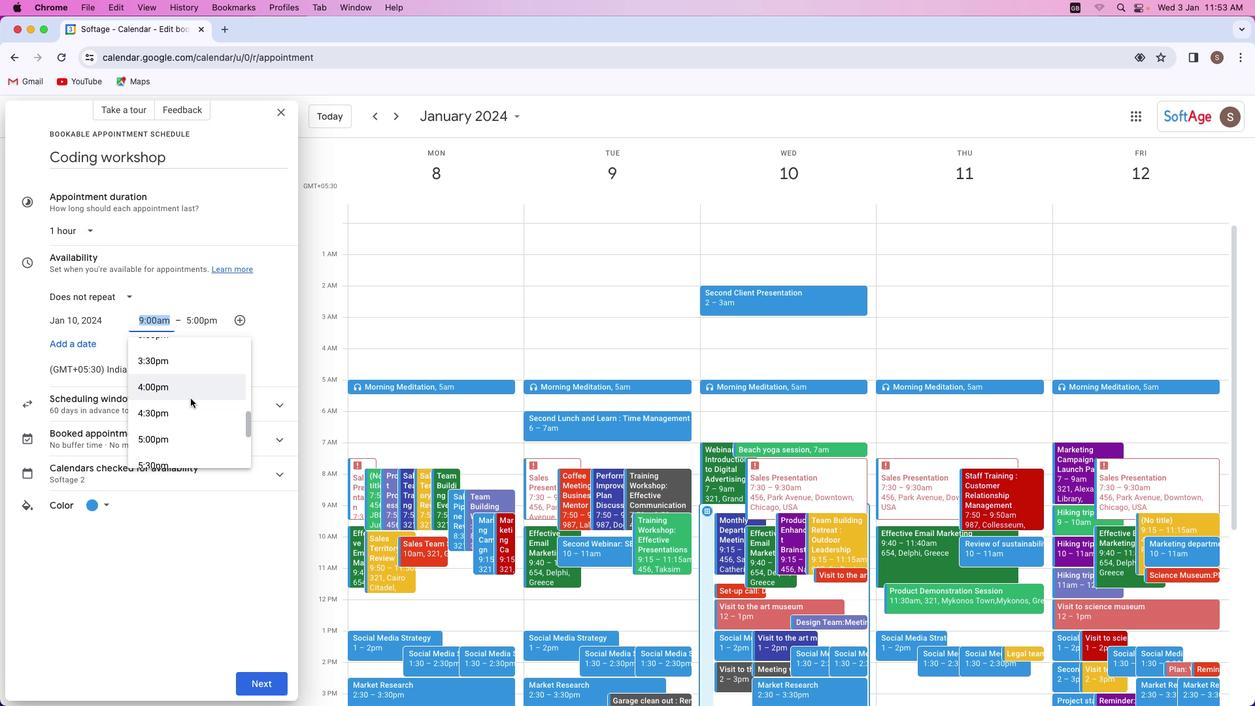 
Action: Mouse scrolled (190, 398) with delta (0, 0)
Screenshot: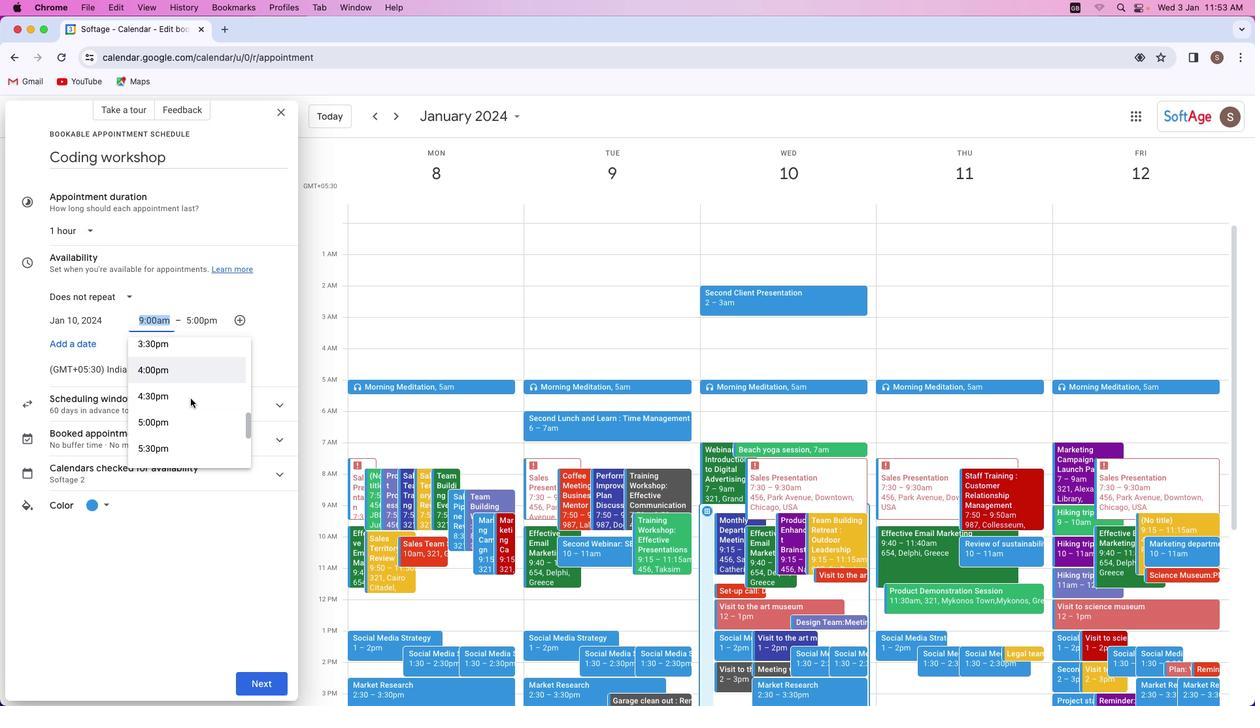 
Action: Mouse moved to (191, 396)
Screenshot: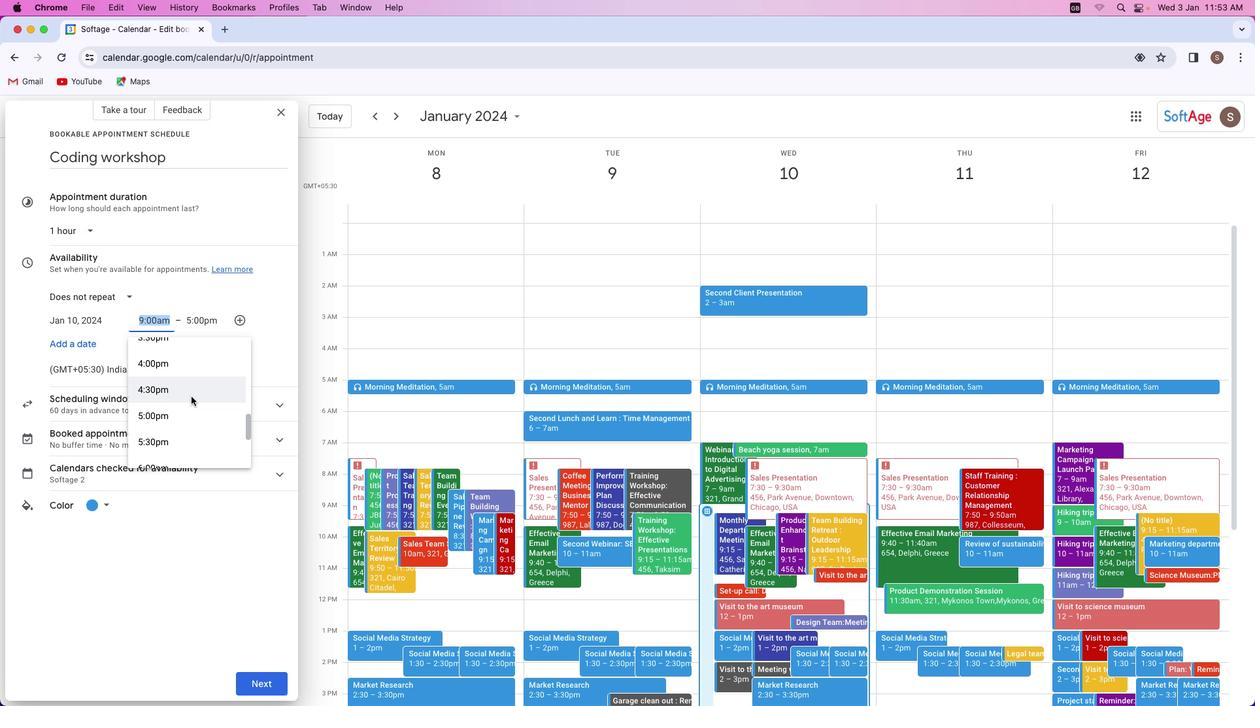 
Action: Mouse scrolled (191, 396) with delta (0, 0)
Screenshot: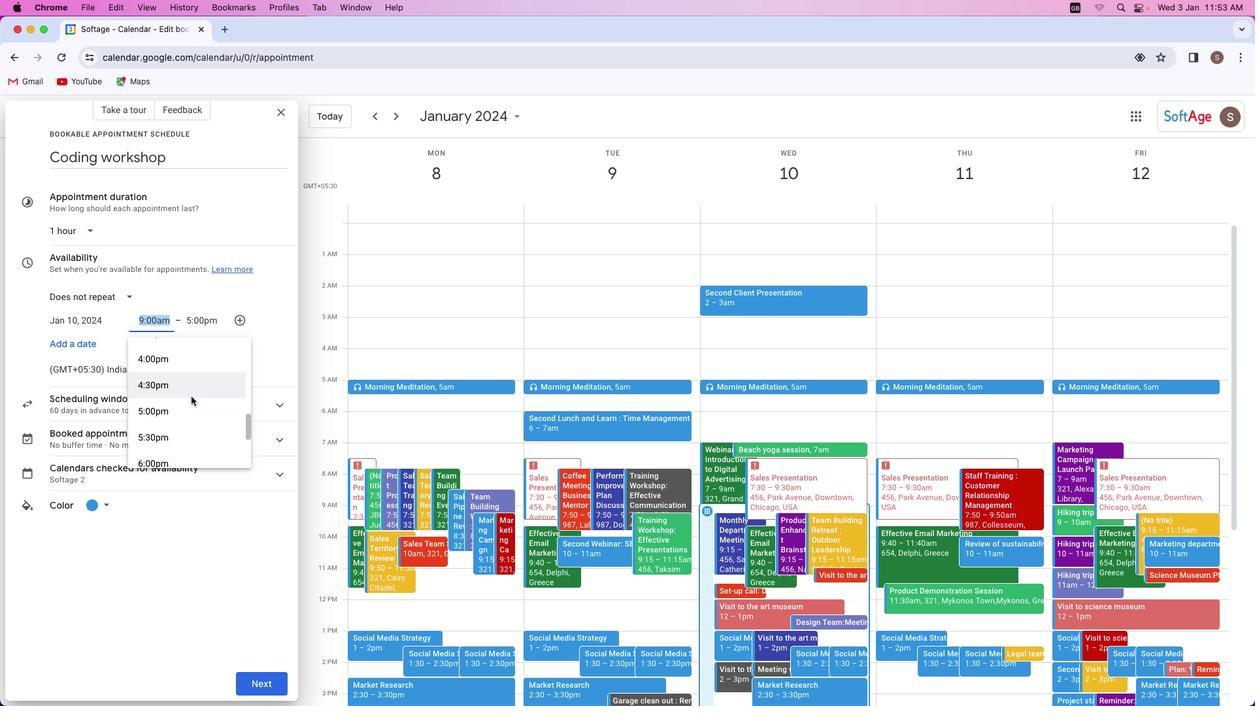 
Action: Mouse scrolled (191, 396) with delta (0, 0)
Screenshot: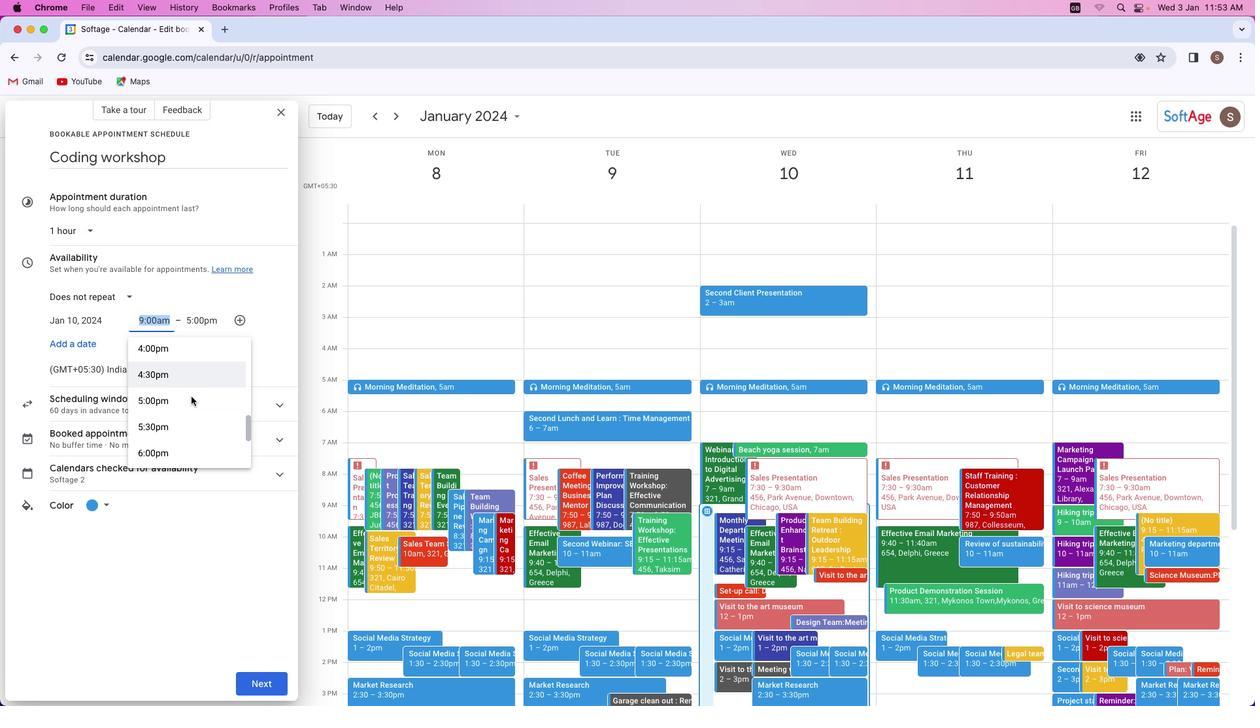 
Action: Mouse scrolled (191, 396) with delta (0, 0)
Screenshot: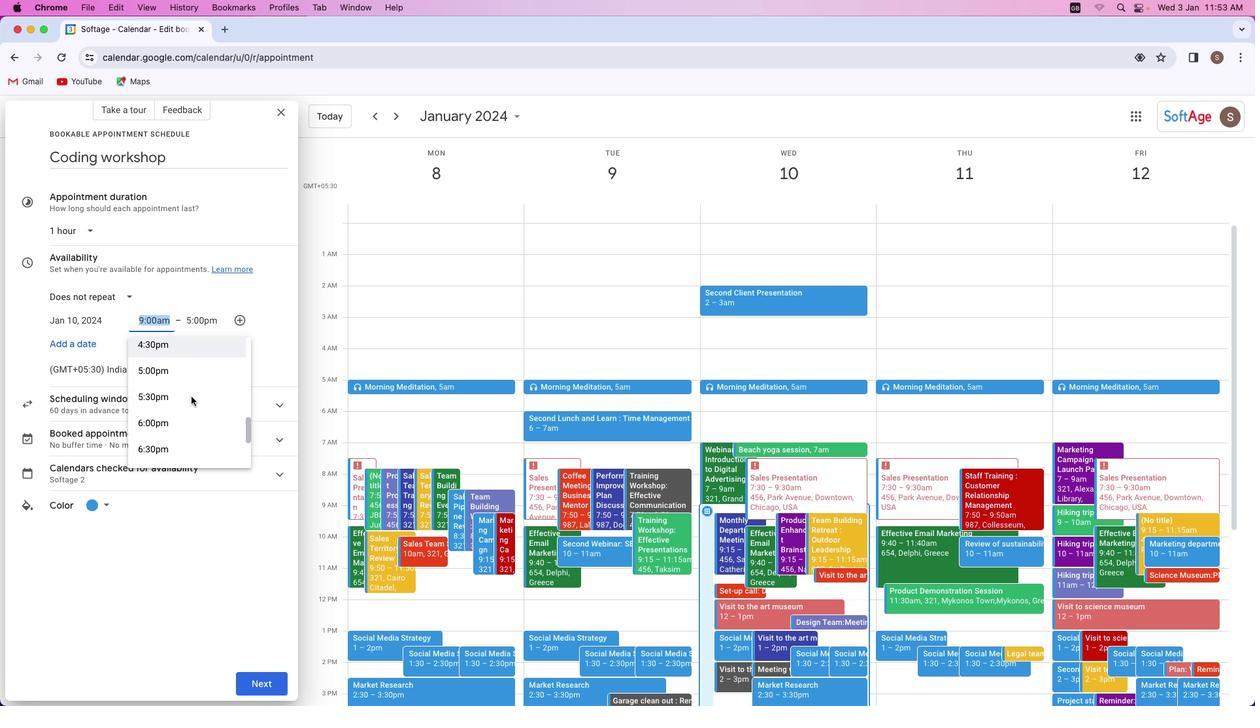 
Action: Mouse scrolled (191, 396) with delta (0, 0)
Screenshot: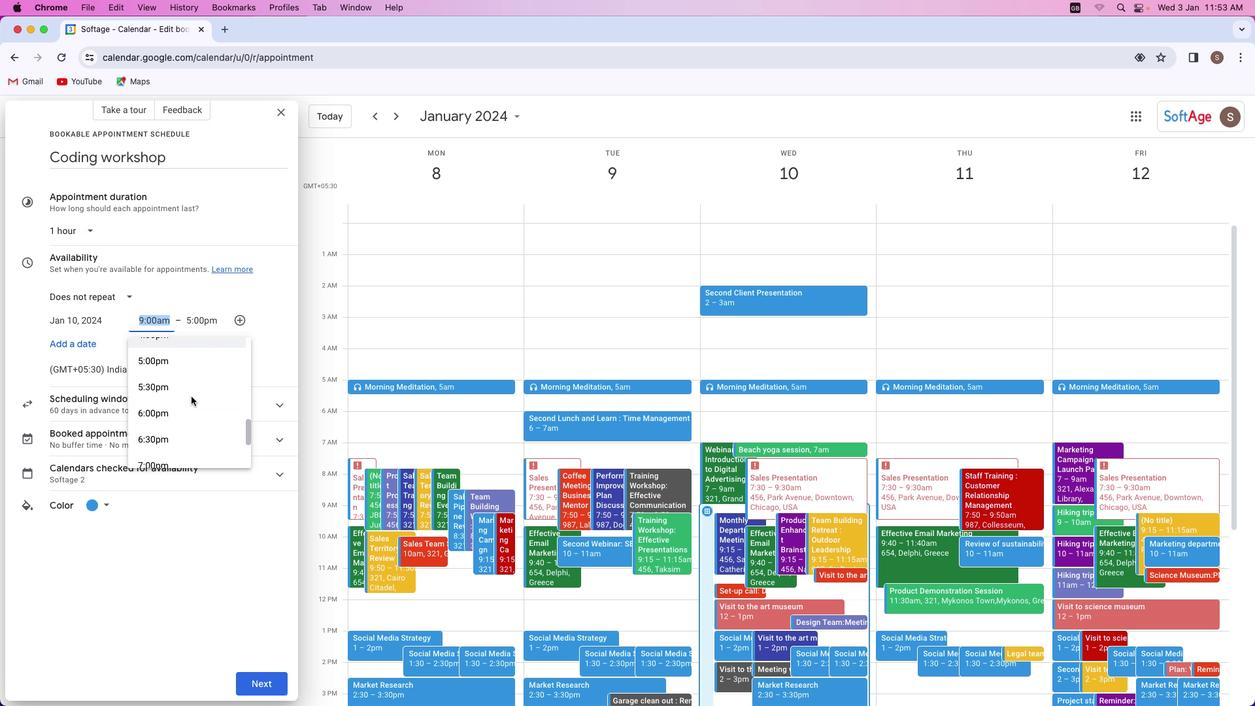 
Action: Mouse scrolled (191, 396) with delta (0, 0)
Screenshot: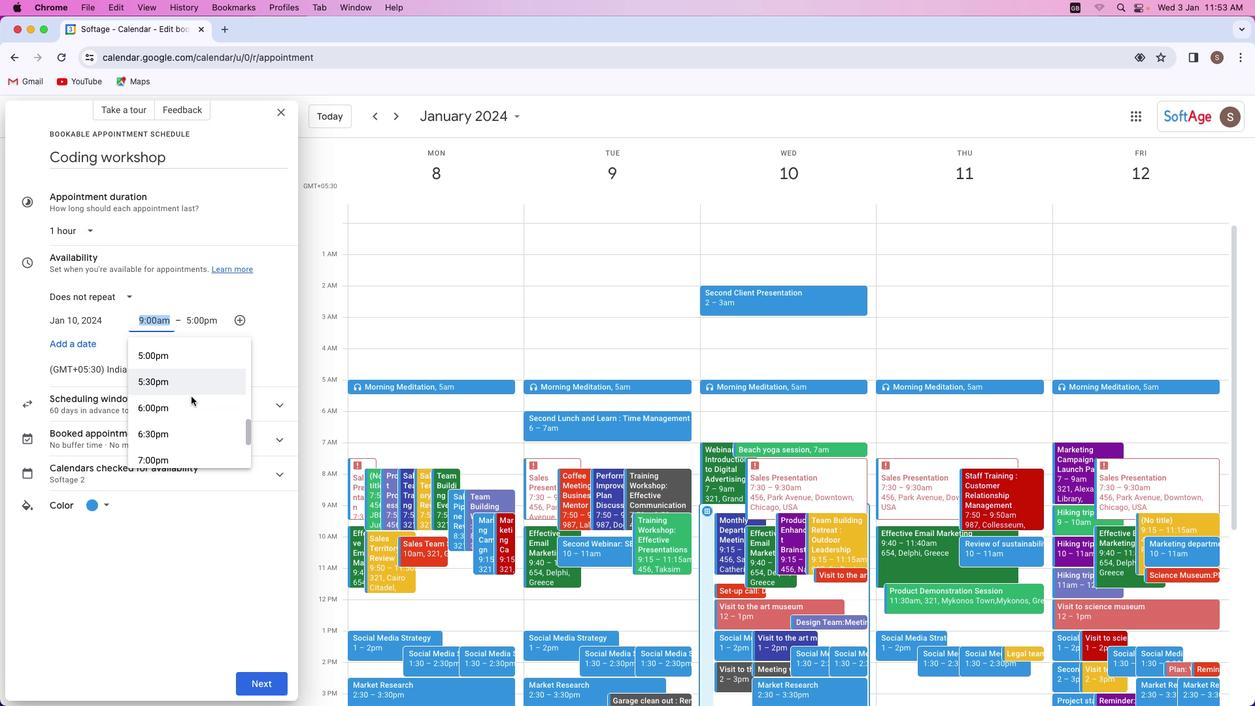 
Action: Mouse scrolled (191, 396) with delta (0, 0)
Screenshot: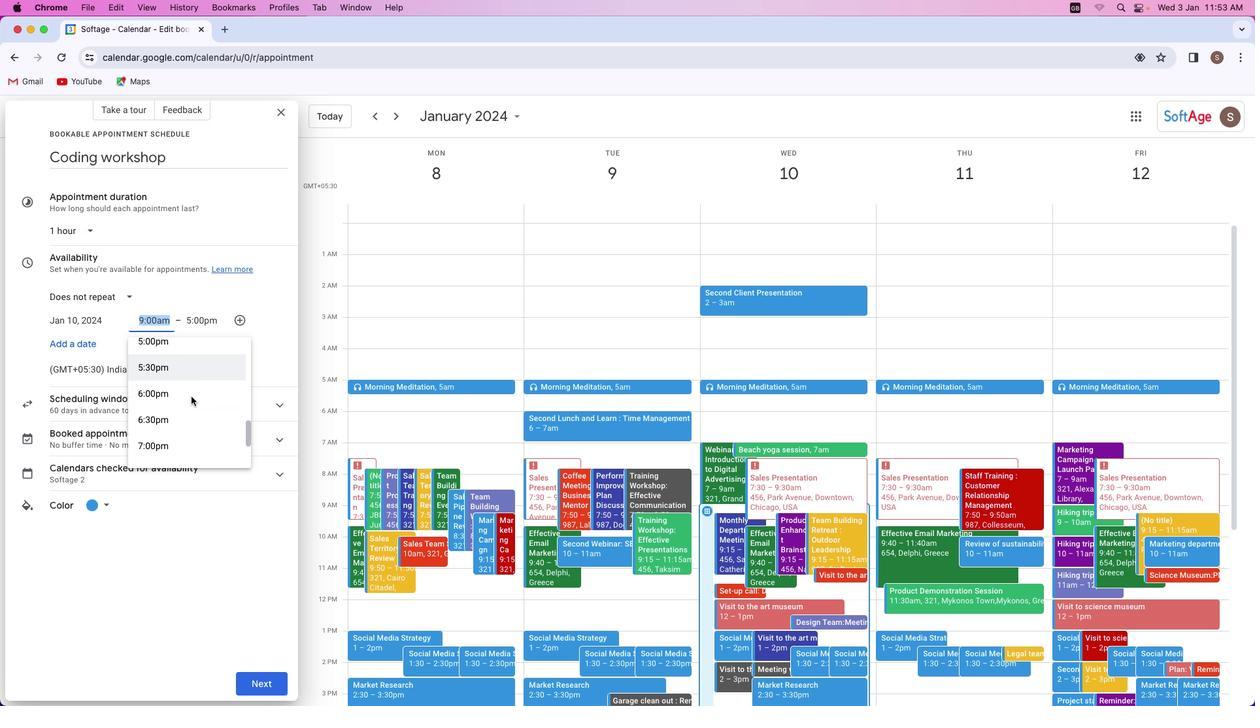 
Action: Mouse scrolled (191, 396) with delta (0, 0)
Screenshot: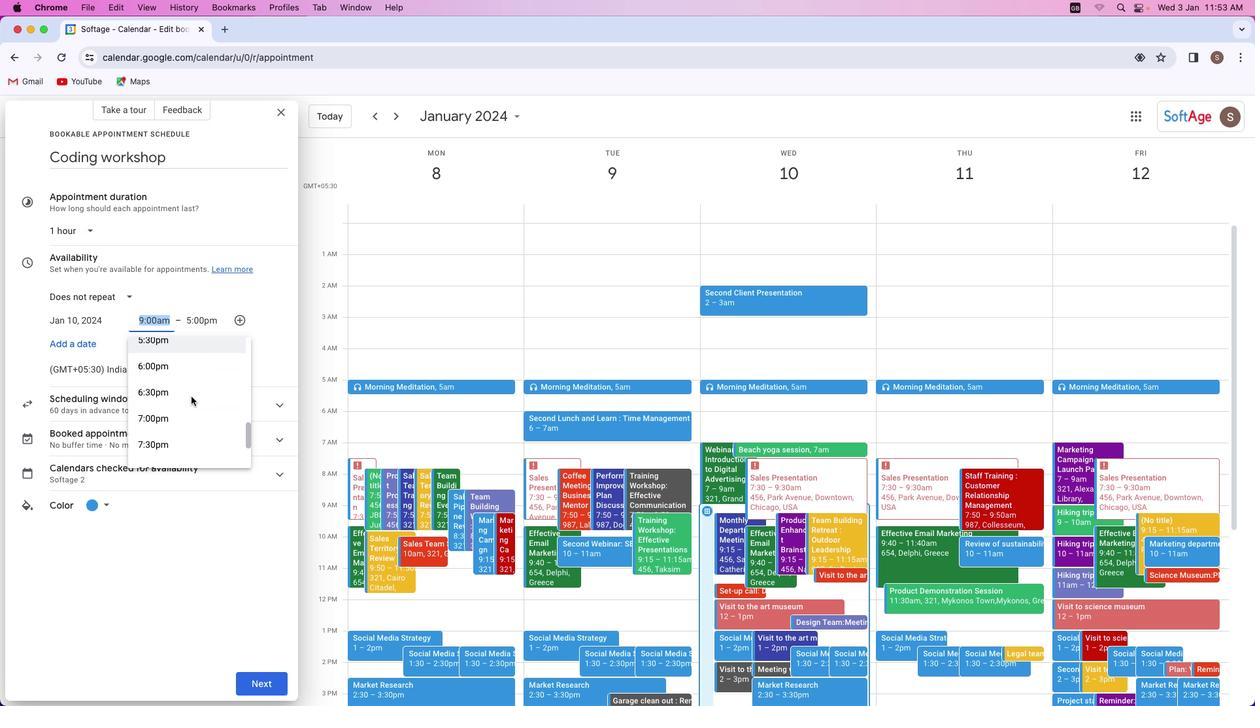 
Action: Mouse moved to (171, 402)
Screenshot: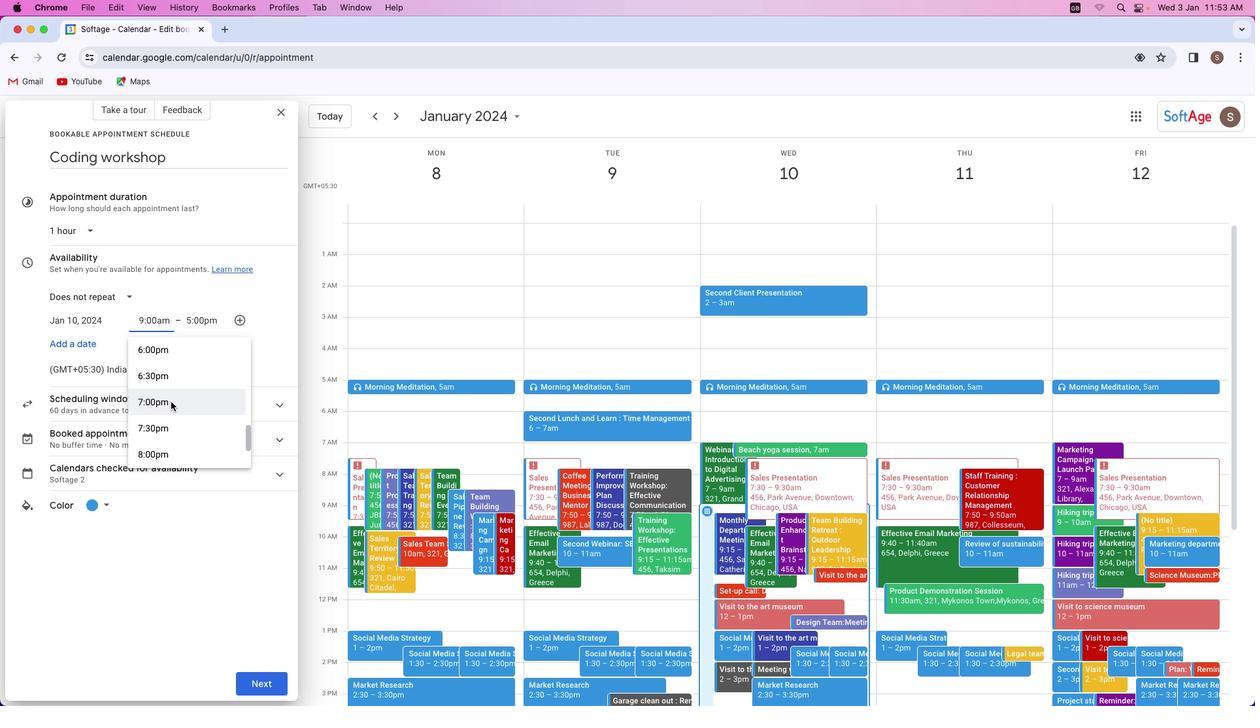 
Action: Mouse pressed left at (171, 402)
Screenshot: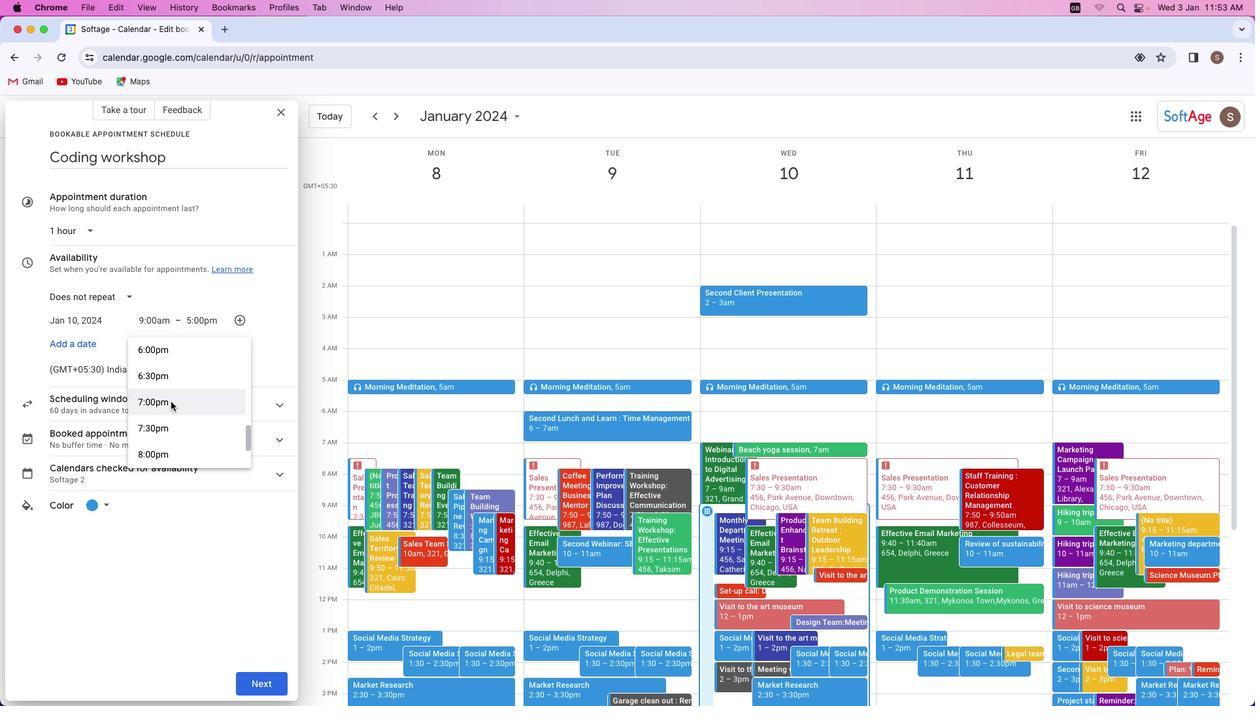 
Action: Mouse moved to (210, 329)
Screenshot: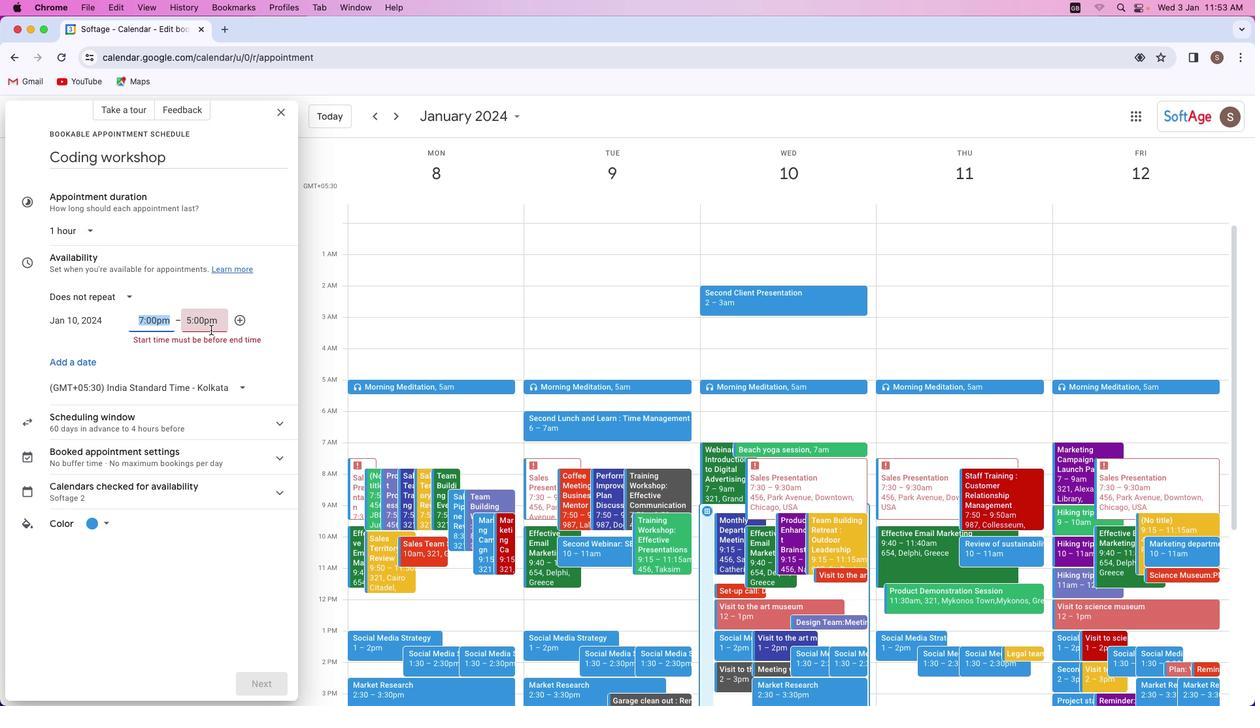 
Action: Mouse pressed left at (210, 329)
Screenshot: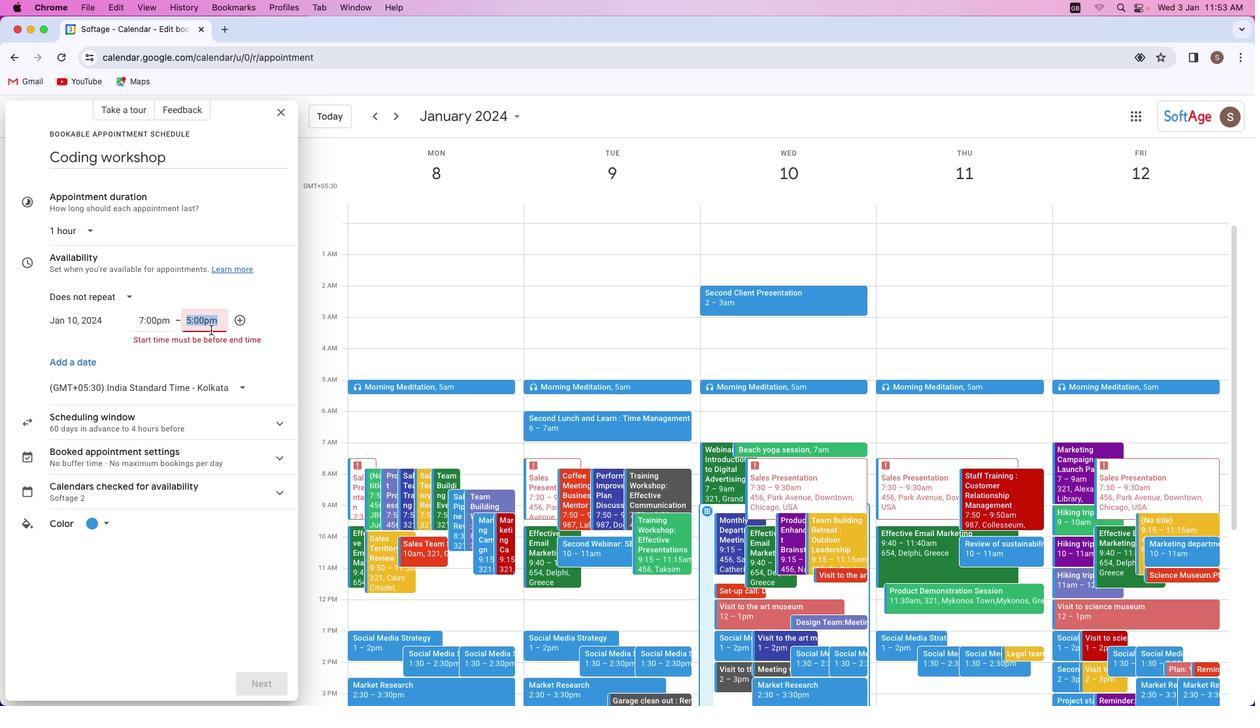
Action: Mouse moved to (212, 400)
Screenshot: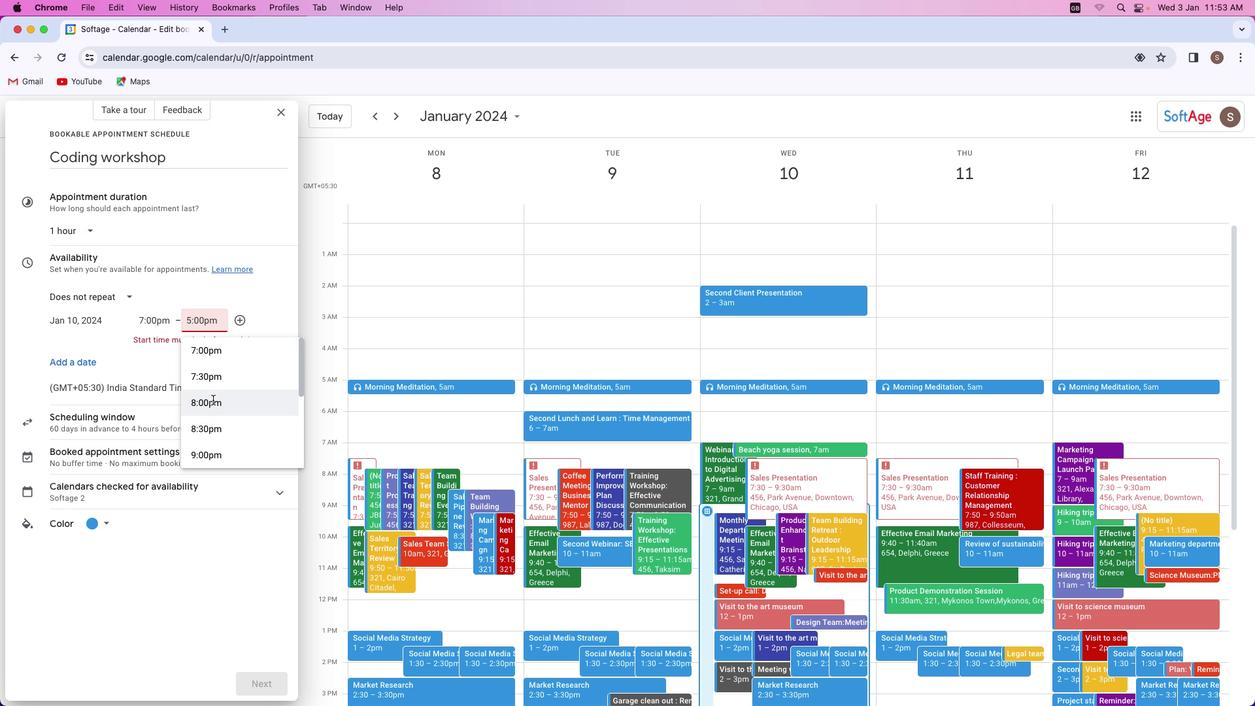 
Action: Mouse pressed left at (212, 400)
Screenshot: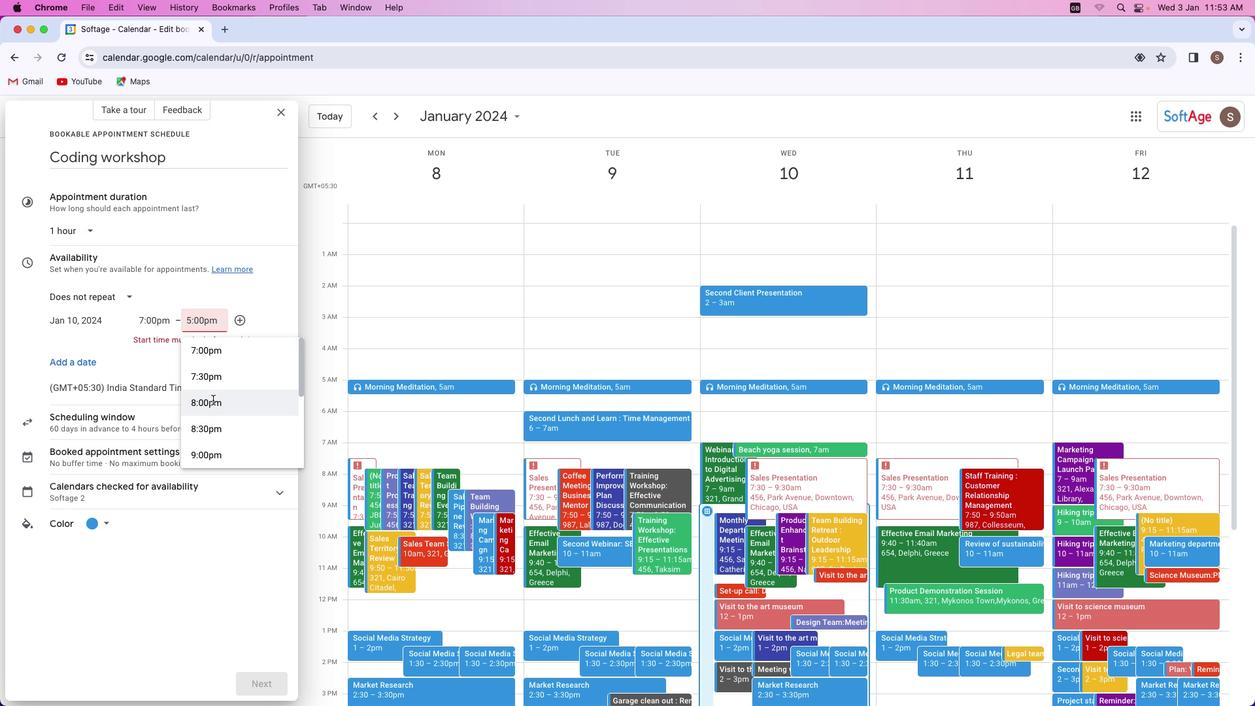 
Action: Mouse moved to (107, 501)
Screenshot: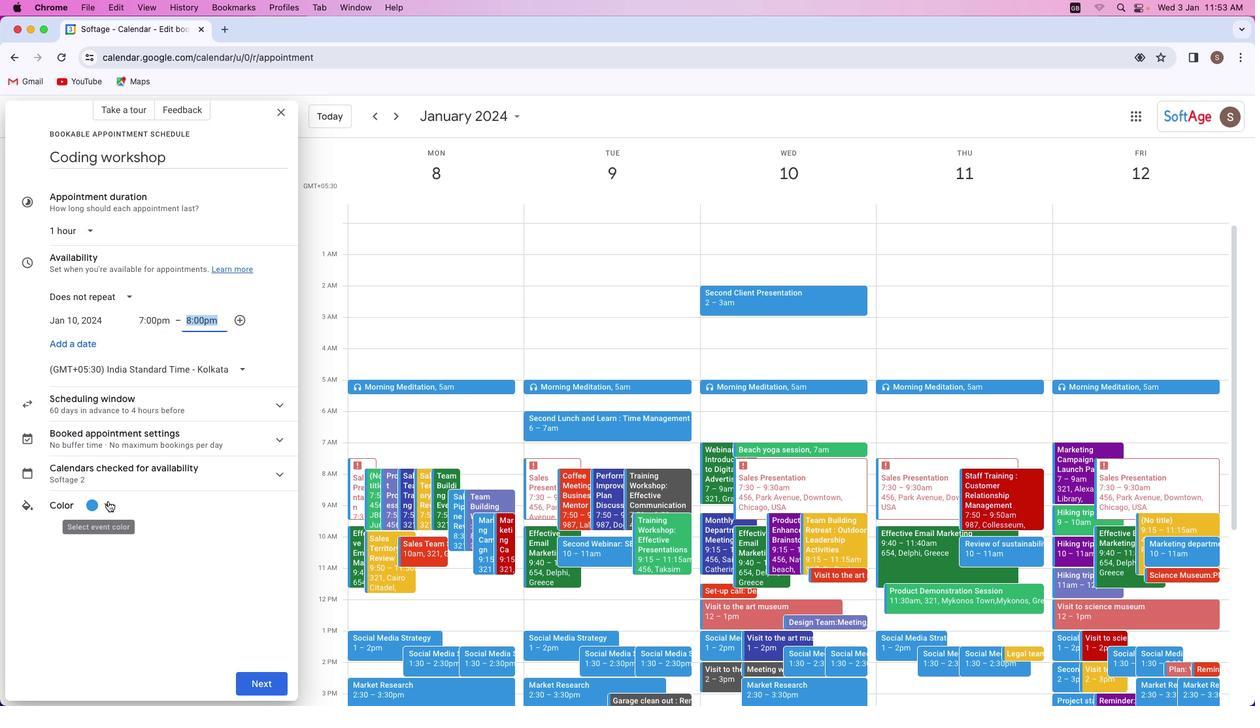 
Action: Mouse pressed left at (107, 501)
Screenshot: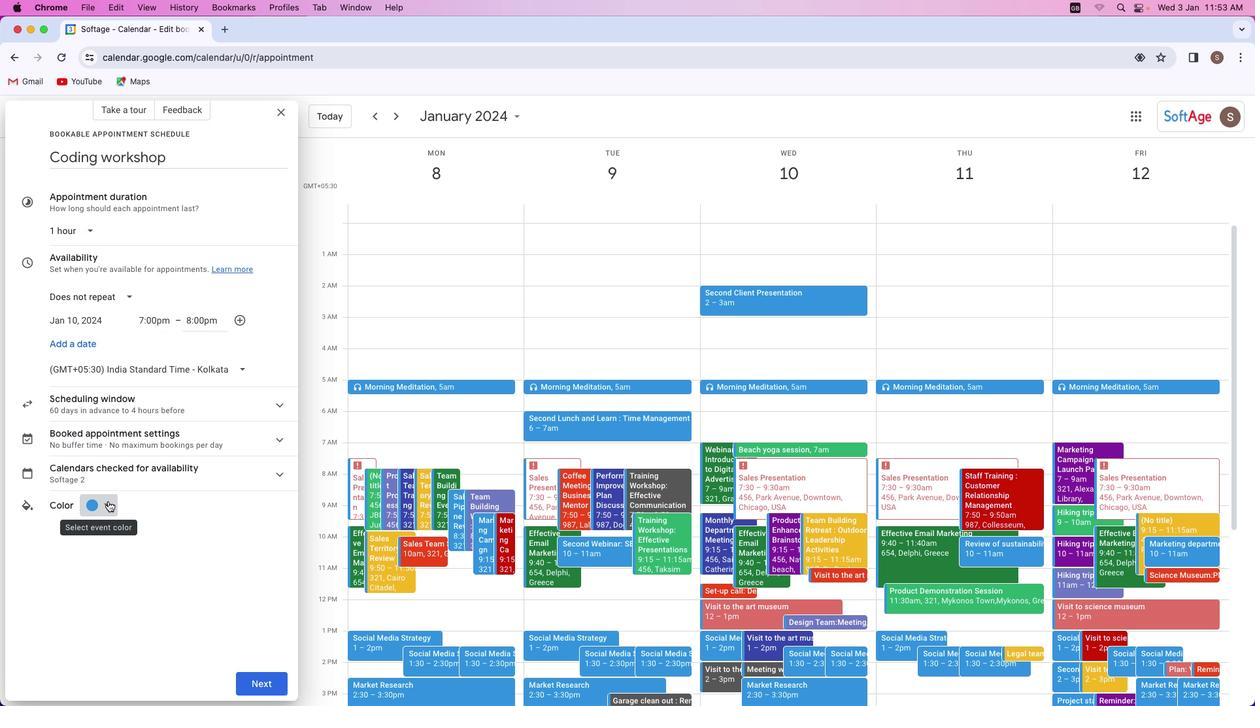 
Action: Mouse moved to (145, 543)
Screenshot: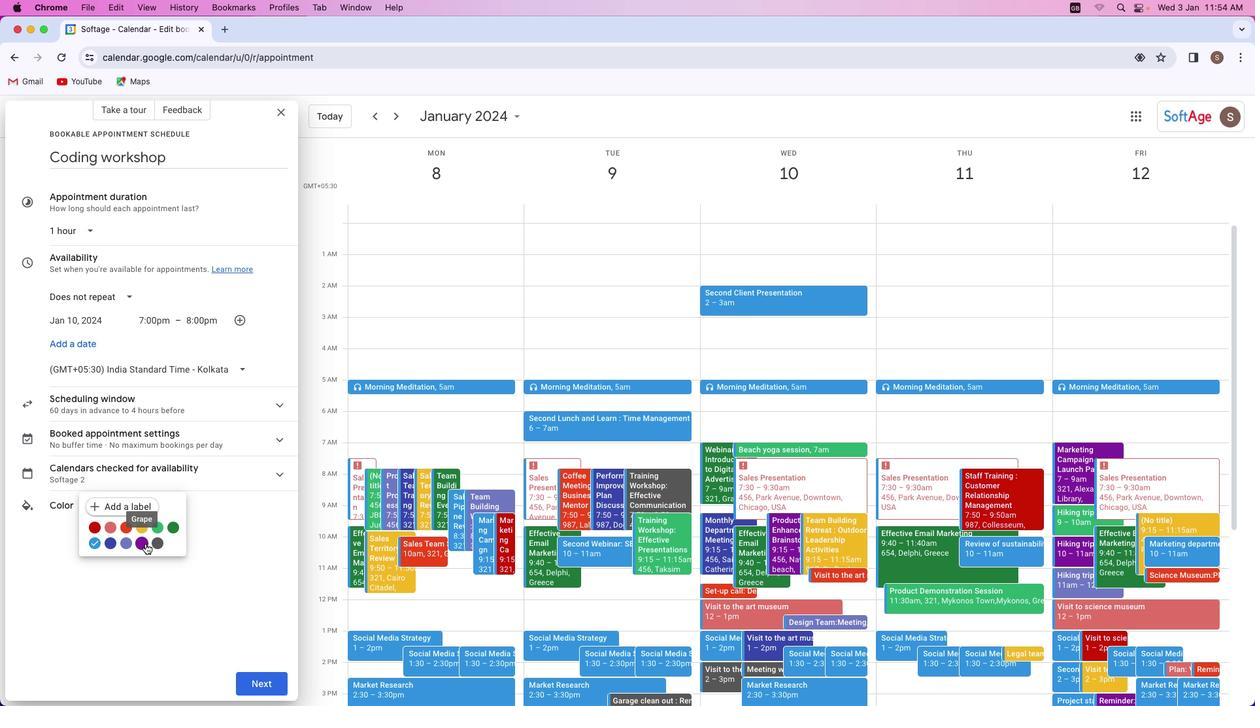 
Action: Mouse pressed left at (145, 543)
Screenshot: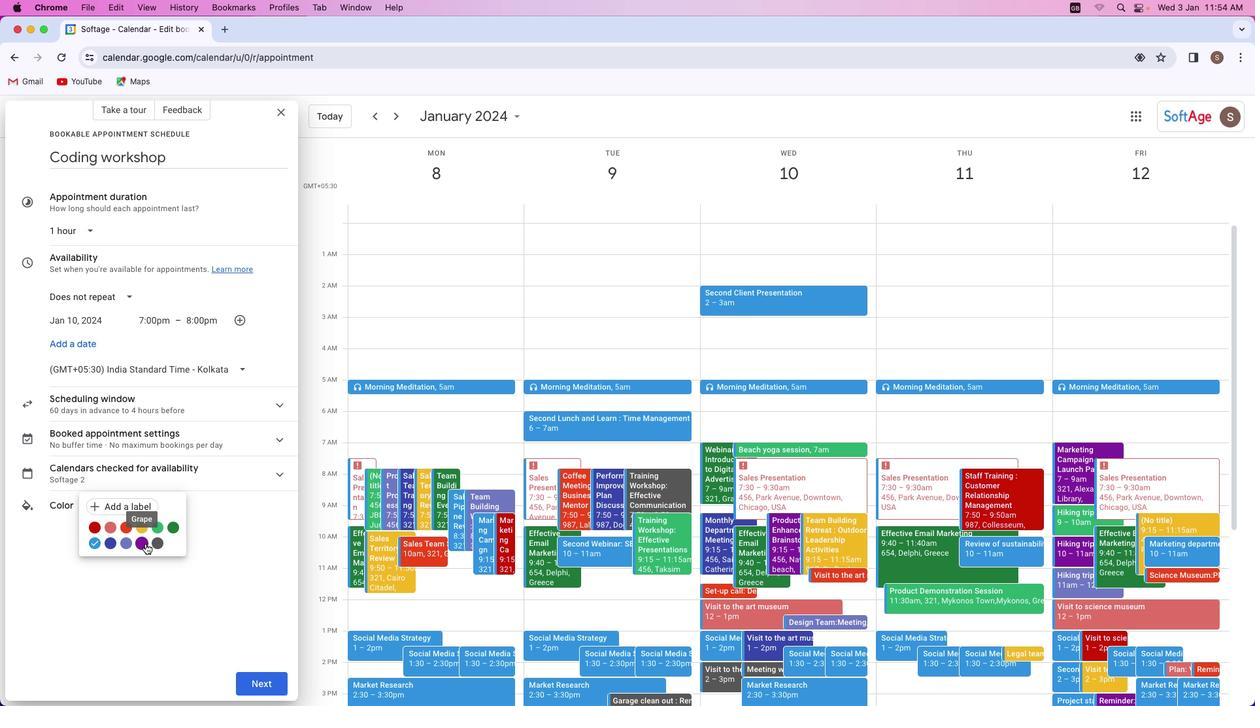 
Action: Mouse moved to (250, 679)
Screenshot: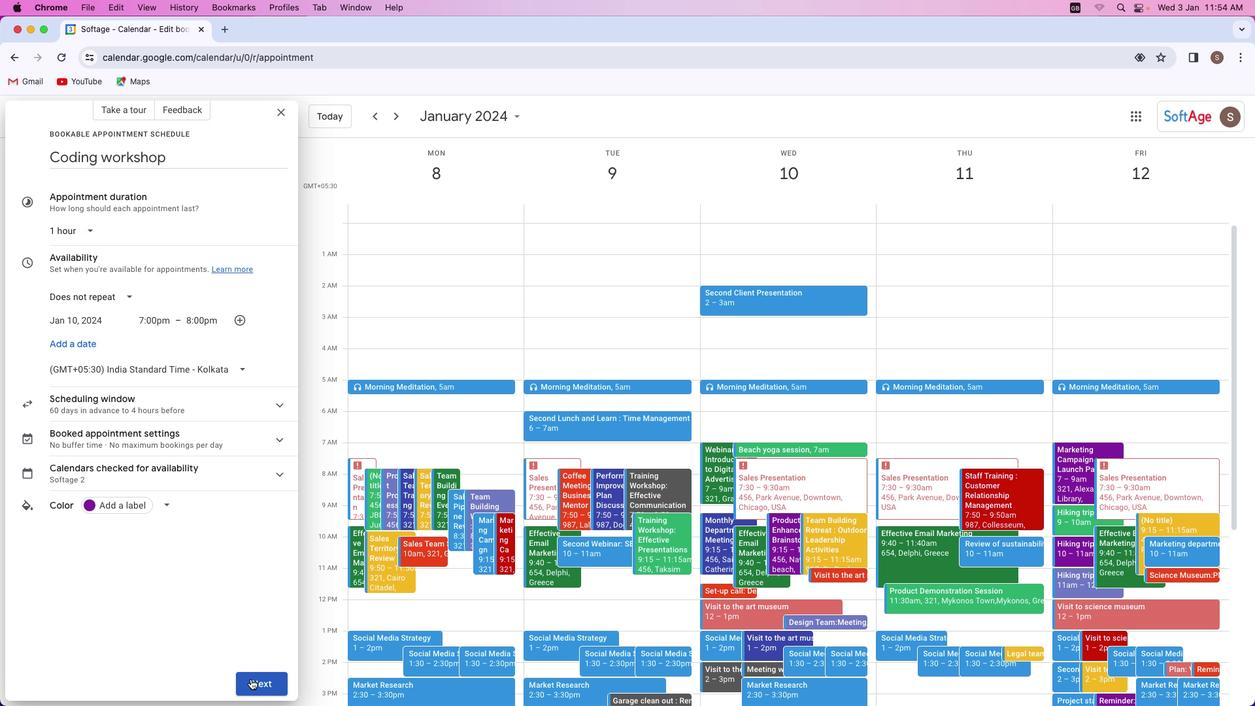 
Action: Mouse pressed left at (250, 679)
Screenshot: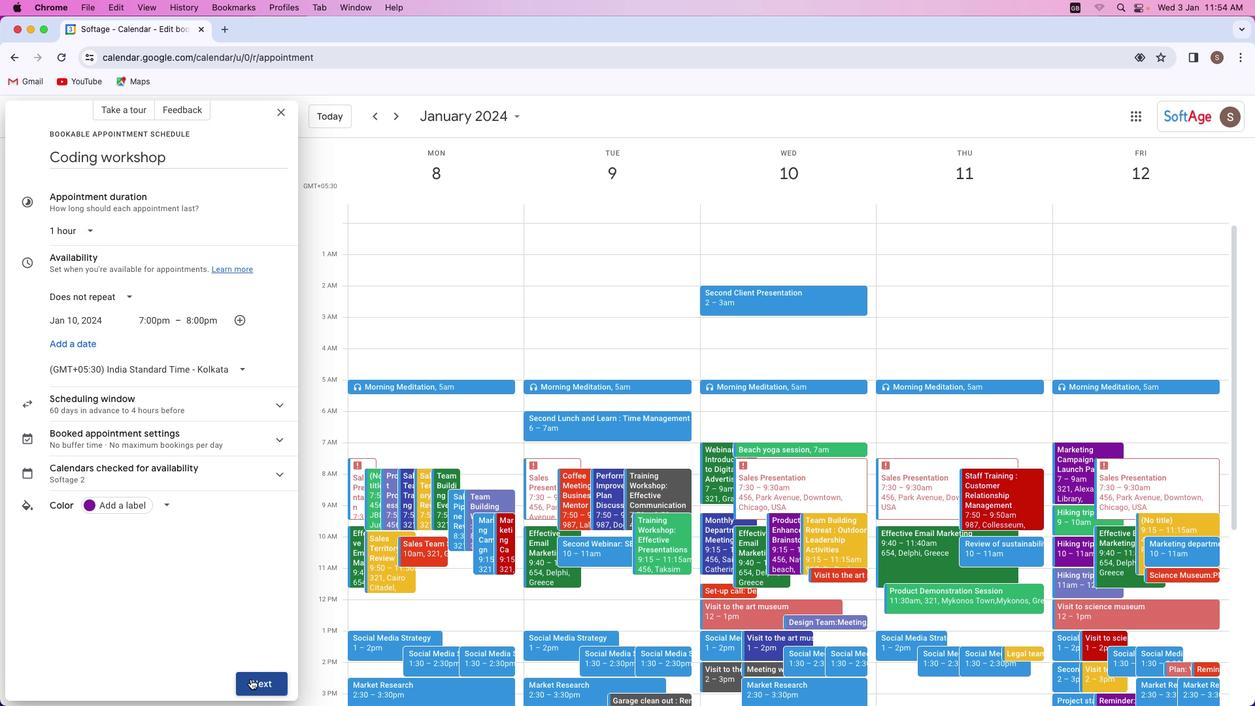 
Action: Mouse moved to (109, 390)
Screenshot: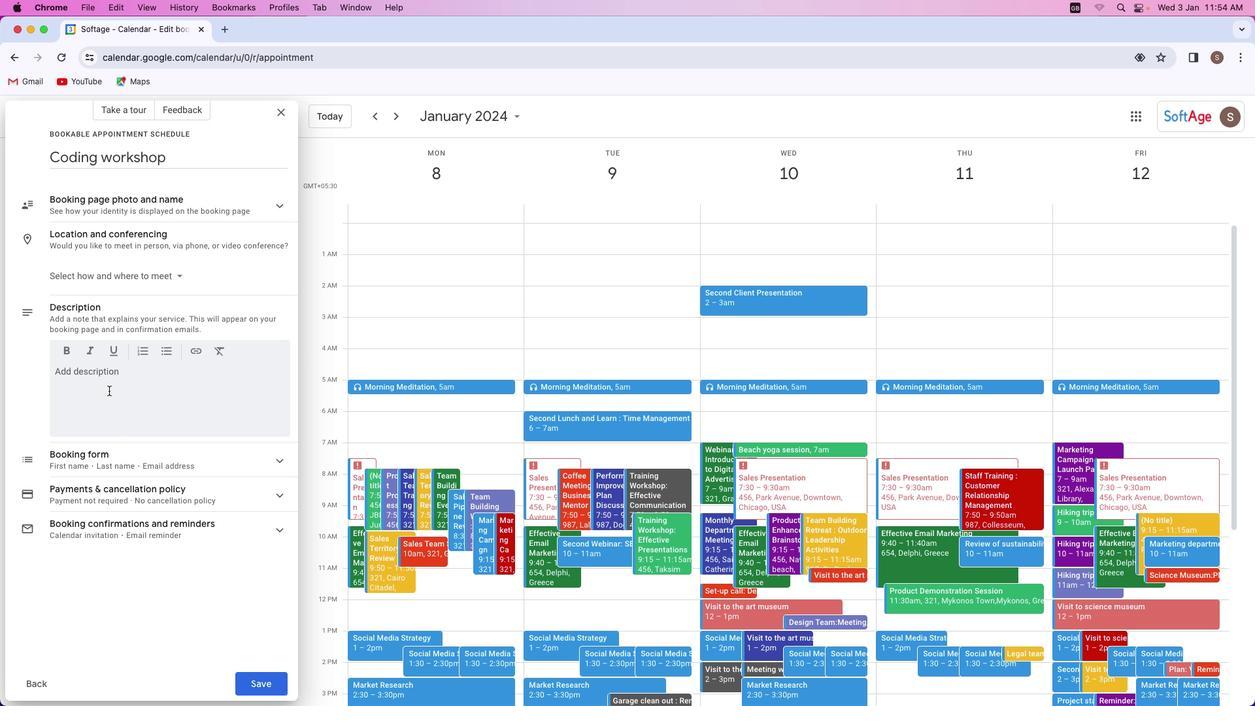 
Action: Mouse pressed left at (109, 390)
Screenshot: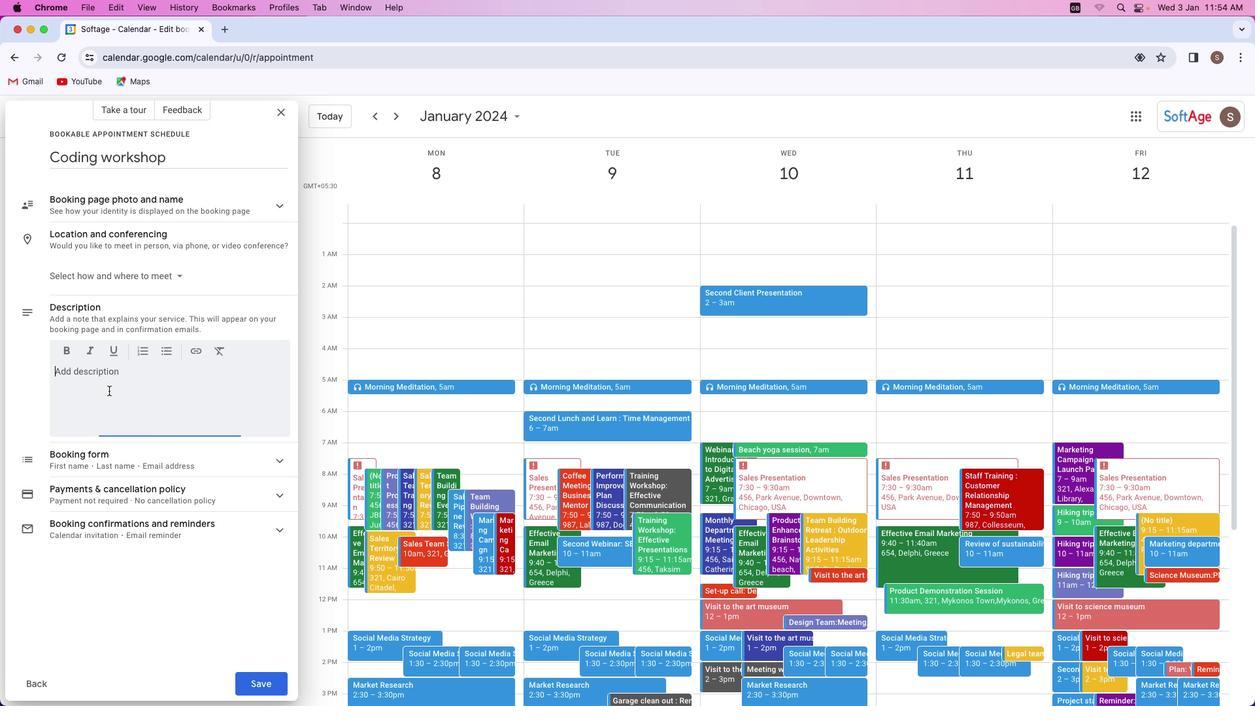 
Action: Key pressed Key.shift'T''h''i''s'Key.space's''c''h''e''d''u''l''e'Key.space'i''s'Key.space'o''n'Key.space'c''o''d''i''n''g'Key.space'w''o''r''k''s''h''o''p''.'
Screenshot: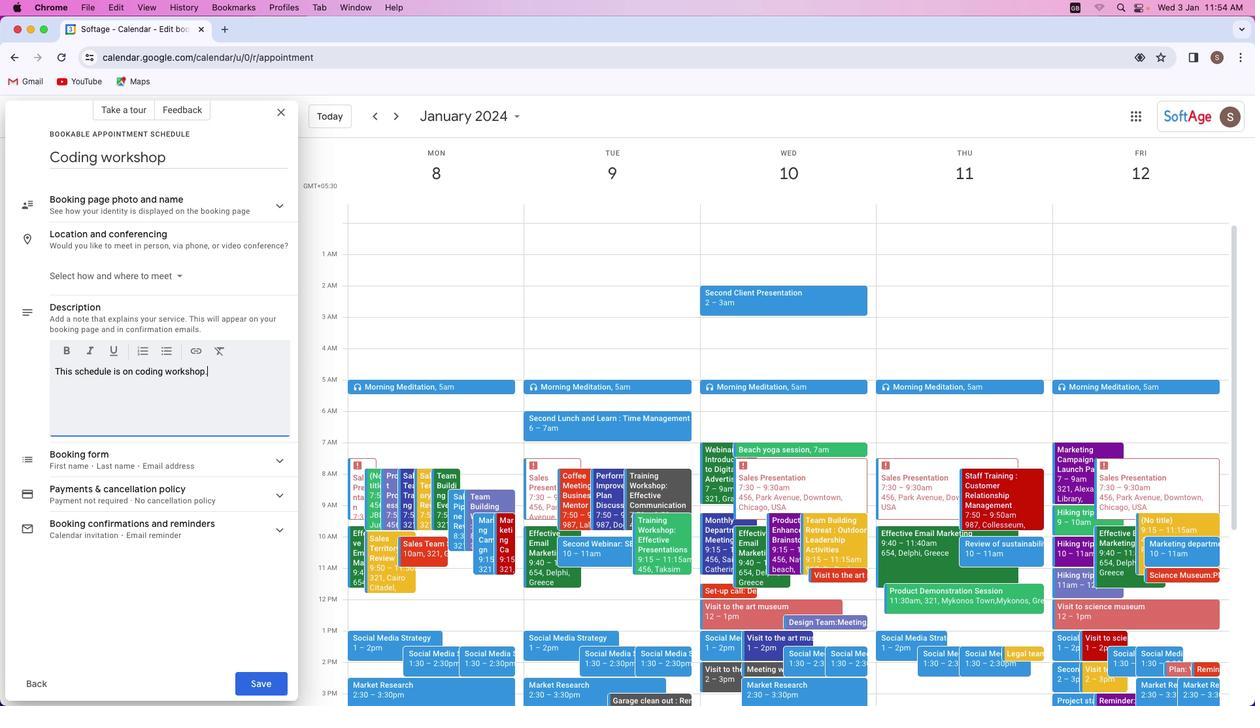 
Action: Mouse moved to (265, 681)
Screenshot: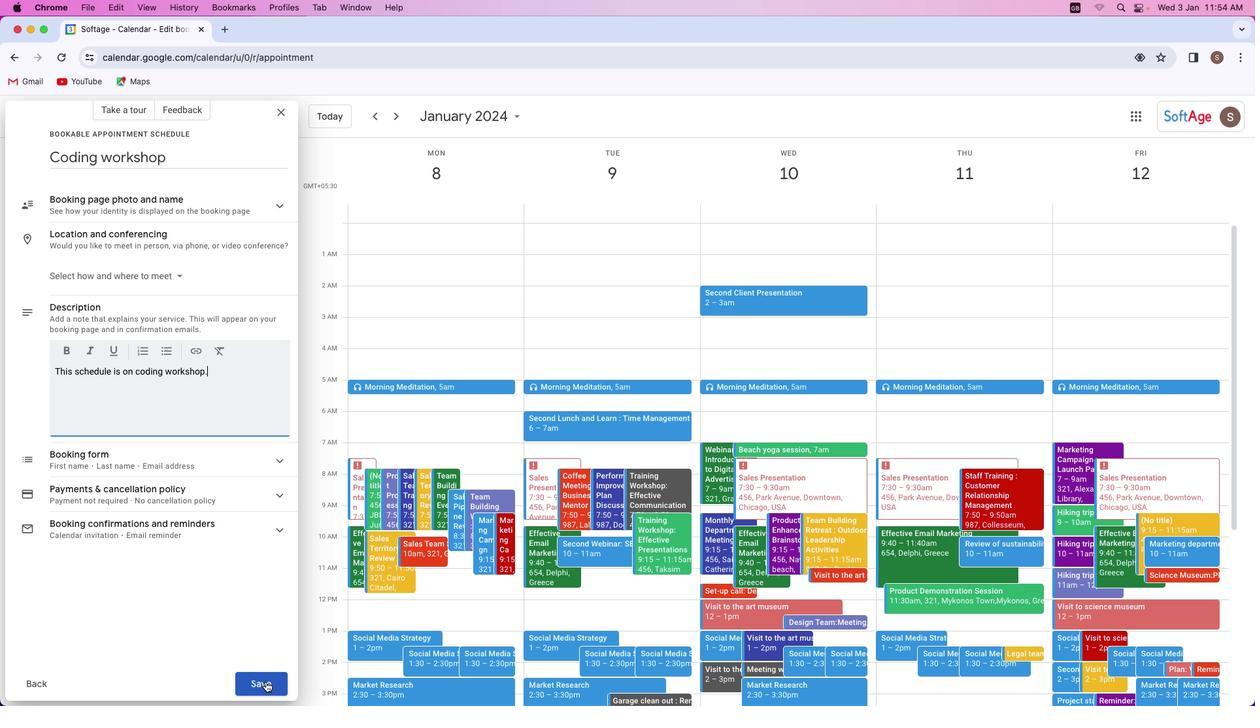 
Action: Mouse pressed left at (265, 681)
Screenshot: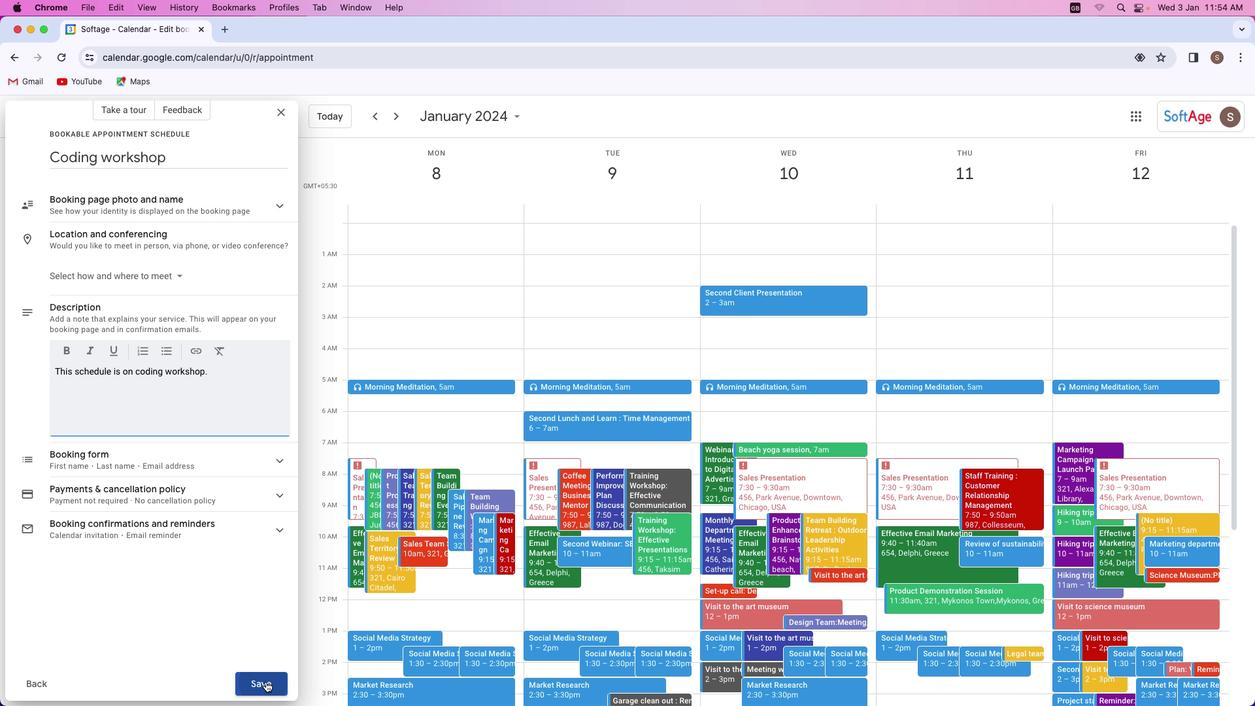
Action: Mouse moved to (619, 396)
Screenshot: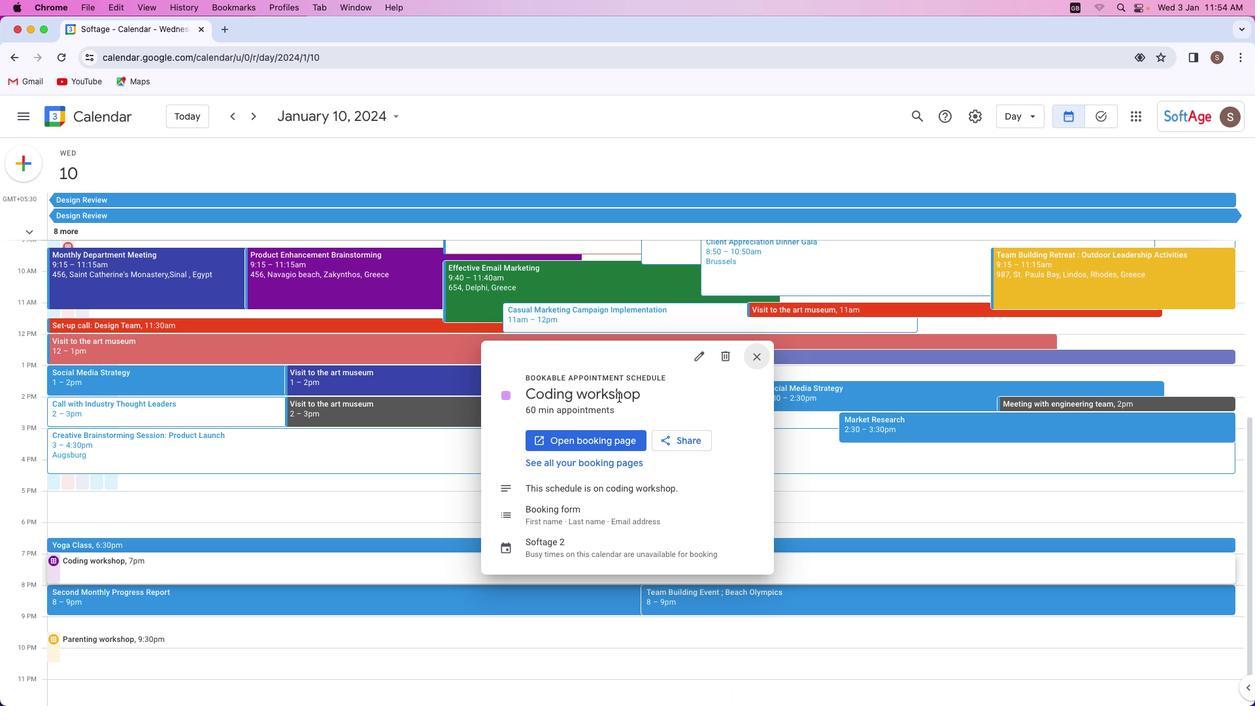 
